 Task: Look for space in Hollywood, United States from 10th July, 2023 to 15th July, 2023 for 7 adults in price range Rs.10000 to Rs.15000. Place can be entire place or shared room with 4 bedrooms having 7 beds and 4 bathrooms. Property type can be house, flat, guest house. Amenities needed are: wifi, TV, free parkinig on premises, gym, breakfast. Booking option can be shelf check-in. Required host language is English.
Action: Mouse moved to (481, 108)
Screenshot: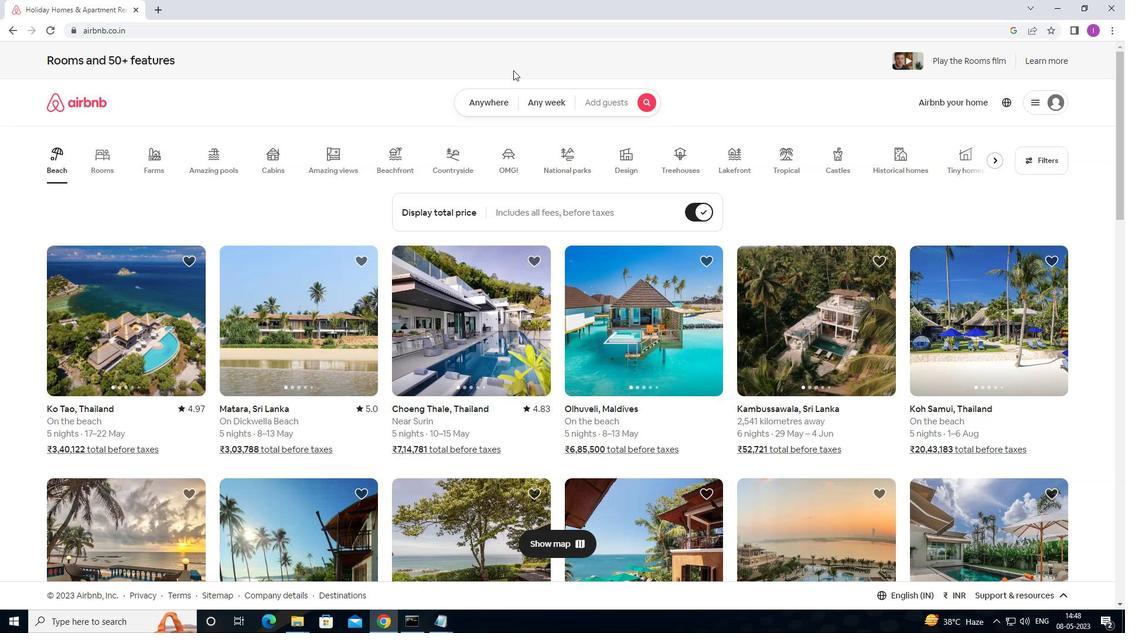 
Action: Mouse pressed left at (481, 108)
Screenshot: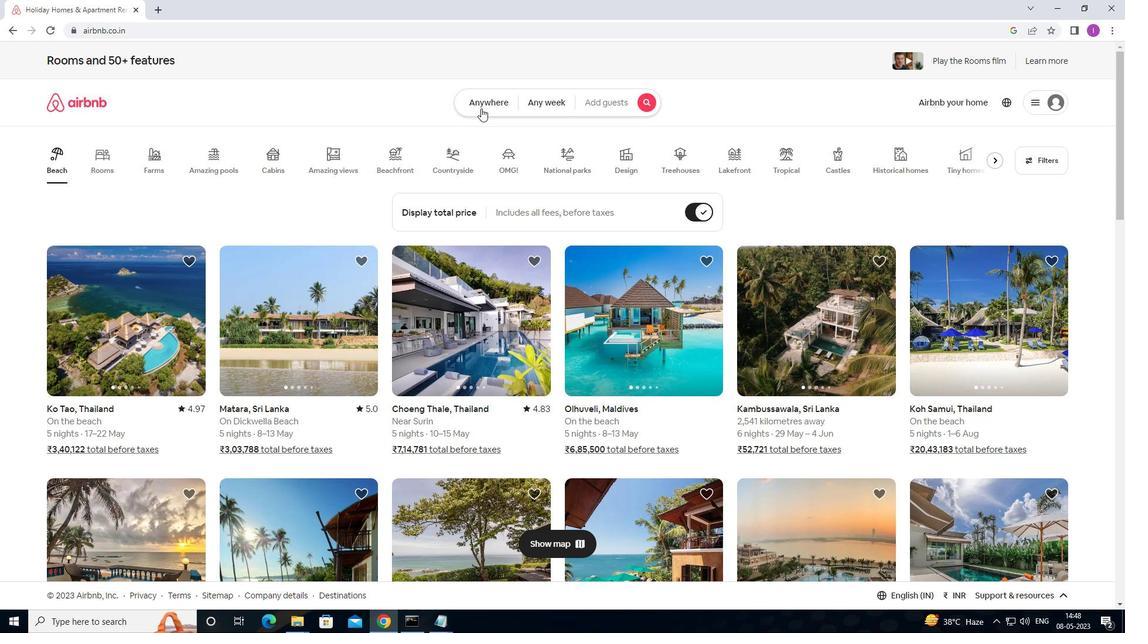 
Action: Mouse moved to (344, 155)
Screenshot: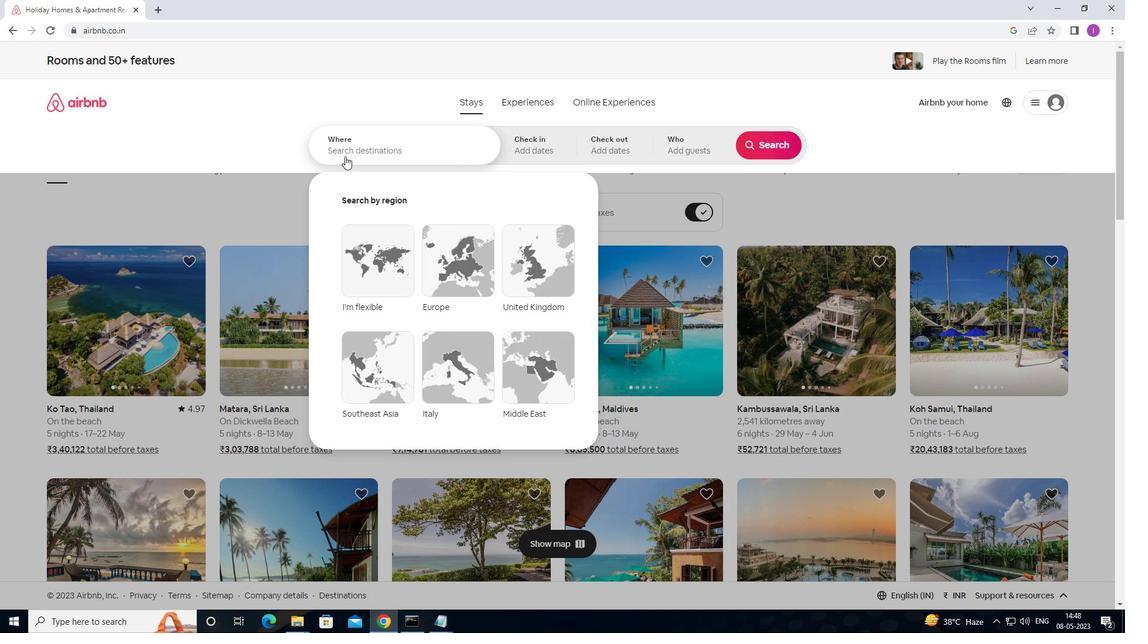 
Action: Mouse pressed left at (344, 155)
Screenshot: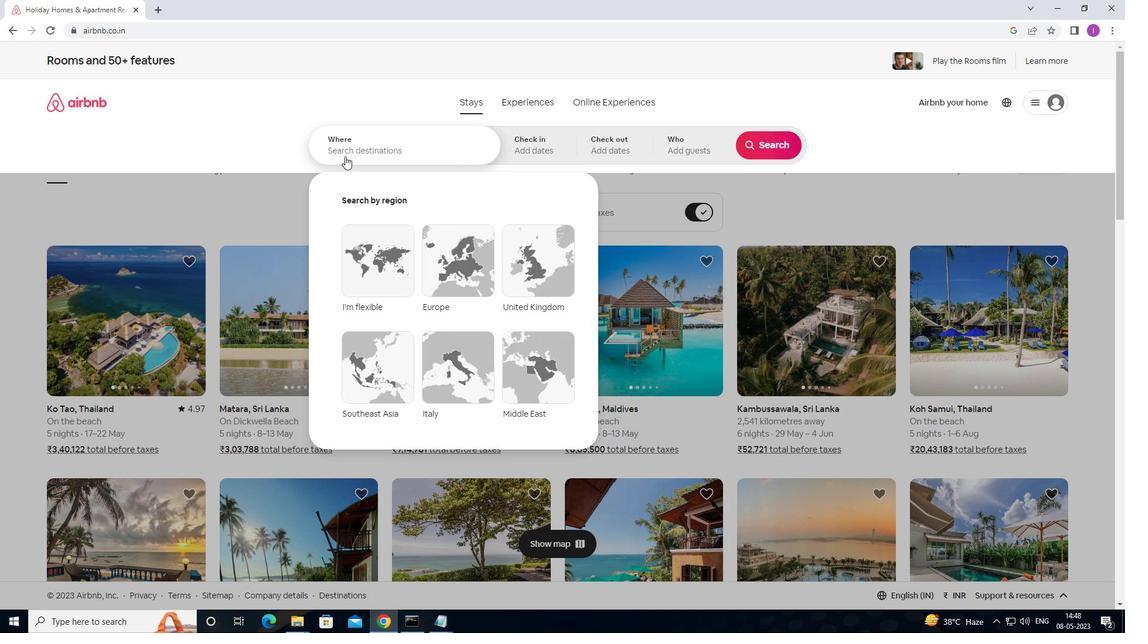 
Action: Mouse moved to (362, 143)
Screenshot: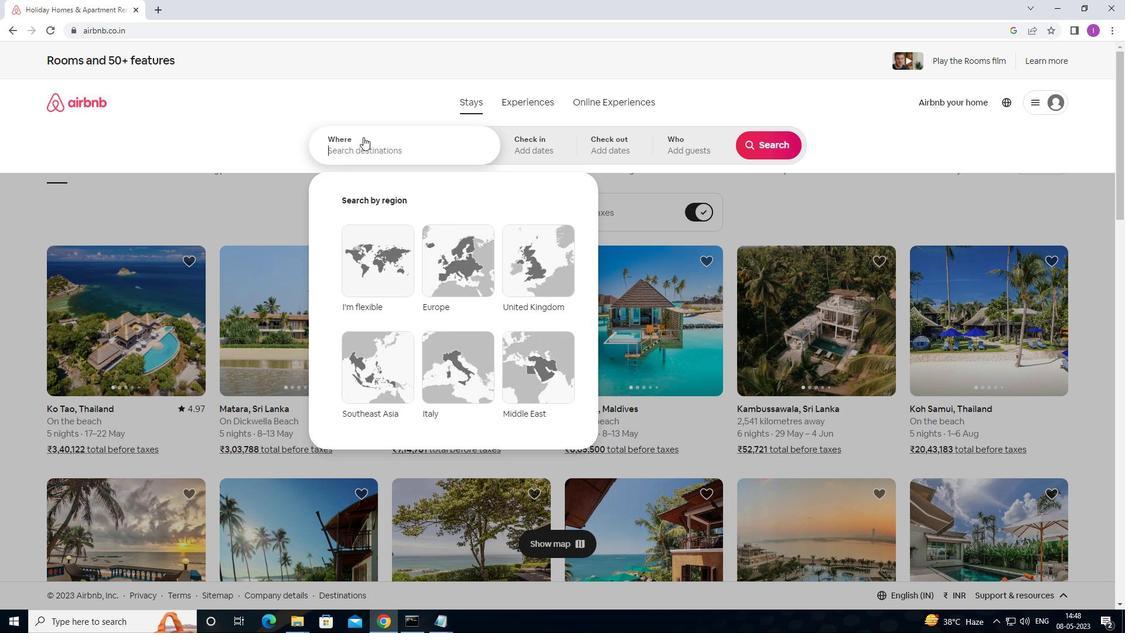 
Action: Mouse pressed left at (362, 143)
Screenshot: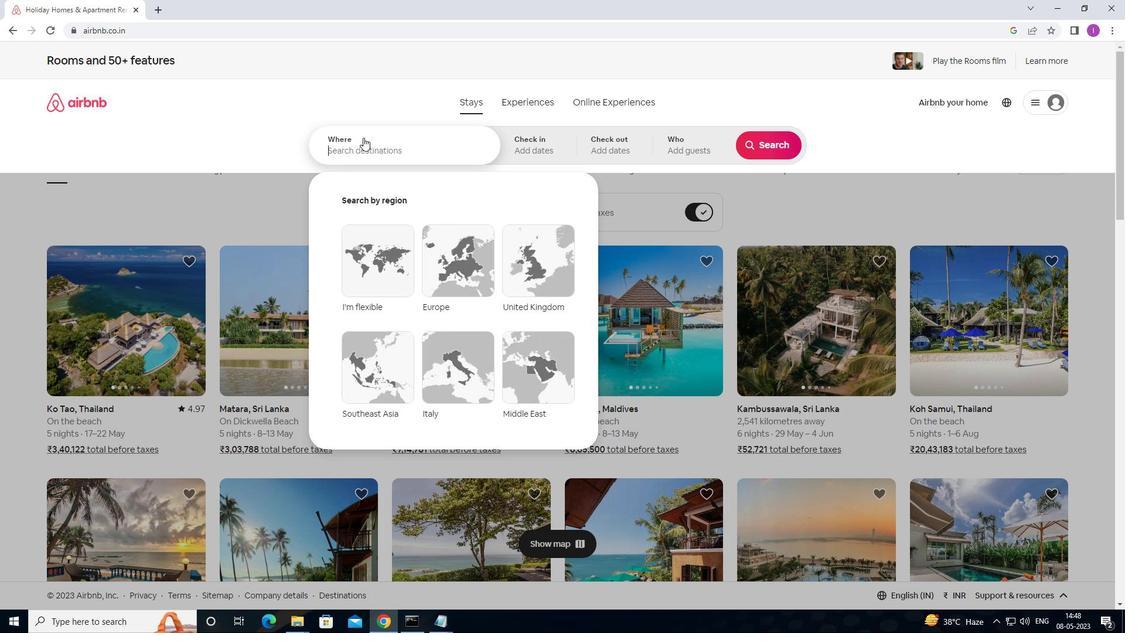 
Action: Mouse moved to (381, 128)
Screenshot: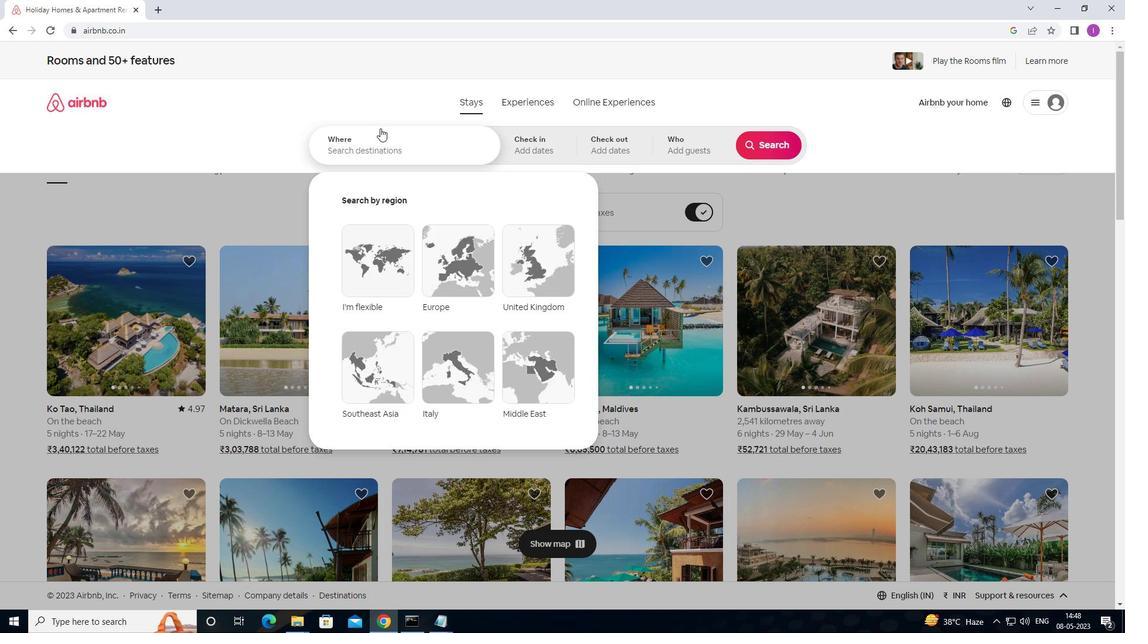 
Action: Key pressed <Key.shift><Key.shift><Key.shift><Key.shift><Key.shift><Key.shift><Key.shift><Key.shift>HOLLYWOOD,<Key.shift>UNITED<Key.space>STATES
Screenshot: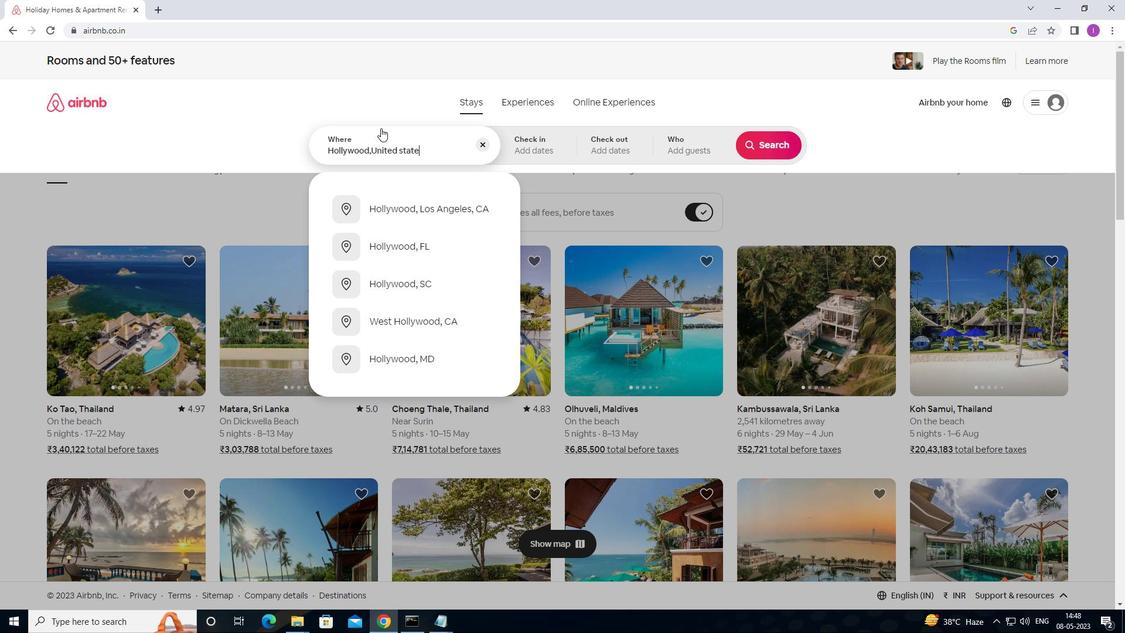 
Action: Mouse moved to (529, 150)
Screenshot: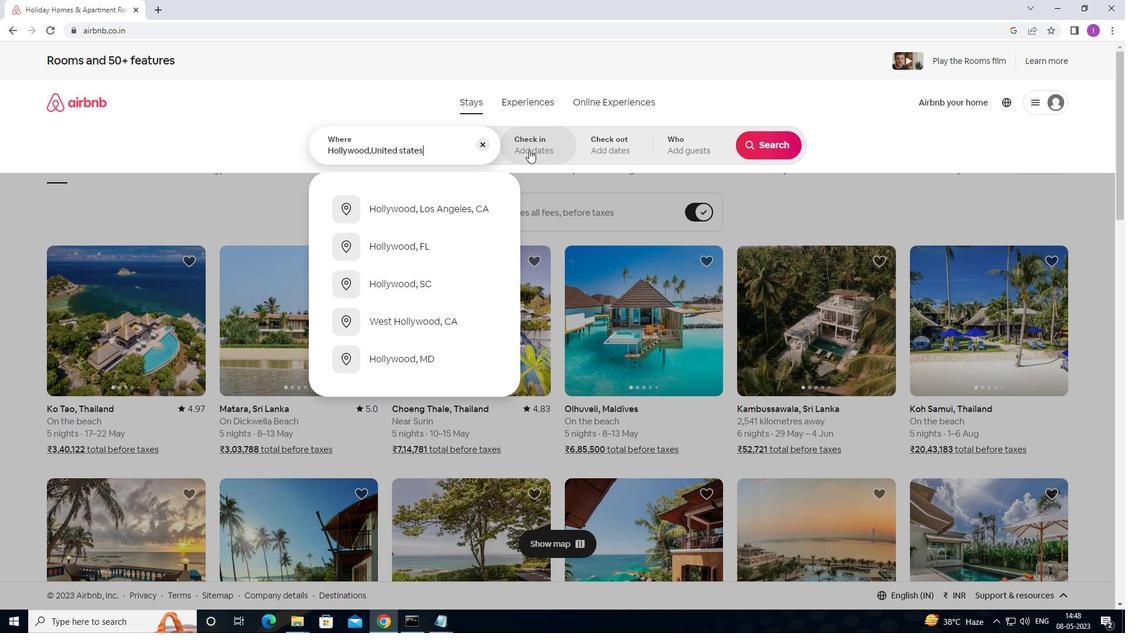 
Action: Mouse pressed left at (529, 150)
Screenshot: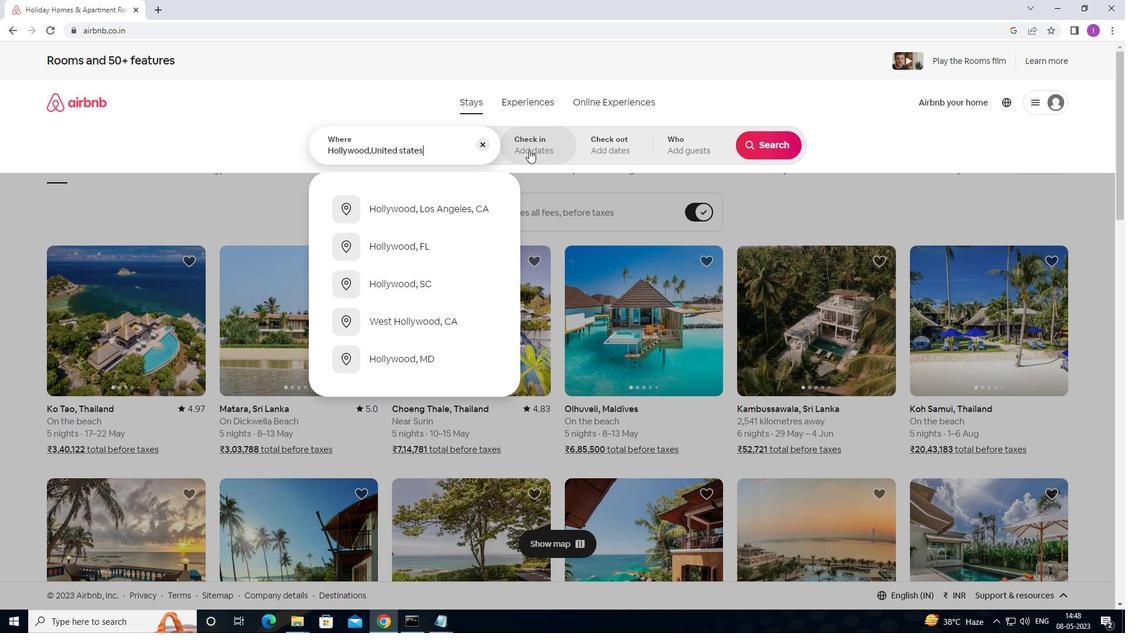 
Action: Mouse moved to (765, 236)
Screenshot: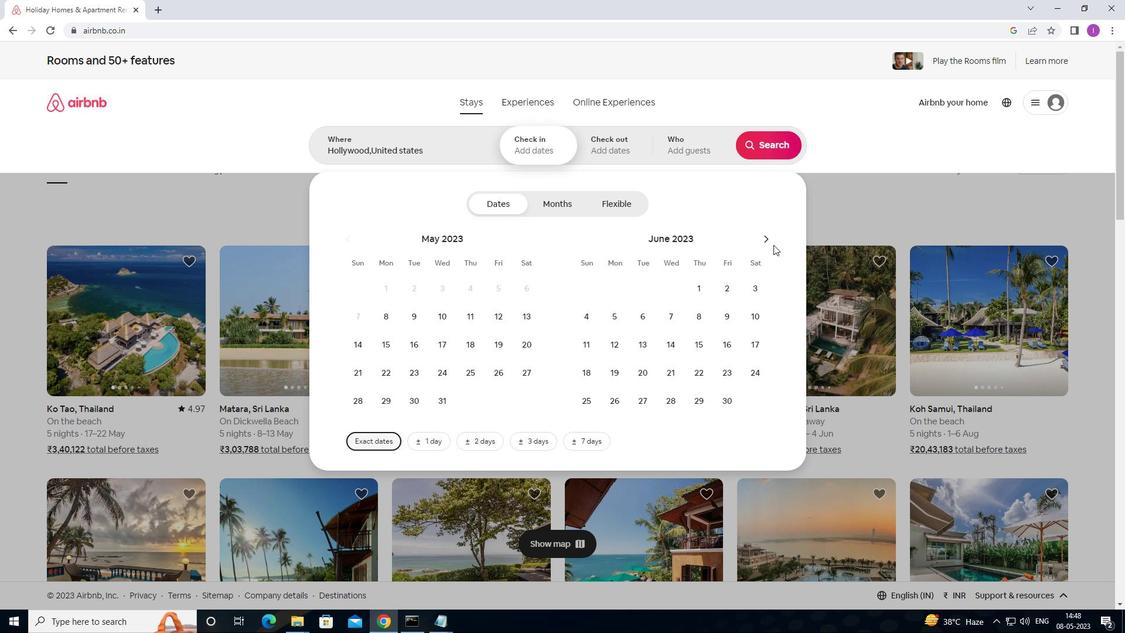 
Action: Mouse pressed left at (765, 236)
Screenshot: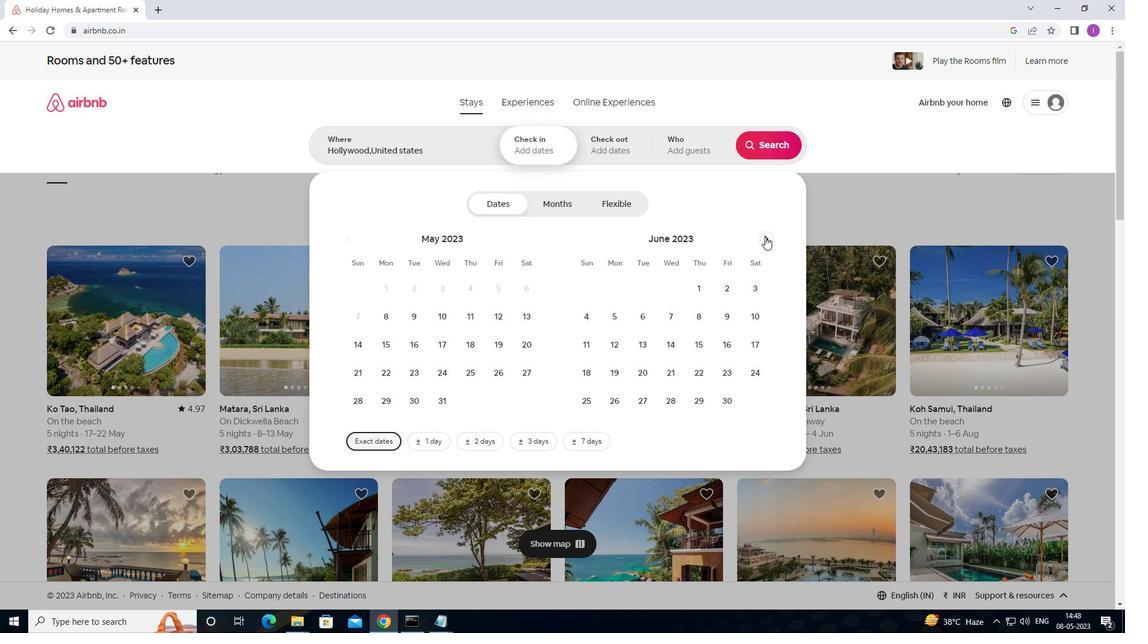 
Action: Mouse moved to (620, 341)
Screenshot: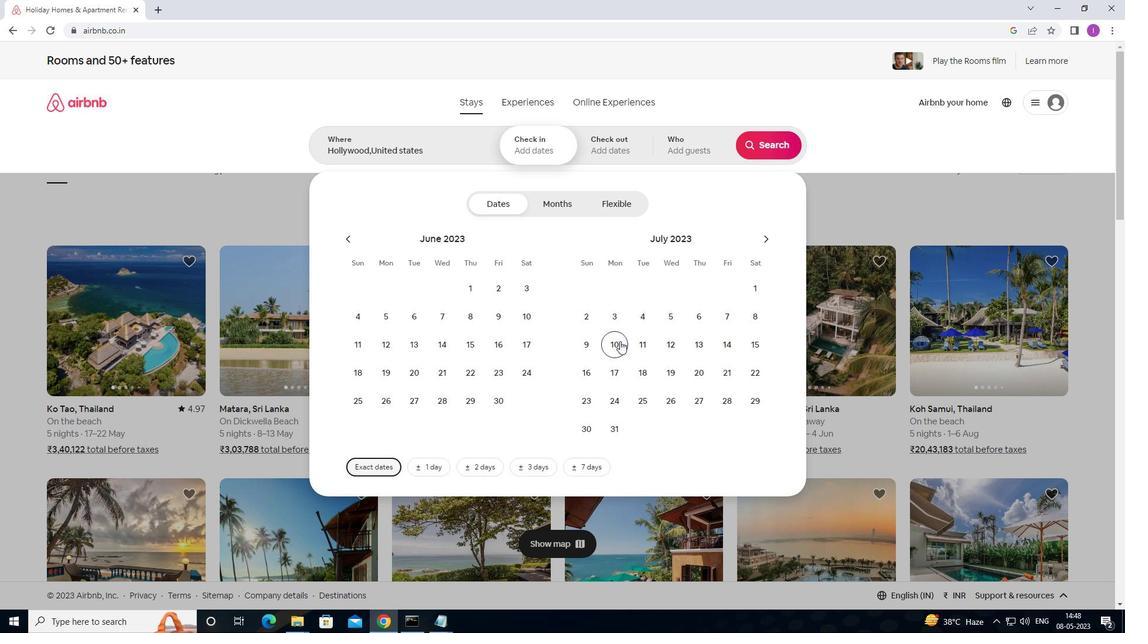 
Action: Mouse pressed left at (620, 341)
Screenshot: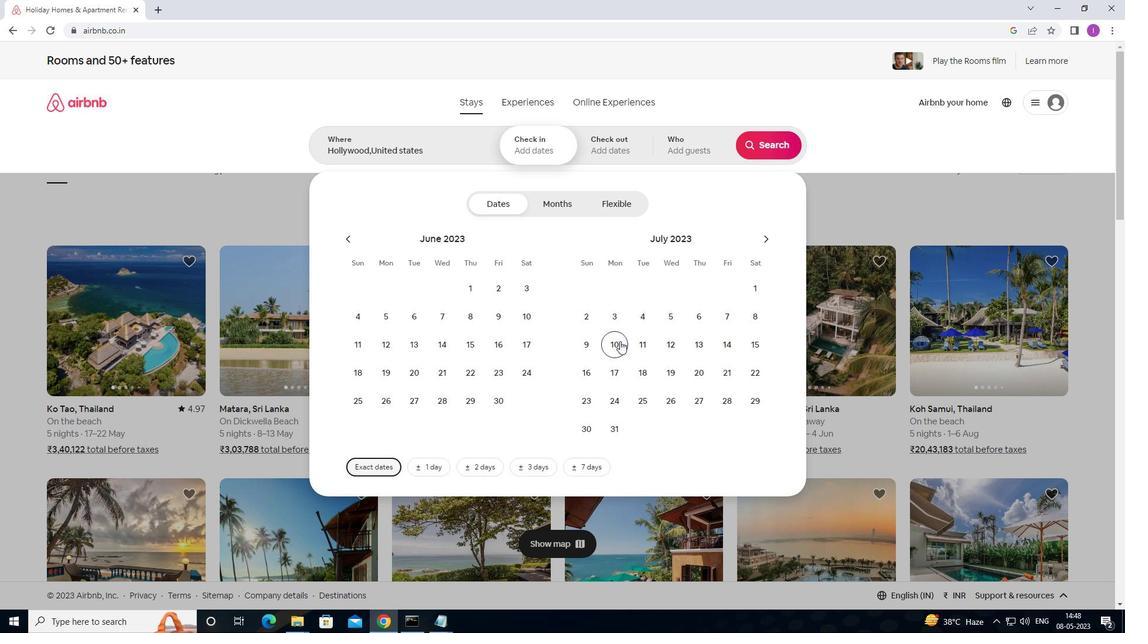 
Action: Mouse moved to (754, 348)
Screenshot: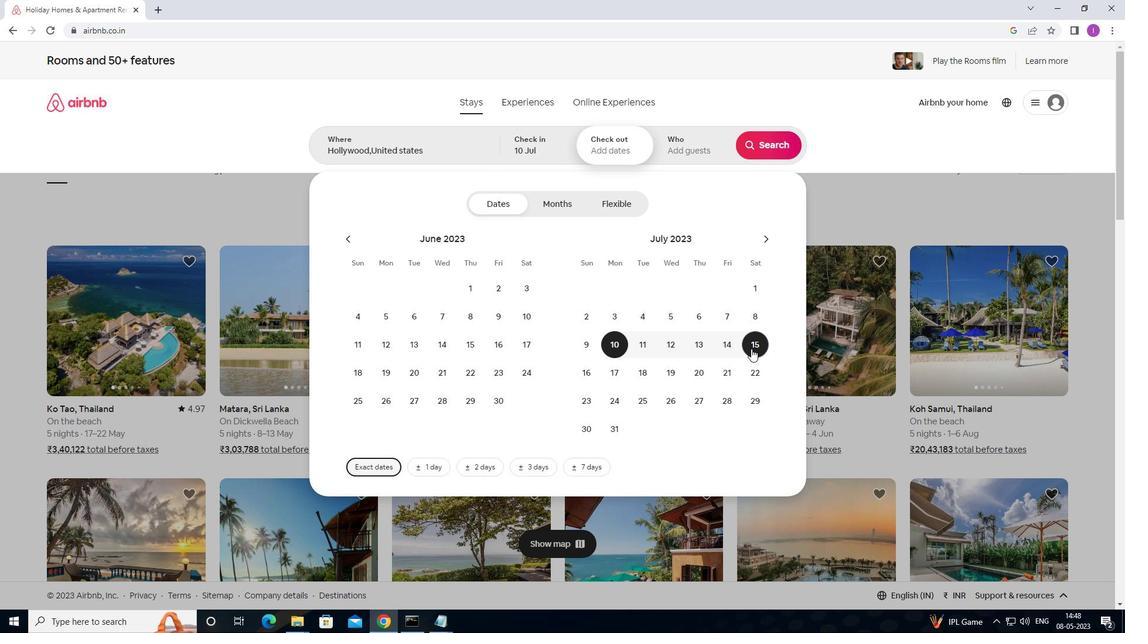 
Action: Mouse pressed left at (754, 348)
Screenshot: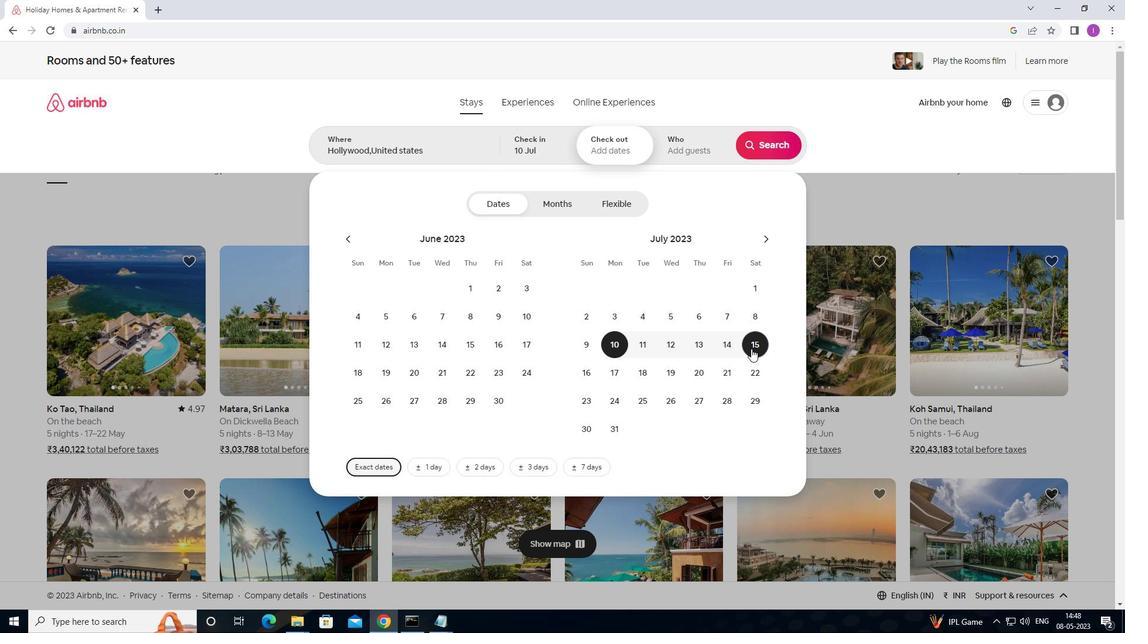 
Action: Mouse moved to (709, 153)
Screenshot: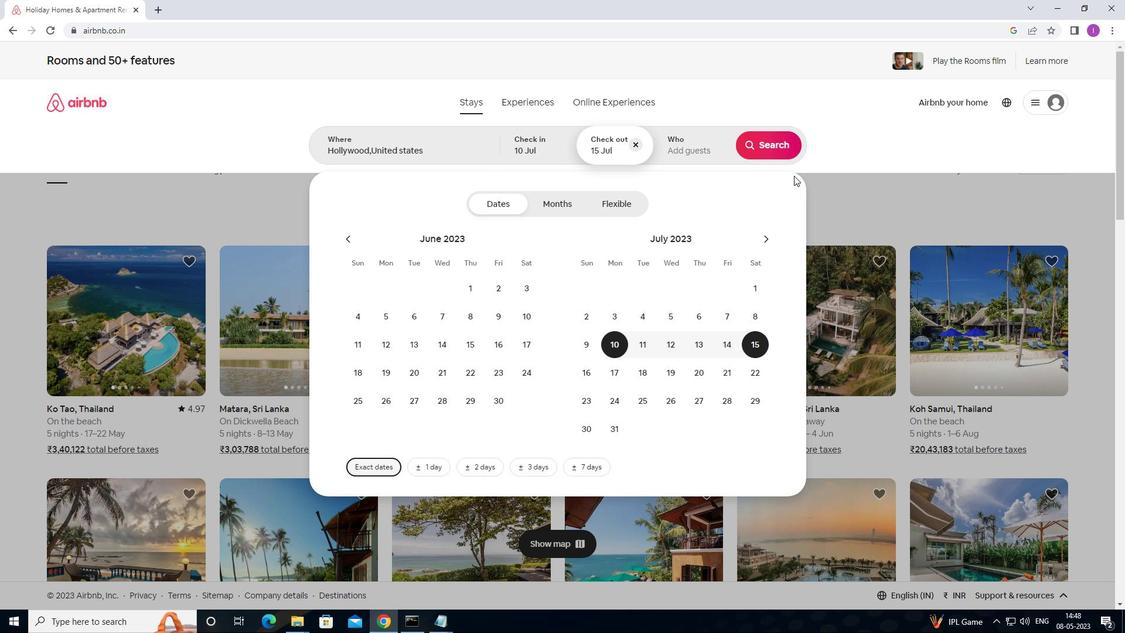 
Action: Mouse pressed left at (709, 153)
Screenshot: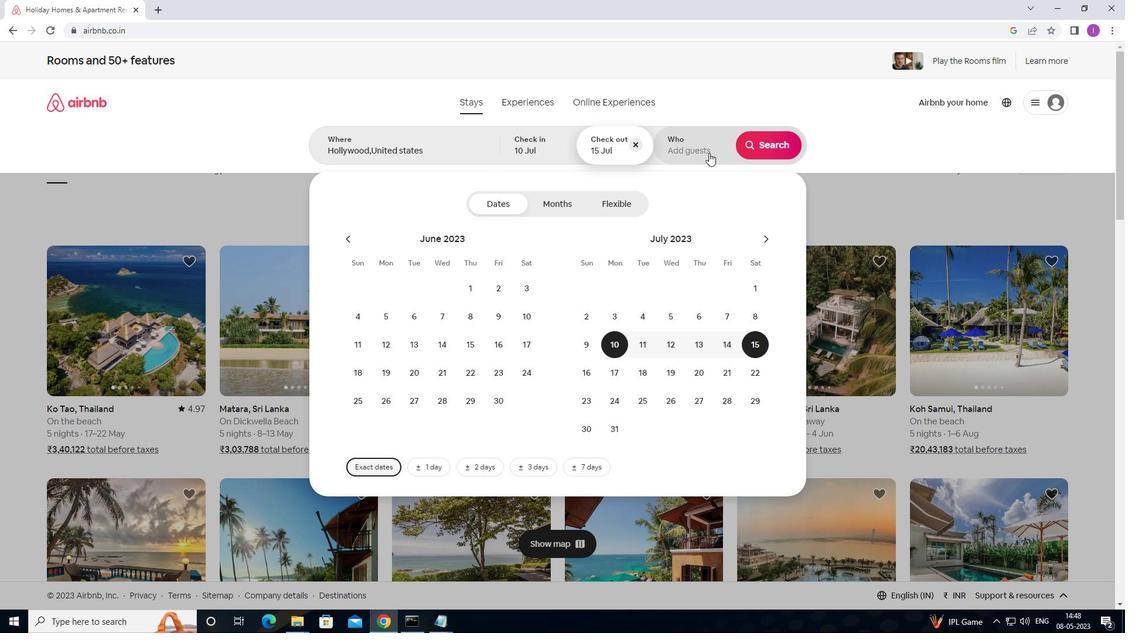 
Action: Mouse moved to (768, 205)
Screenshot: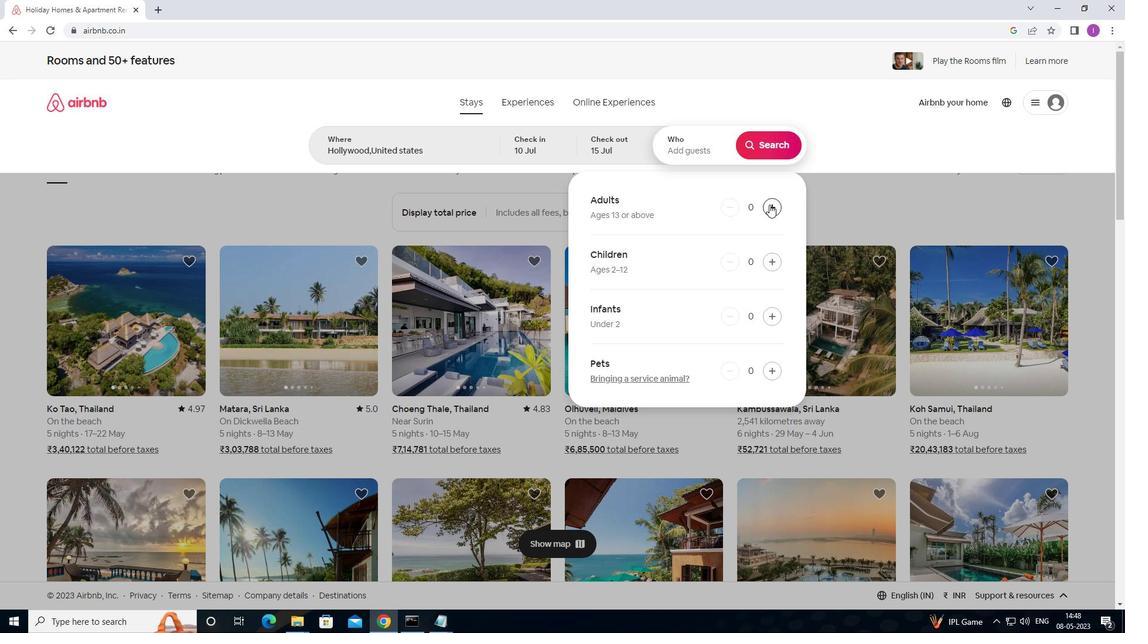 
Action: Mouse pressed left at (768, 205)
Screenshot: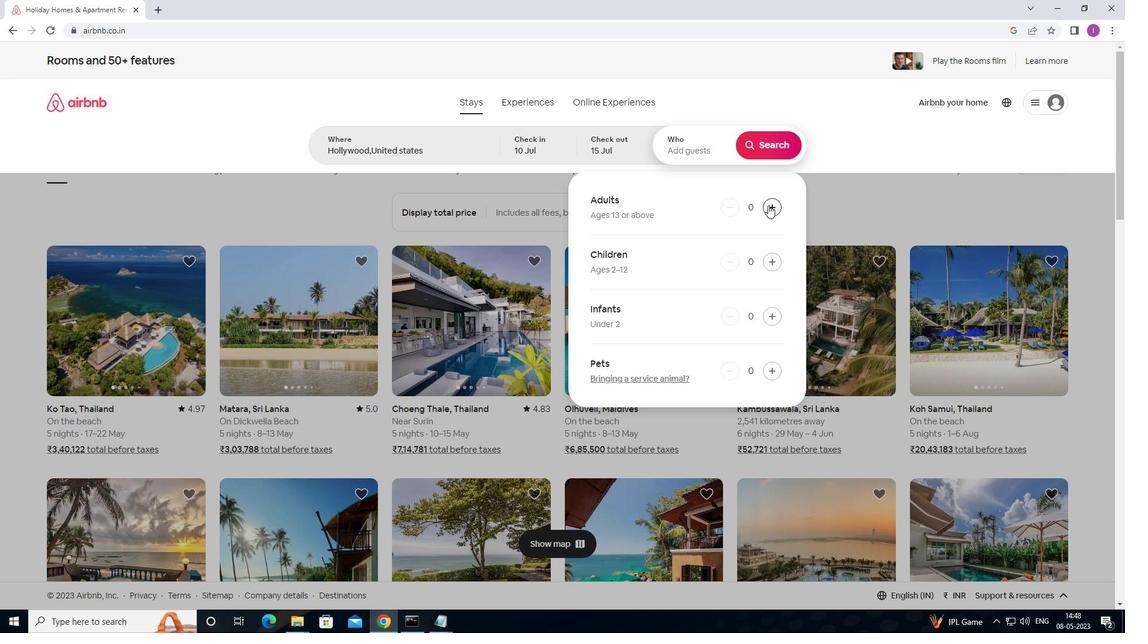 
Action: Mouse pressed left at (768, 205)
Screenshot: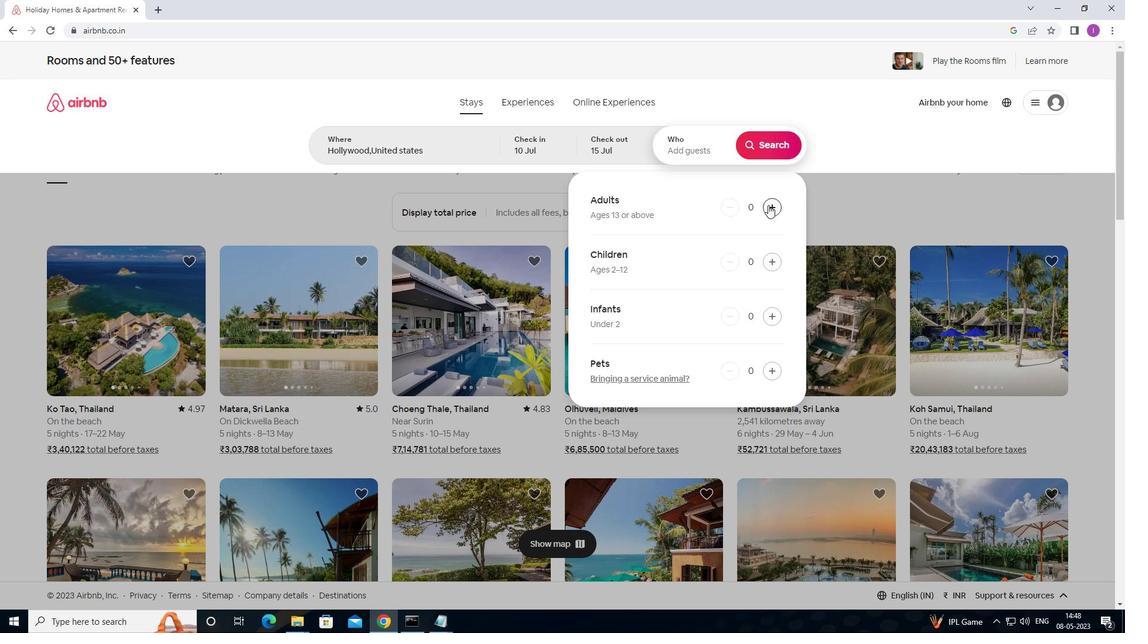 
Action: Mouse pressed left at (768, 205)
Screenshot: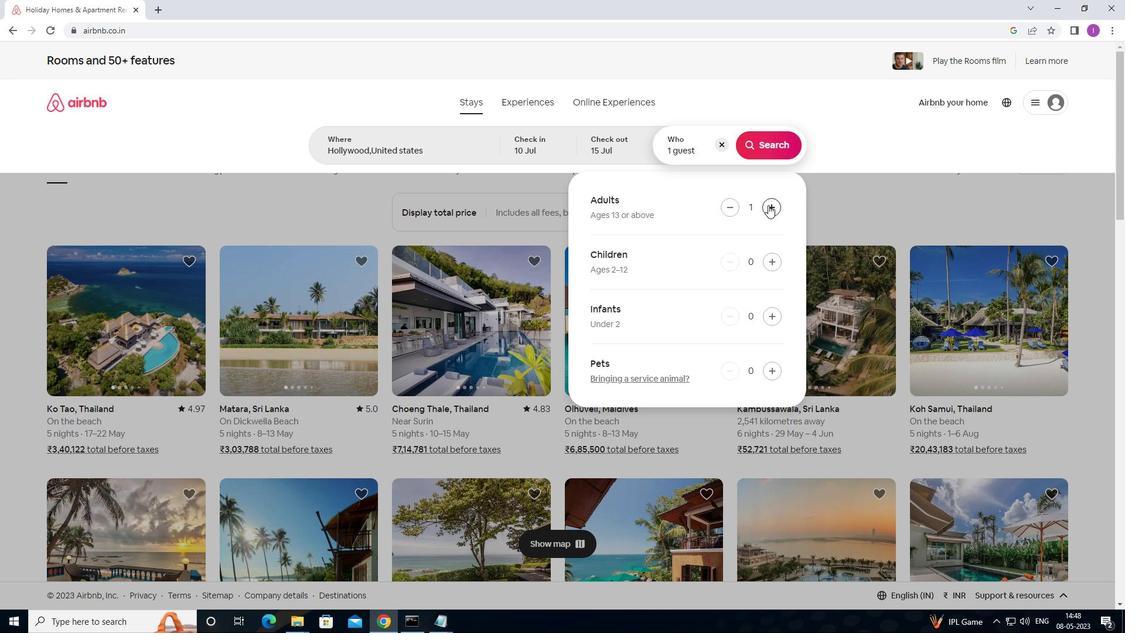 
Action: Mouse pressed left at (768, 205)
Screenshot: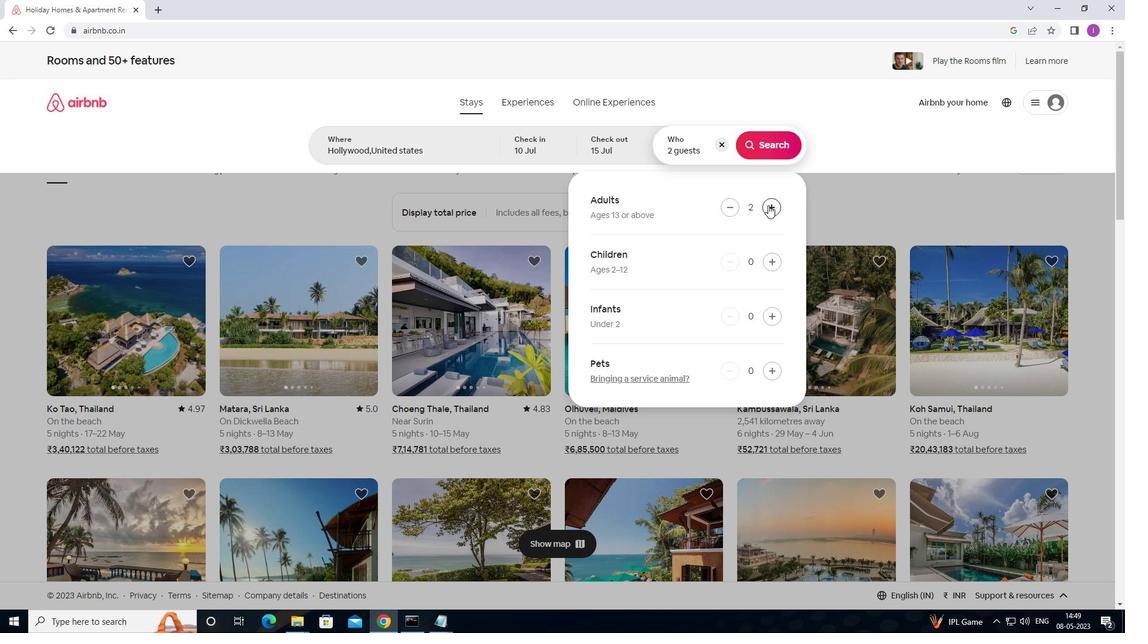 
Action: Mouse pressed left at (768, 205)
Screenshot: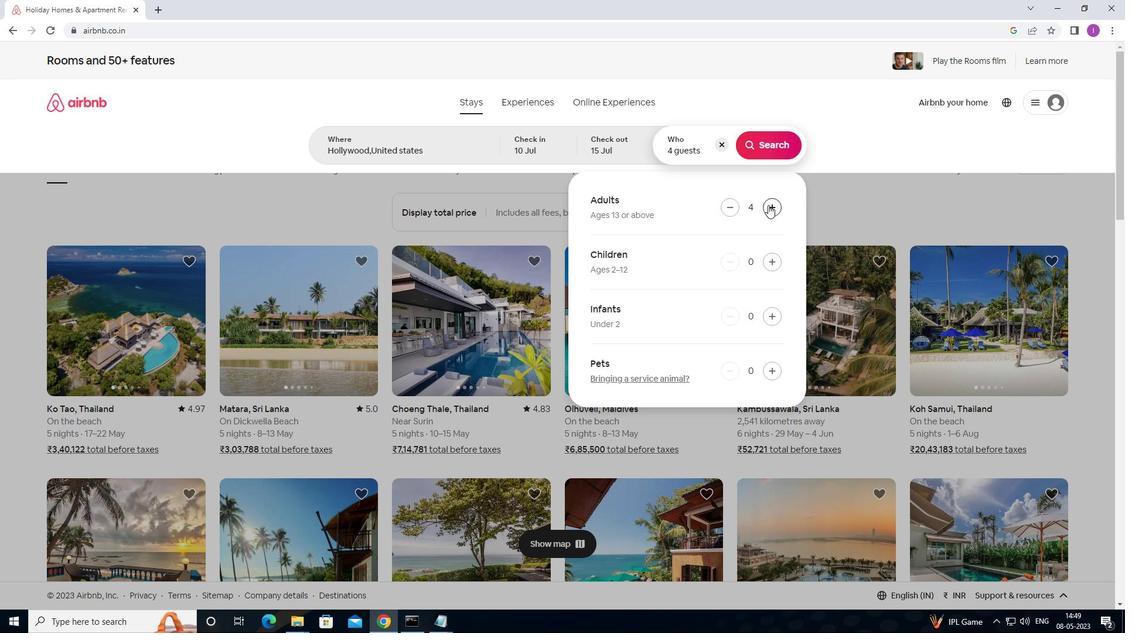 
Action: Mouse pressed left at (768, 205)
Screenshot: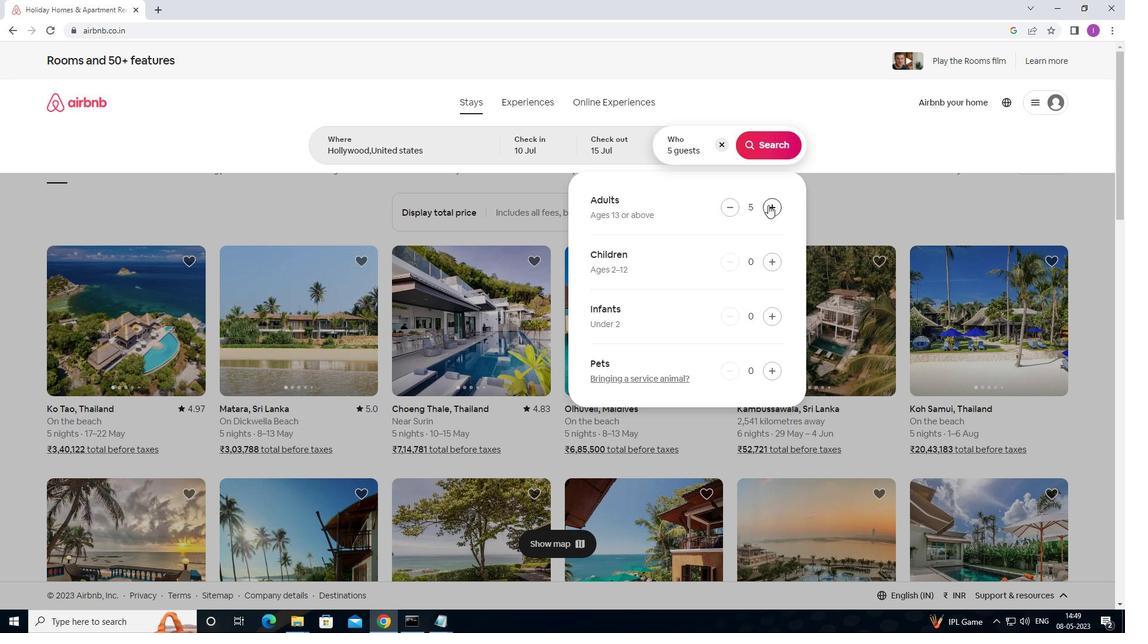 
Action: Mouse moved to (765, 206)
Screenshot: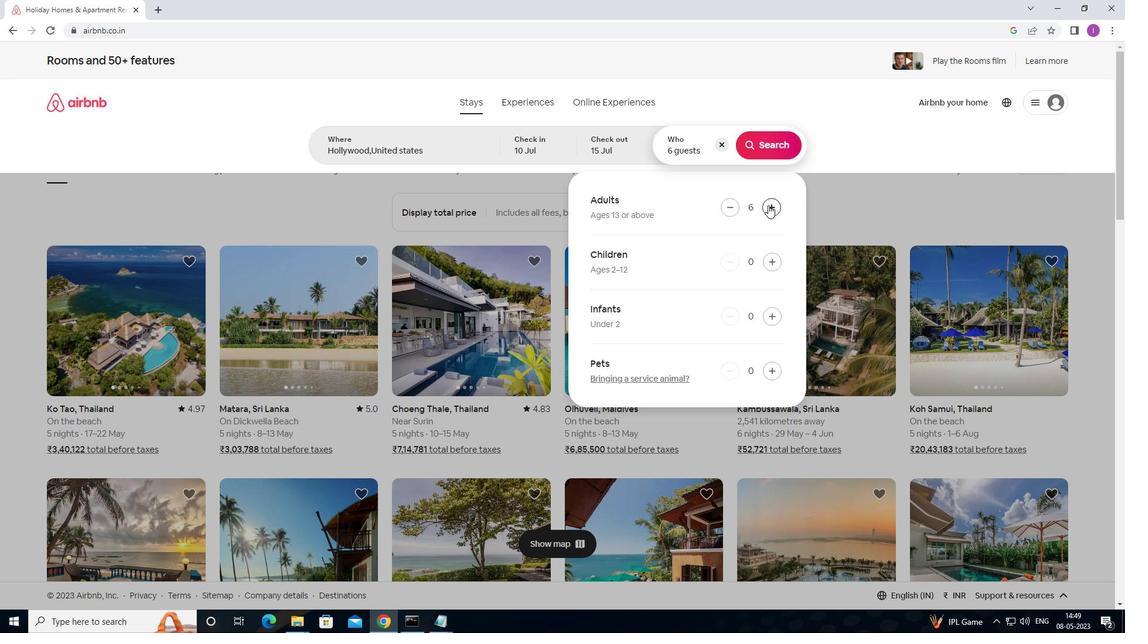 
Action: Mouse pressed left at (765, 206)
Screenshot: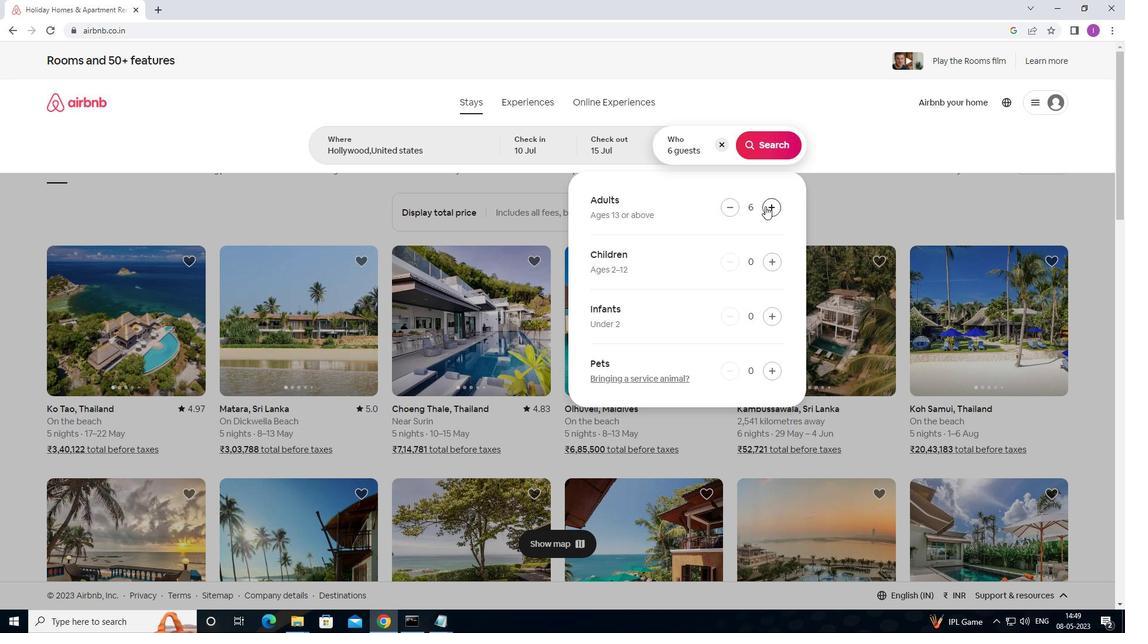 
Action: Mouse moved to (771, 150)
Screenshot: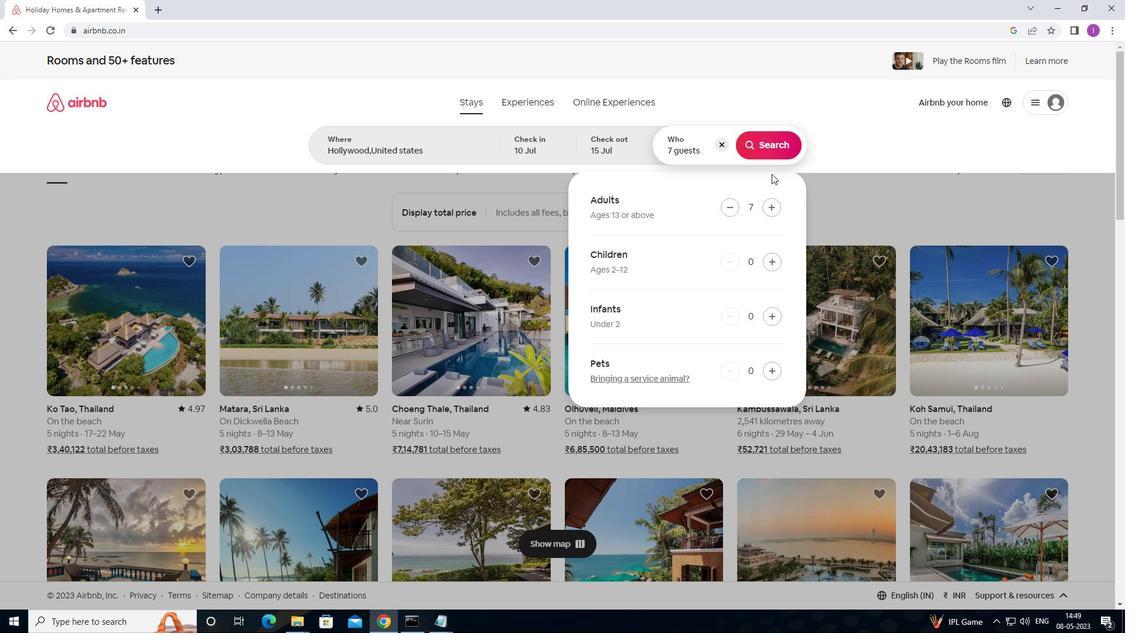 
Action: Mouse pressed left at (771, 150)
Screenshot: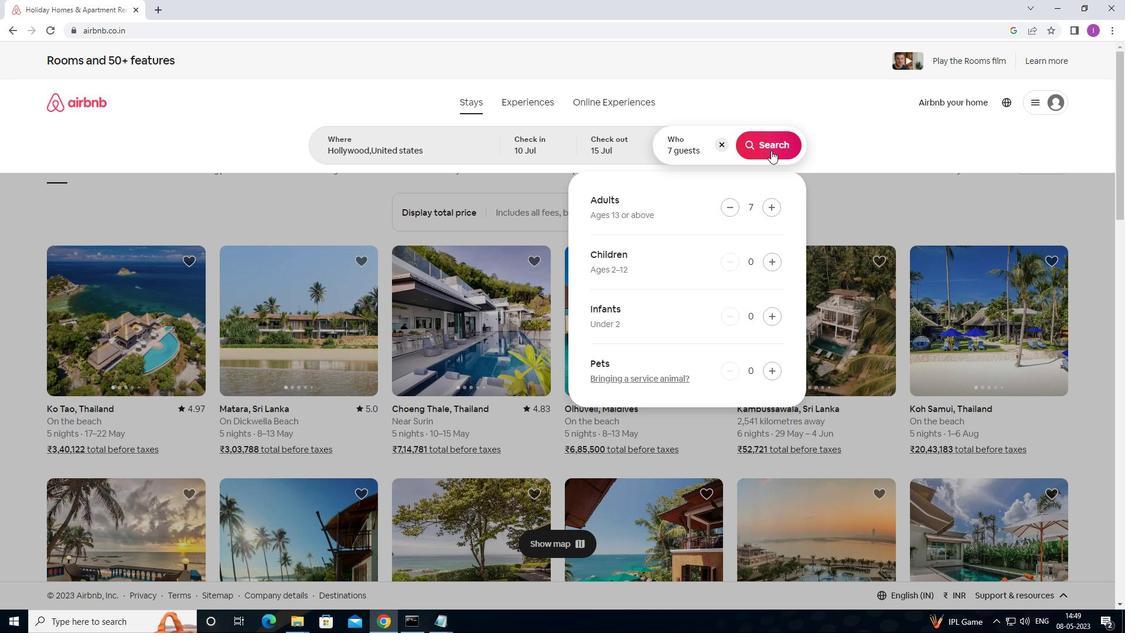
Action: Mouse moved to (1098, 115)
Screenshot: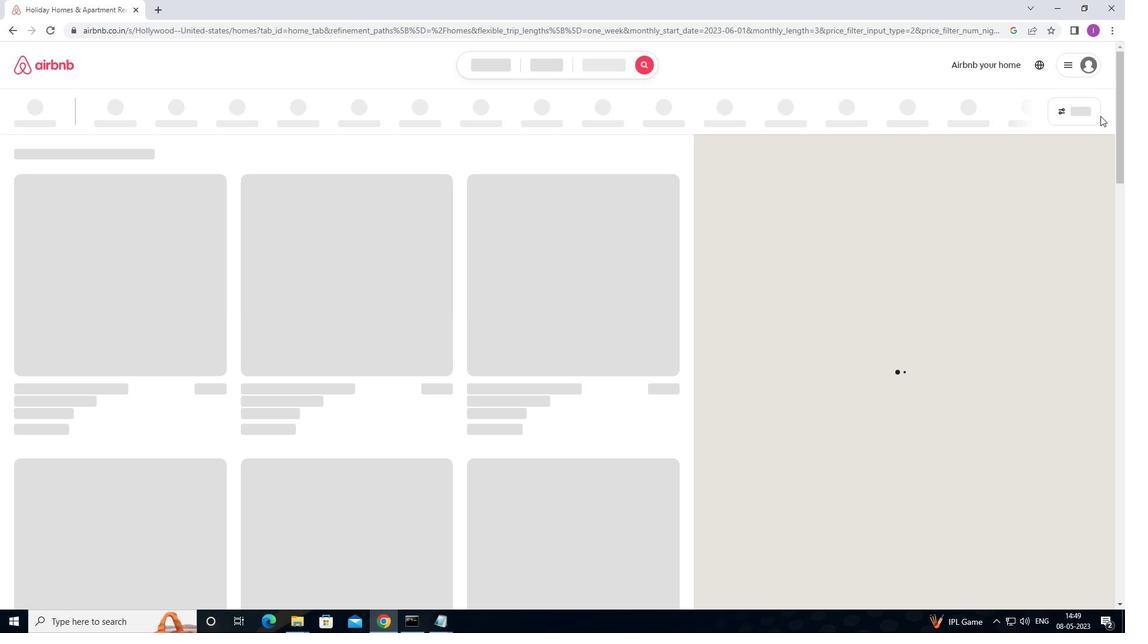 
Action: Mouse pressed left at (1098, 115)
Screenshot: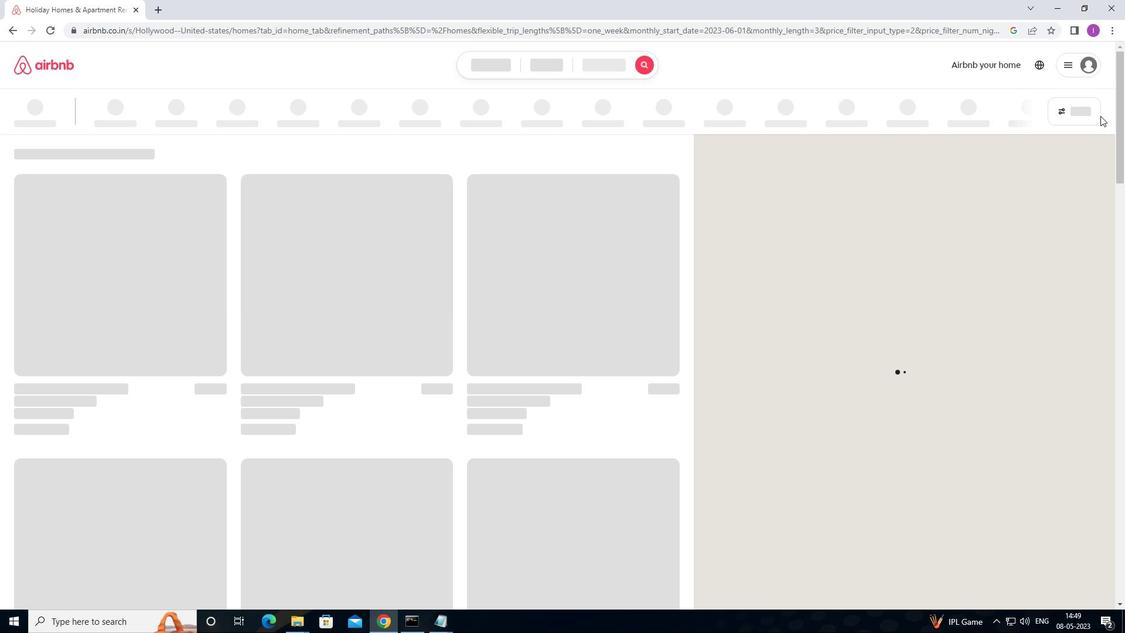 
Action: Mouse moved to (419, 397)
Screenshot: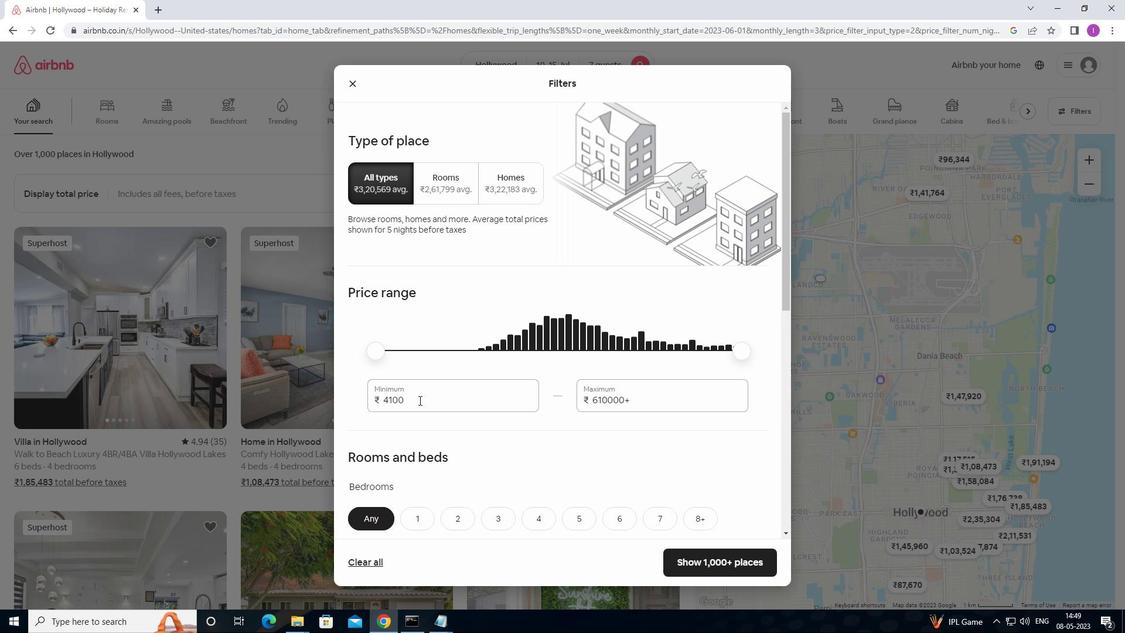 
Action: Mouse pressed left at (419, 397)
Screenshot: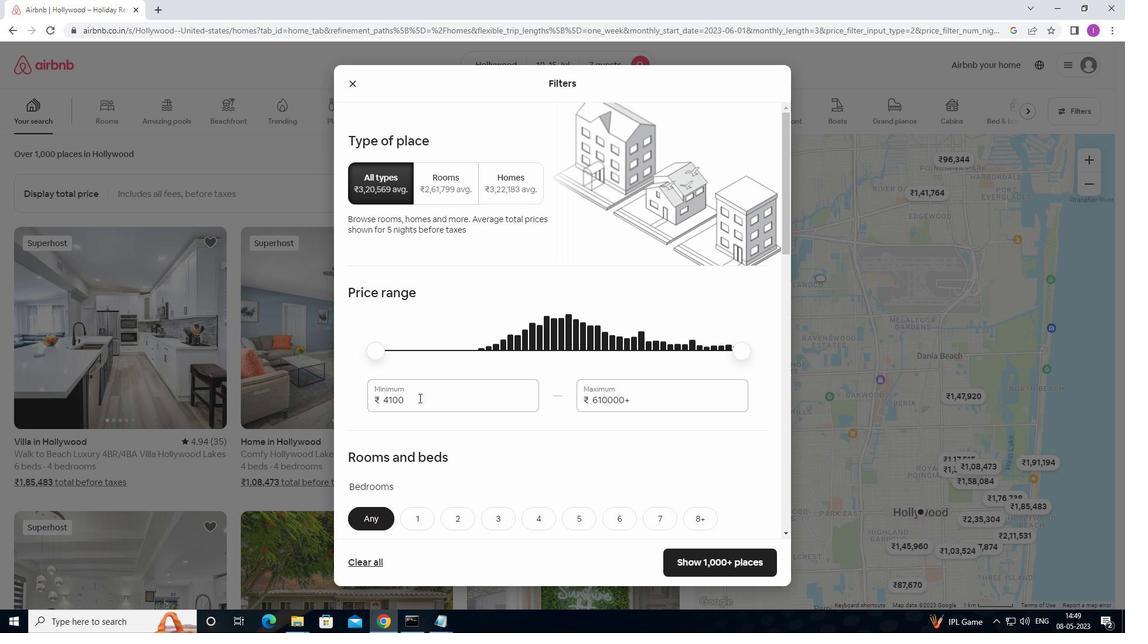 
Action: Mouse moved to (391, 372)
Screenshot: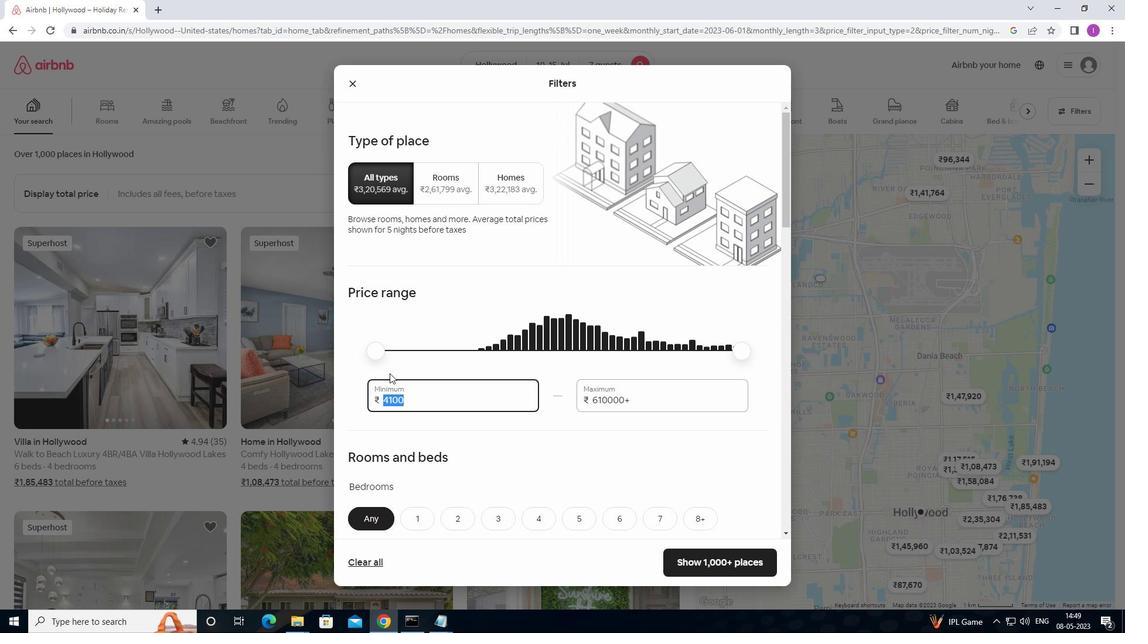 
Action: Key pressed 1
Screenshot: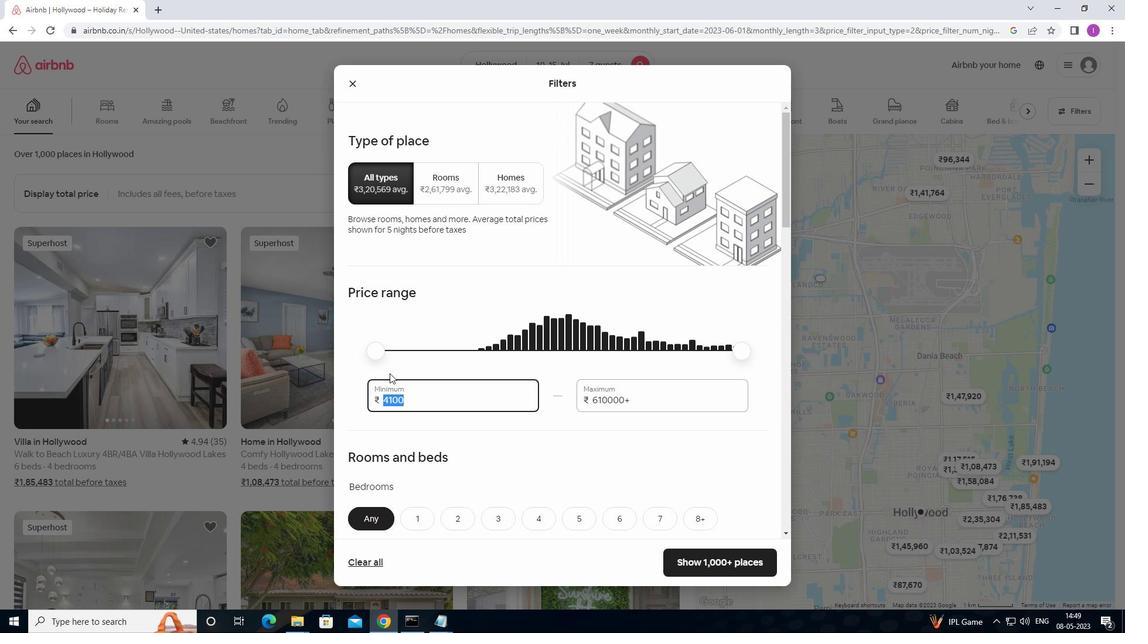 
Action: Mouse moved to (392, 371)
Screenshot: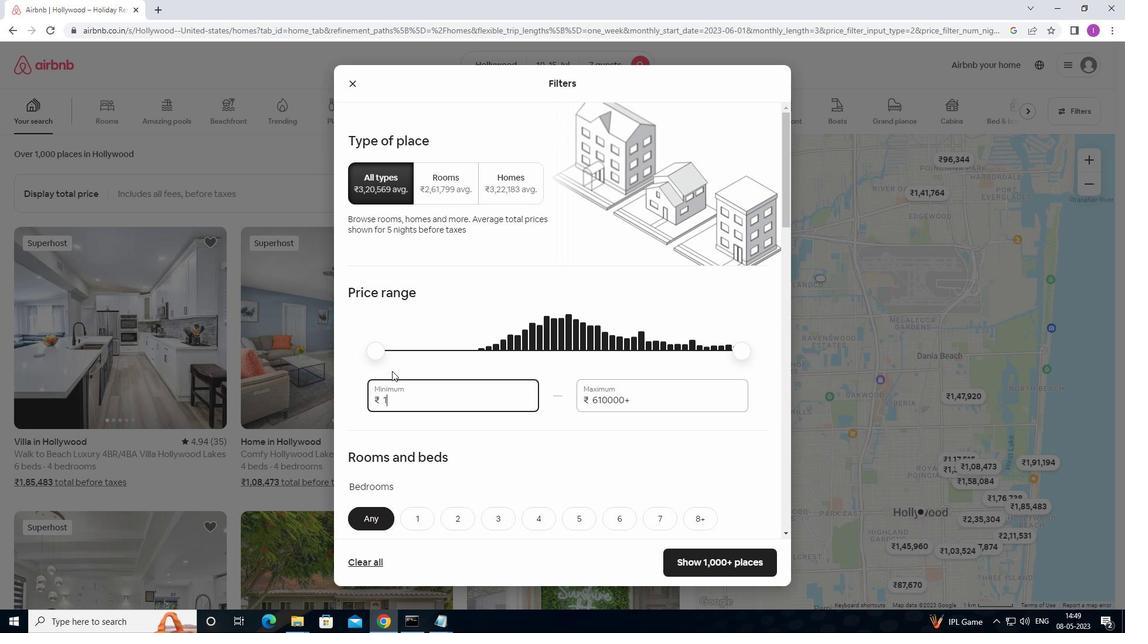 
Action: Key pressed 0
Screenshot: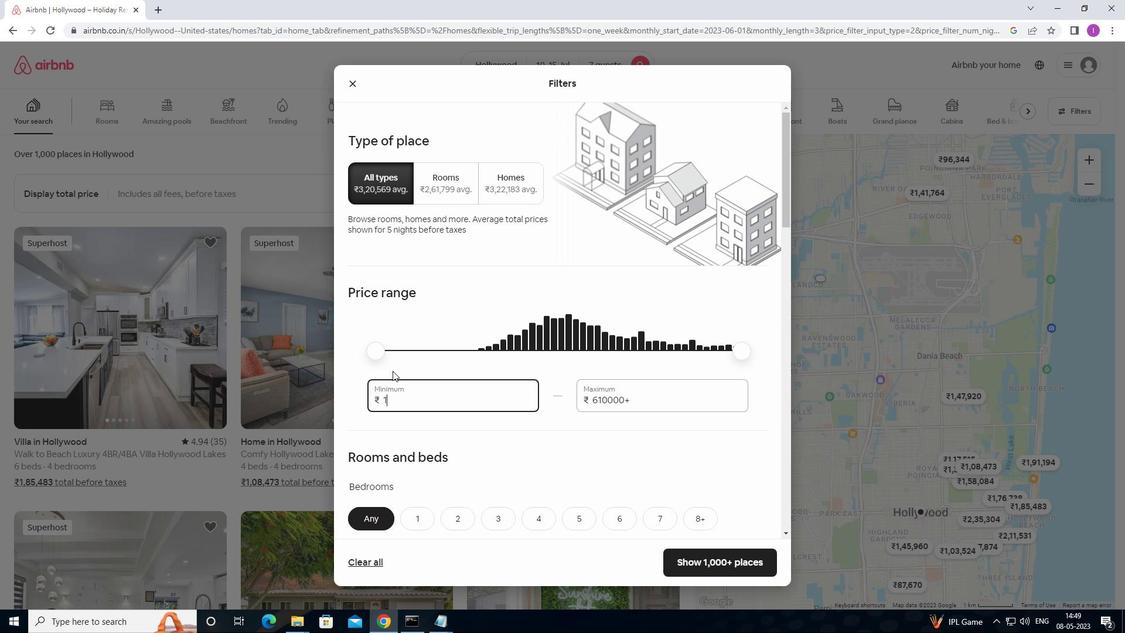 
Action: Mouse moved to (394, 369)
Screenshot: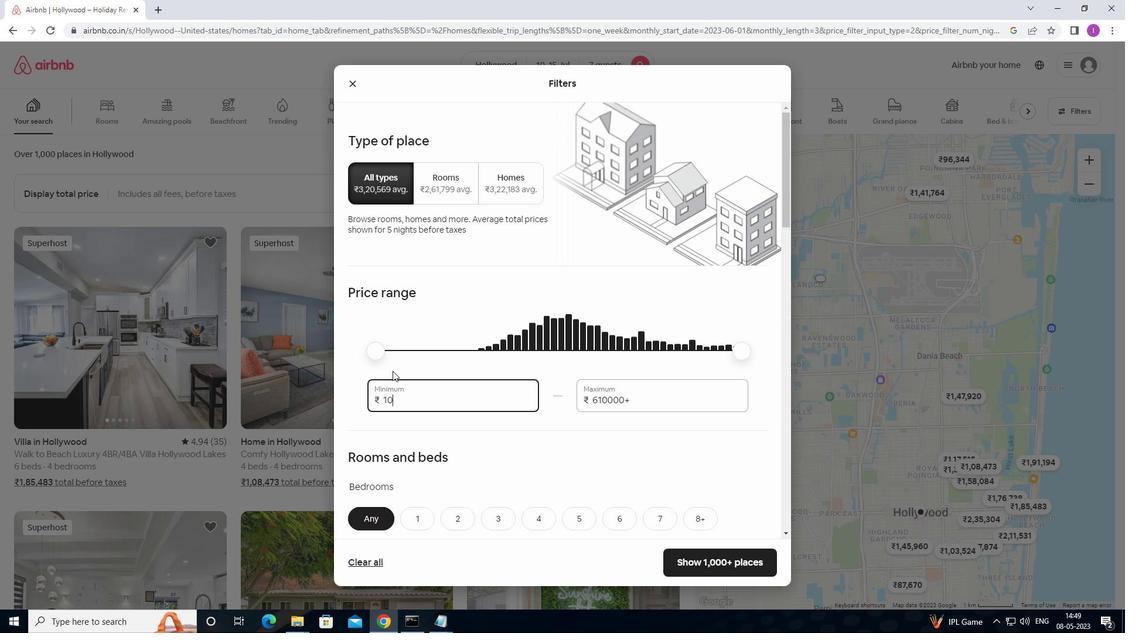 
Action: Key pressed 0
Screenshot: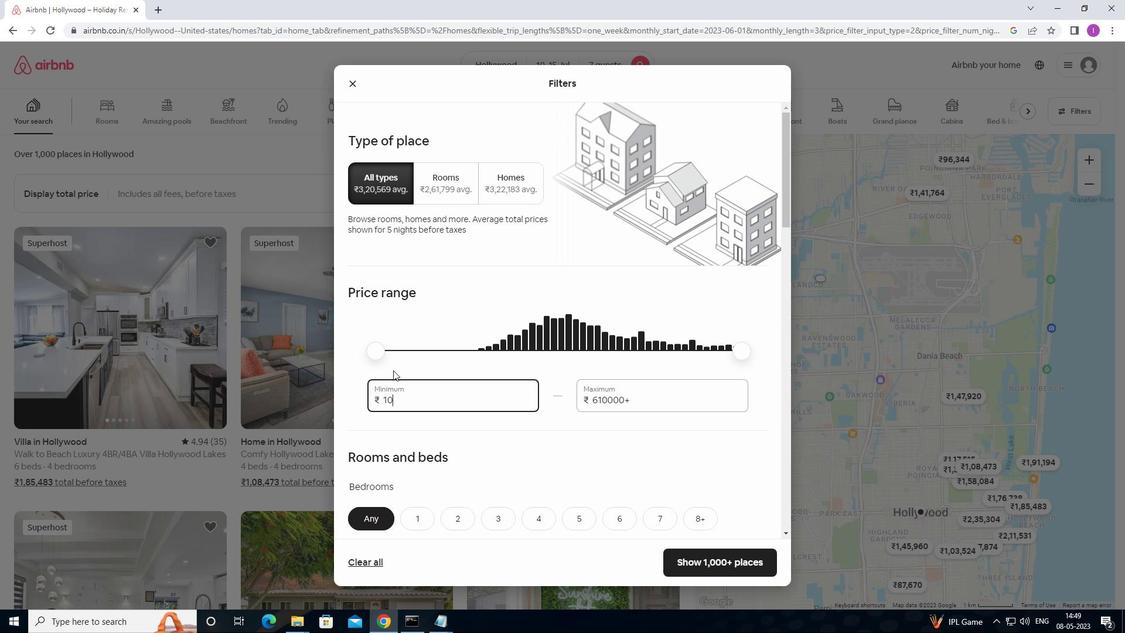 
Action: Mouse moved to (395, 368)
Screenshot: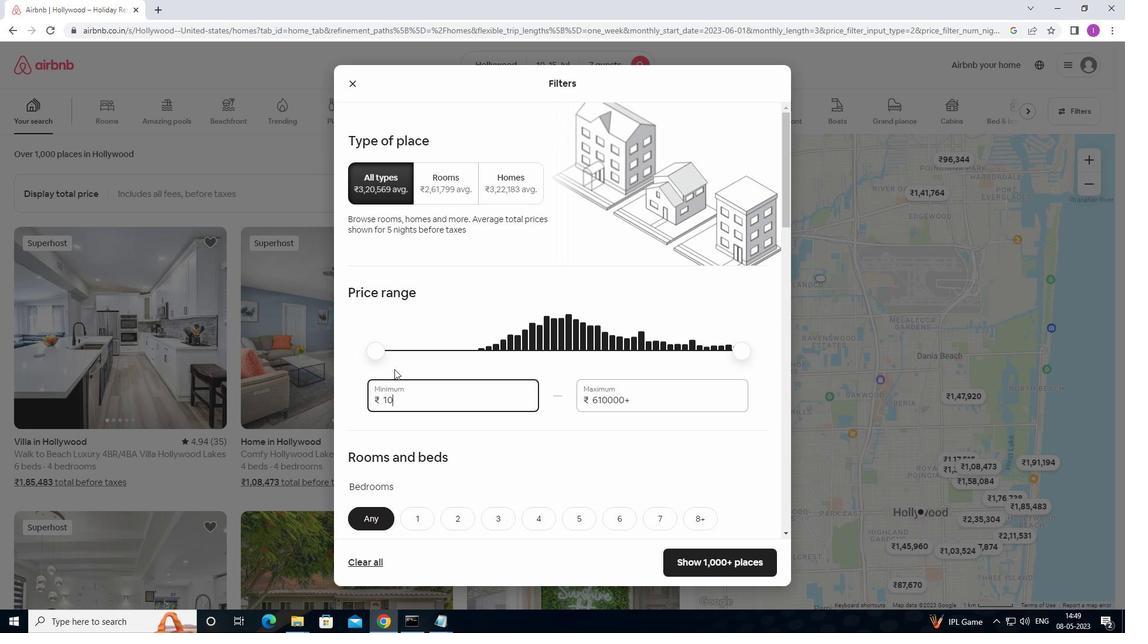 
Action: Key pressed 00
Screenshot: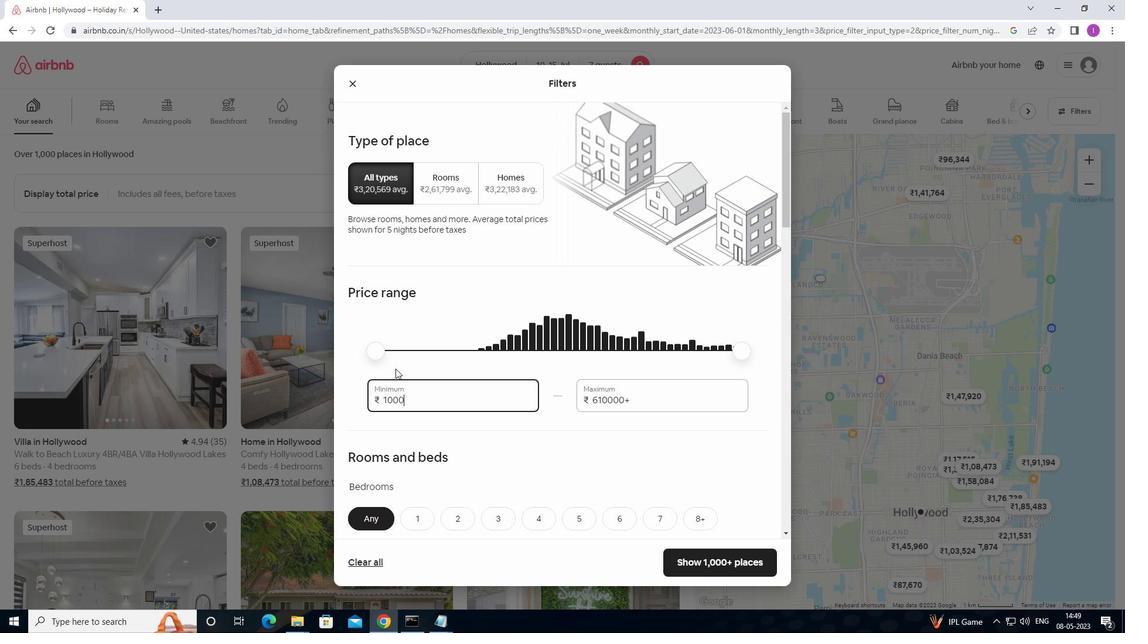 
Action: Mouse moved to (635, 398)
Screenshot: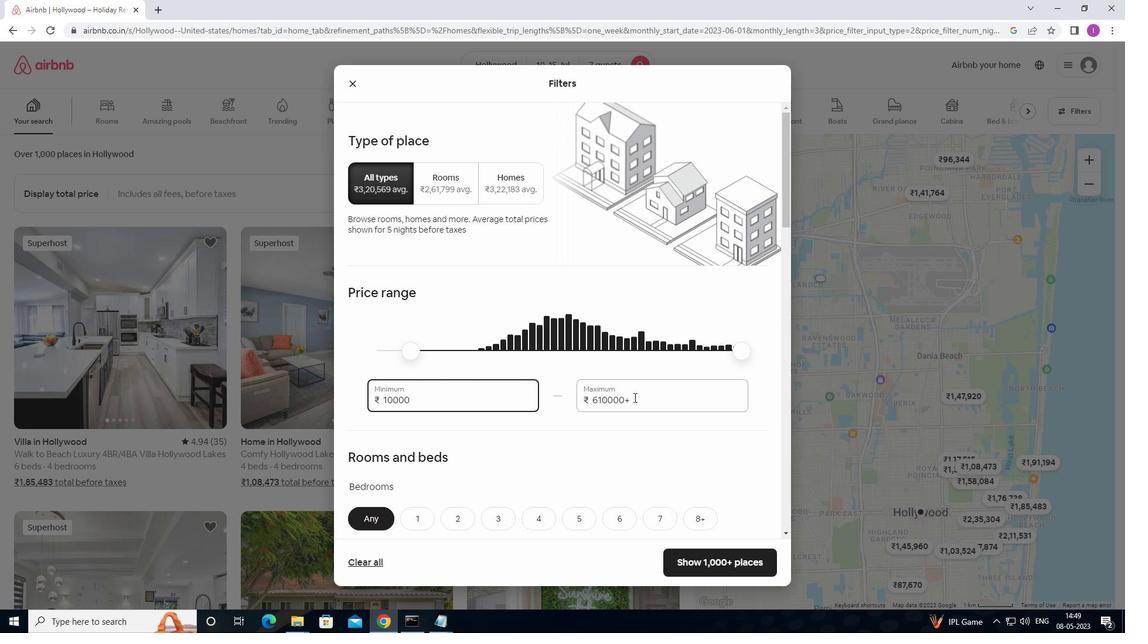 
Action: Mouse pressed left at (635, 398)
Screenshot: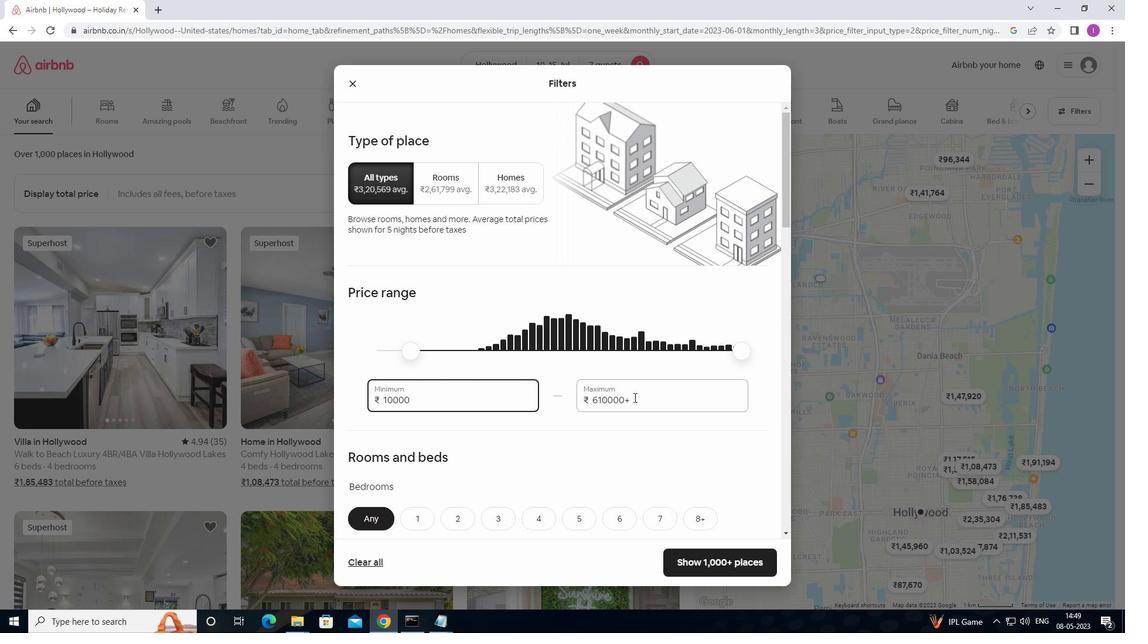 
Action: Mouse moved to (552, 393)
Screenshot: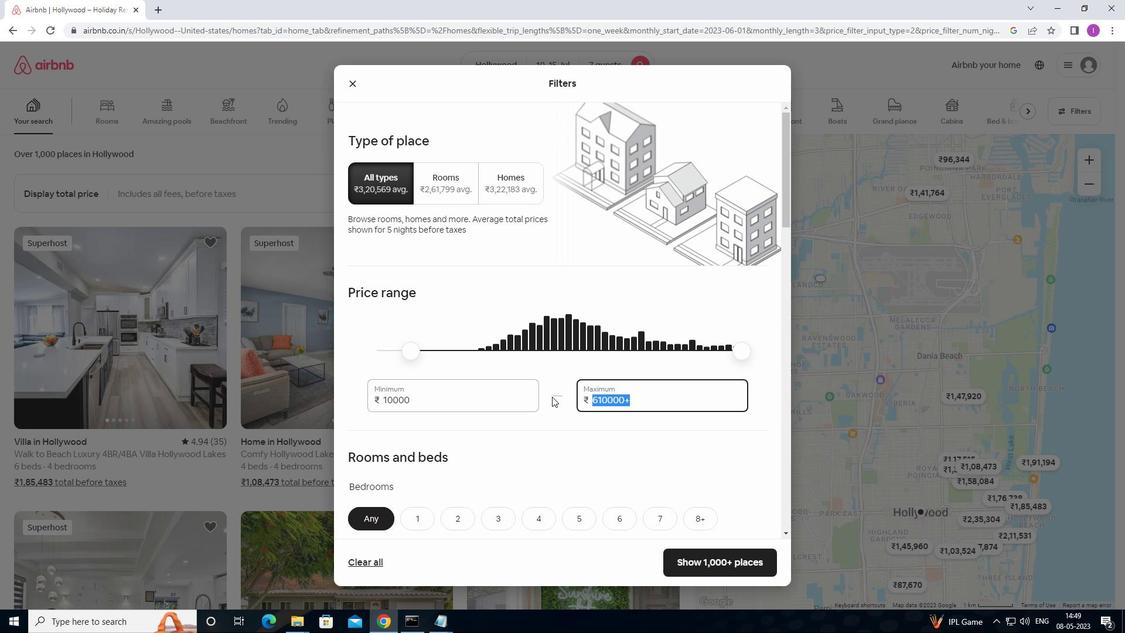 
Action: Key pressed 15000
Screenshot: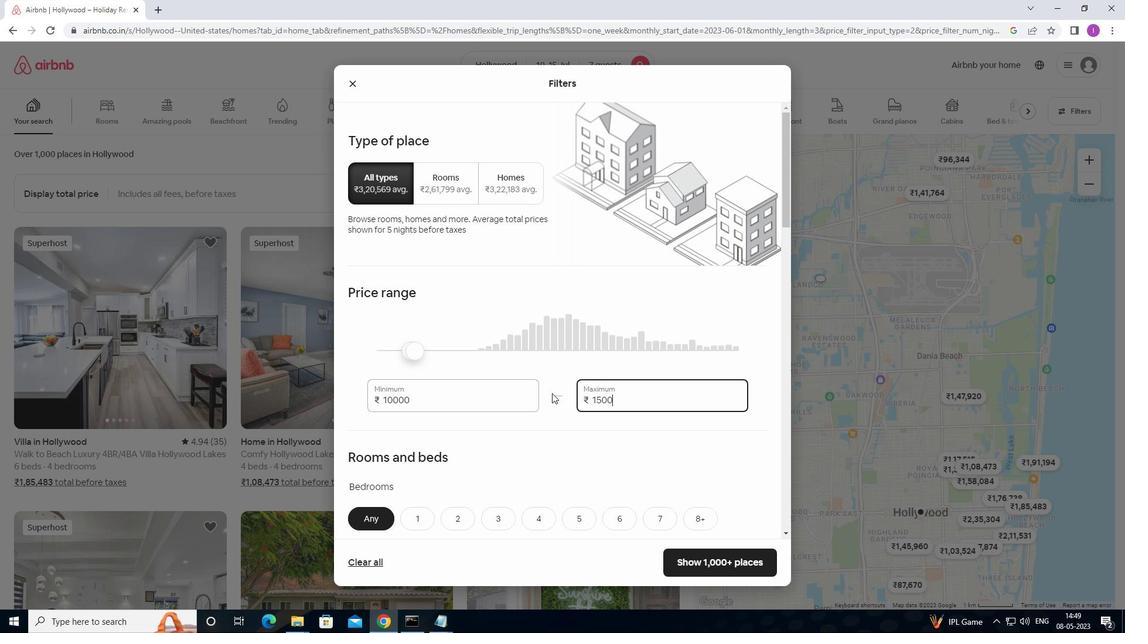 
Action: Mouse moved to (544, 406)
Screenshot: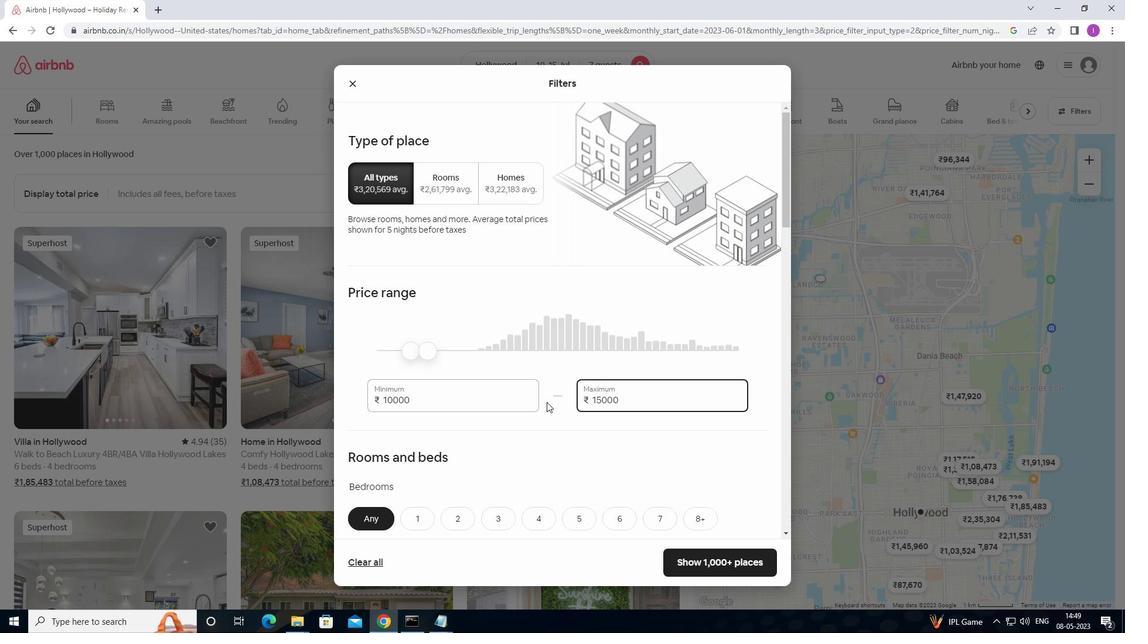
Action: Mouse scrolled (544, 406) with delta (0, 0)
Screenshot: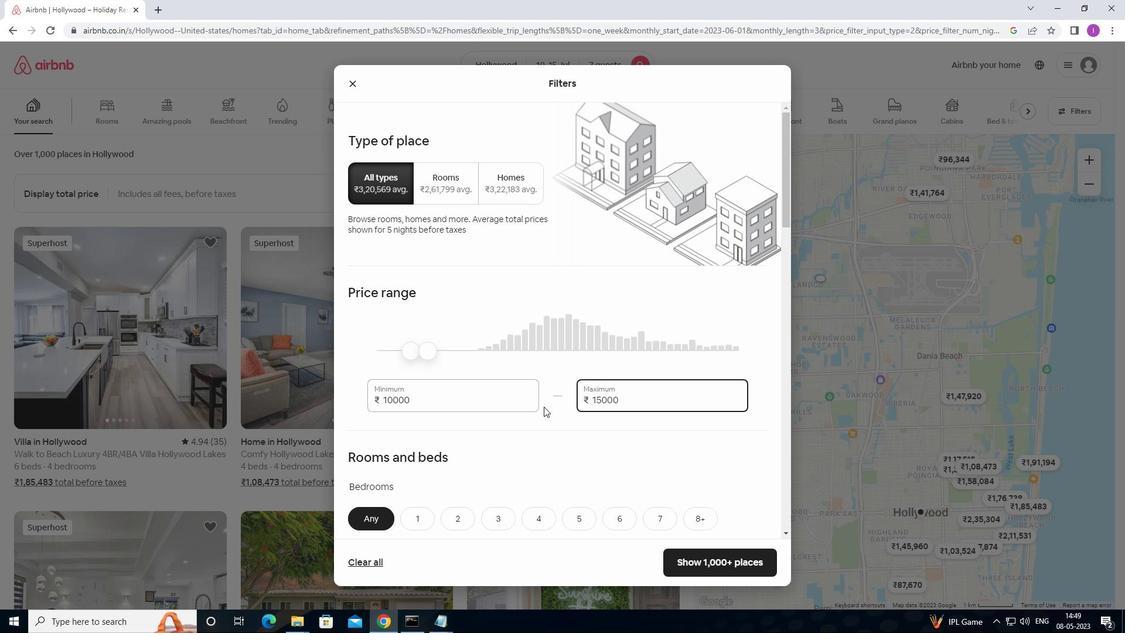 
Action: Mouse scrolled (544, 406) with delta (0, 0)
Screenshot: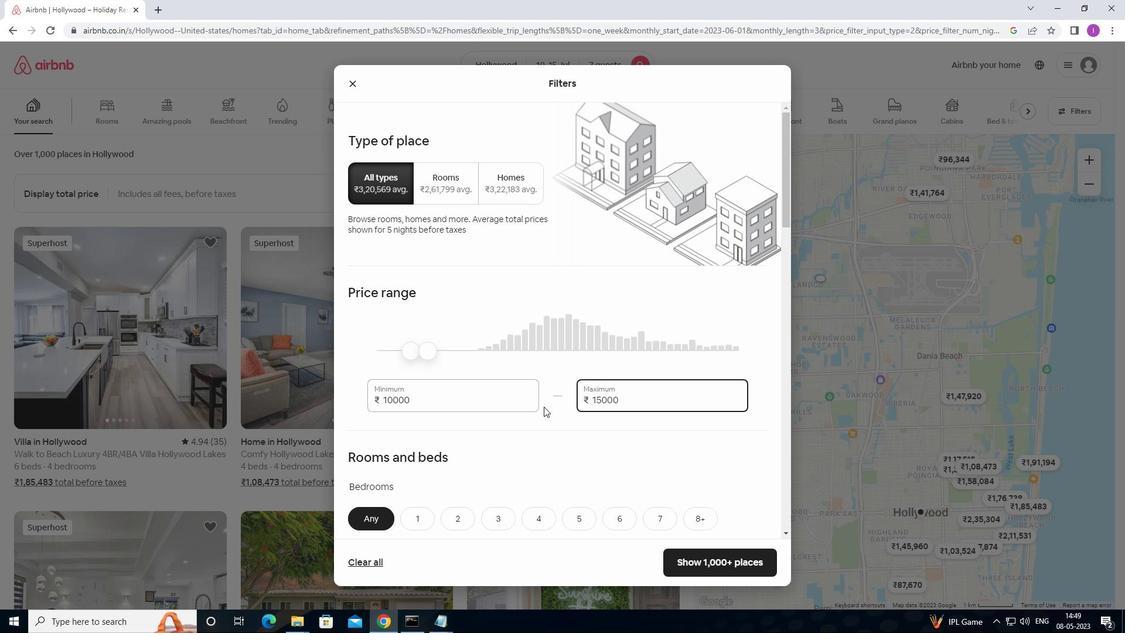 
Action: Mouse moved to (544, 404)
Screenshot: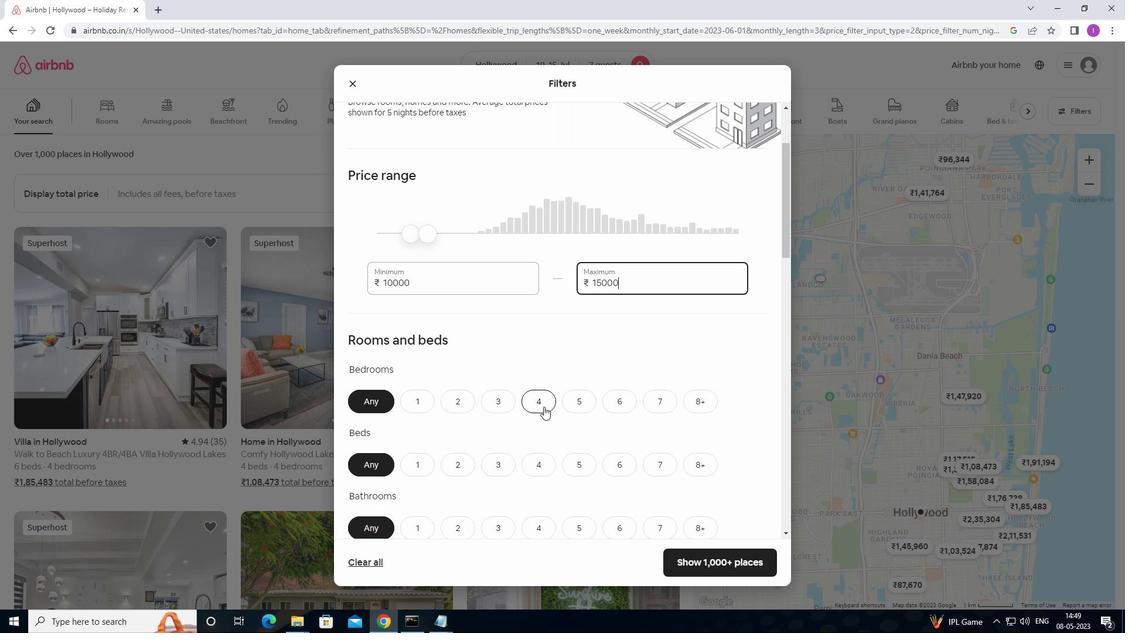 
Action: Mouse pressed left at (544, 404)
Screenshot: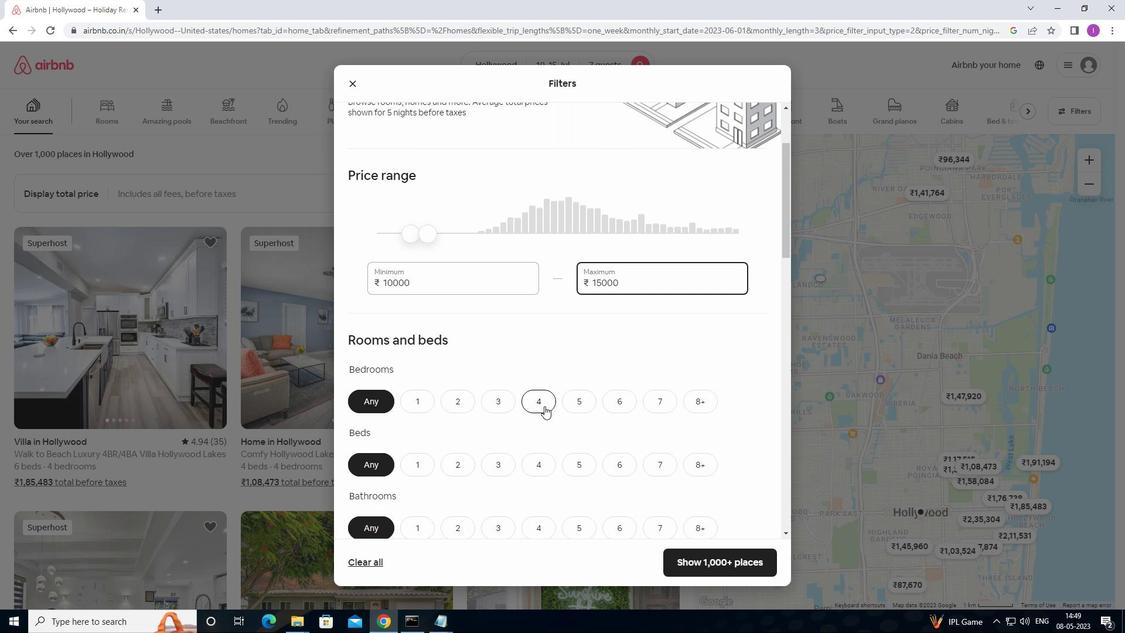 
Action: Mouse moved to (654, 462)
Screenshot: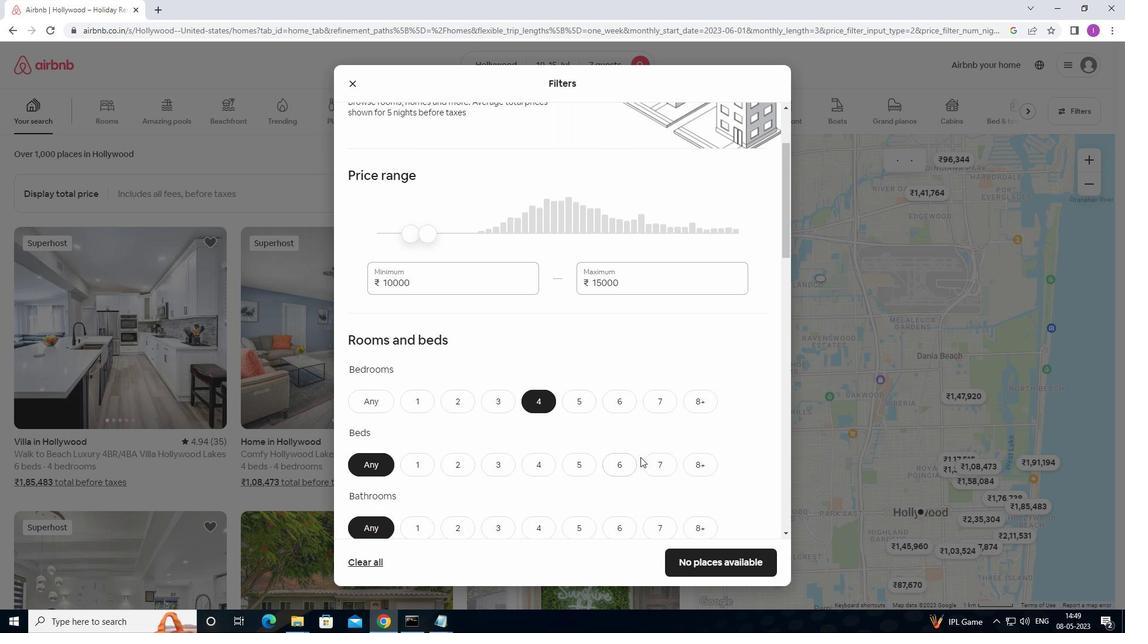 
Action: Mouse pressed left at (654, 462)
Screenshot: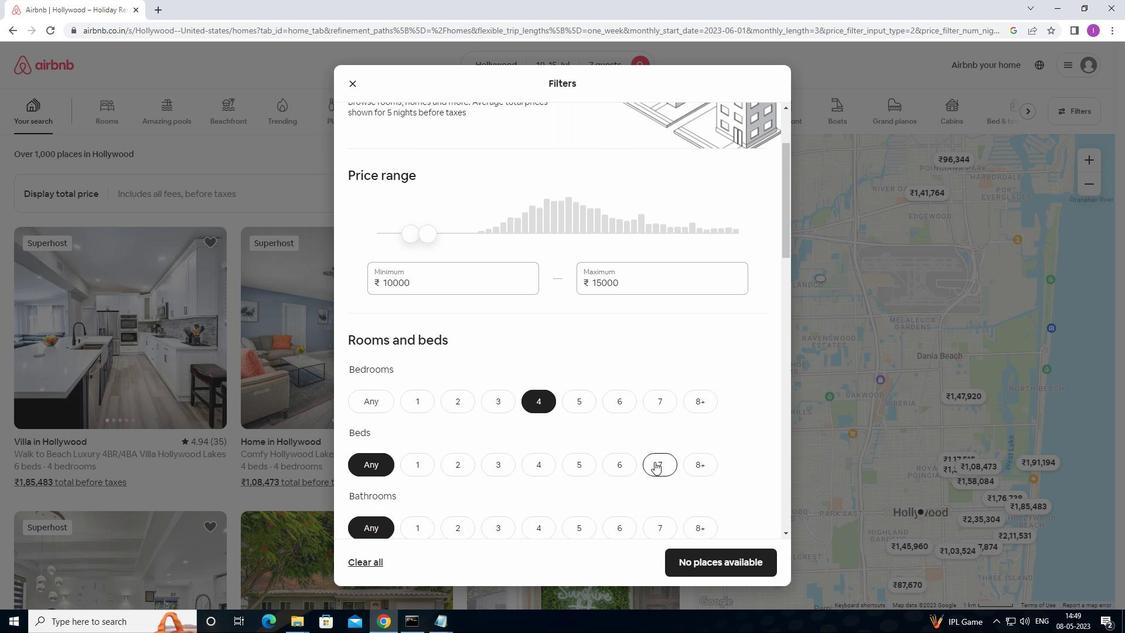 
Action: Mouse moved to (548, 521)
Screenshot: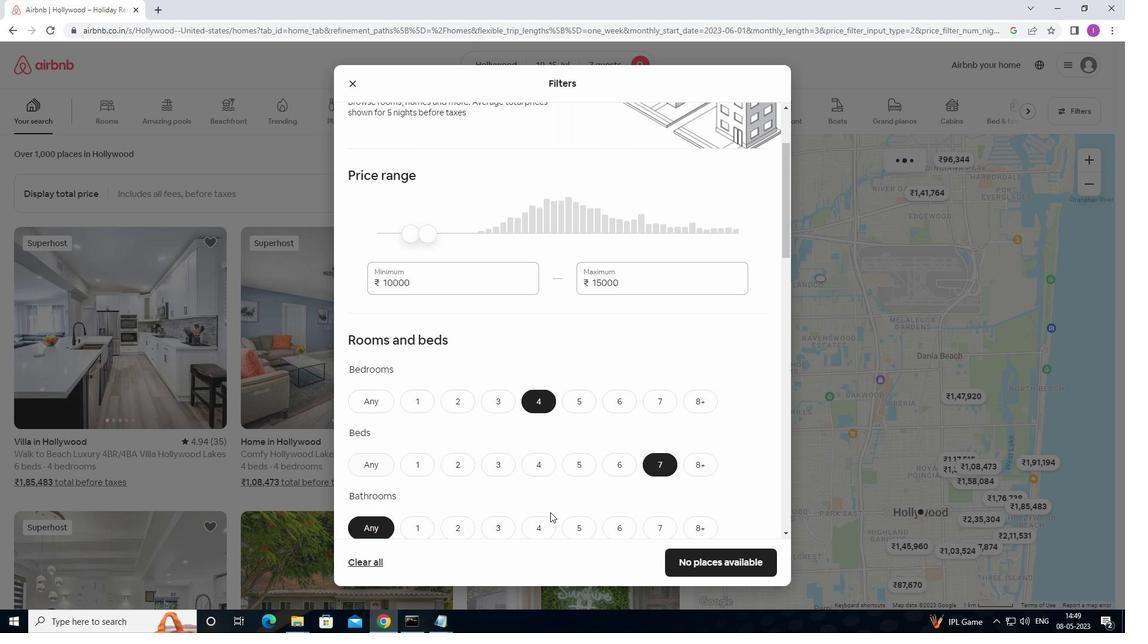 
Action: Mouse pressed left at (548, 521)
Screenshot: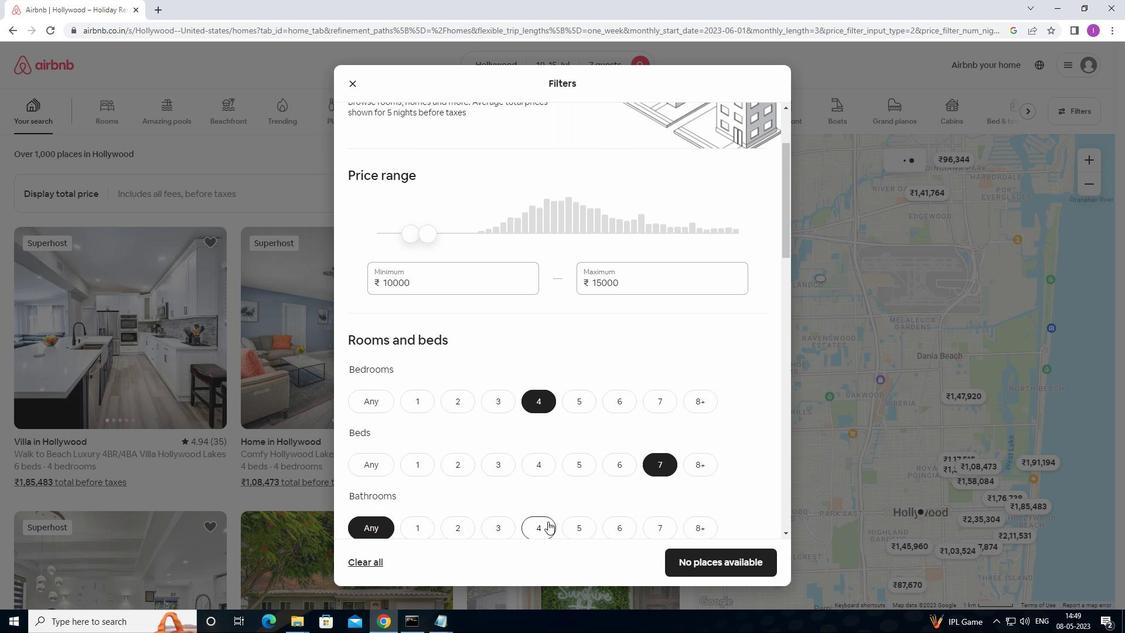 
Action: Mouse moved to (559, 423)
Screenshot: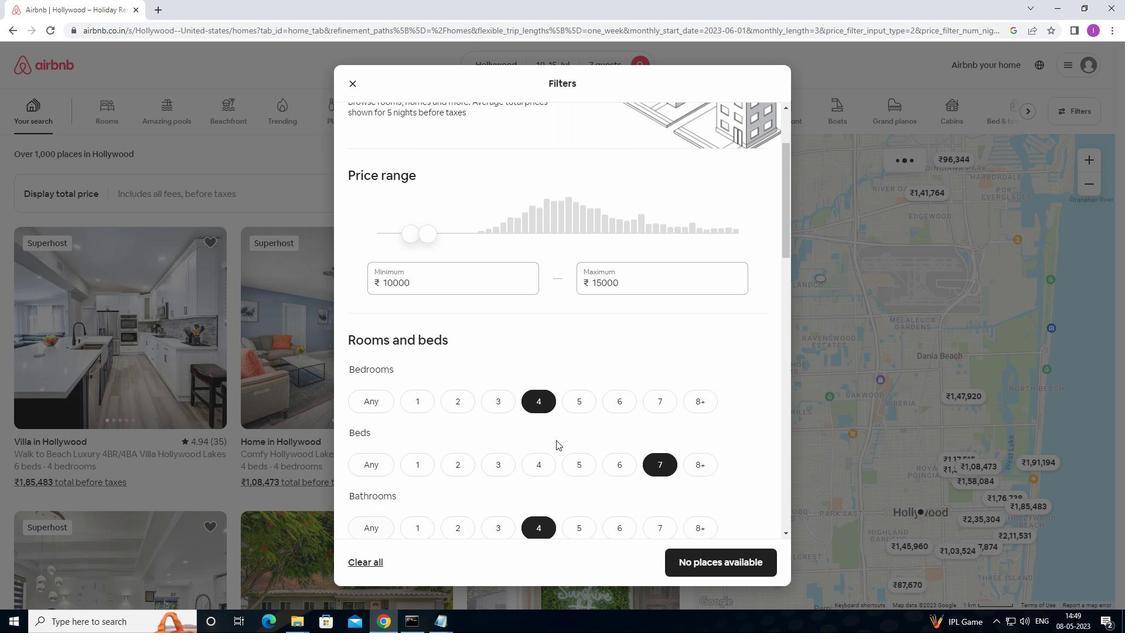 
Action: Mouse scrolled (559, 422) with delta (0, 0)
Screenshot: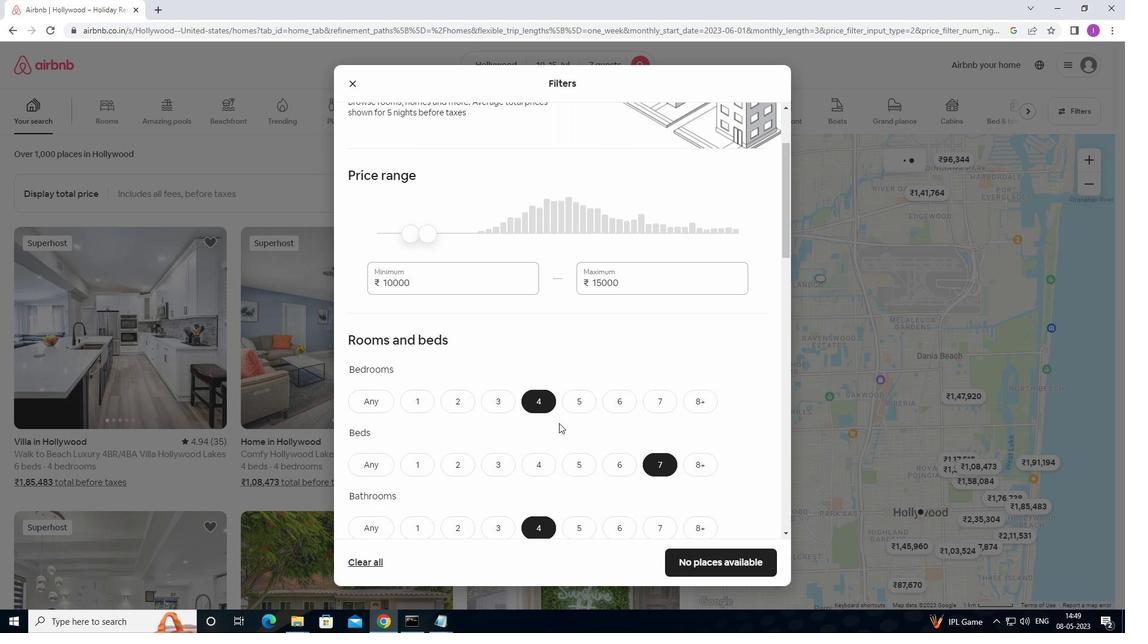 
Action: Mouse moved to (565, 420)
Screenshot: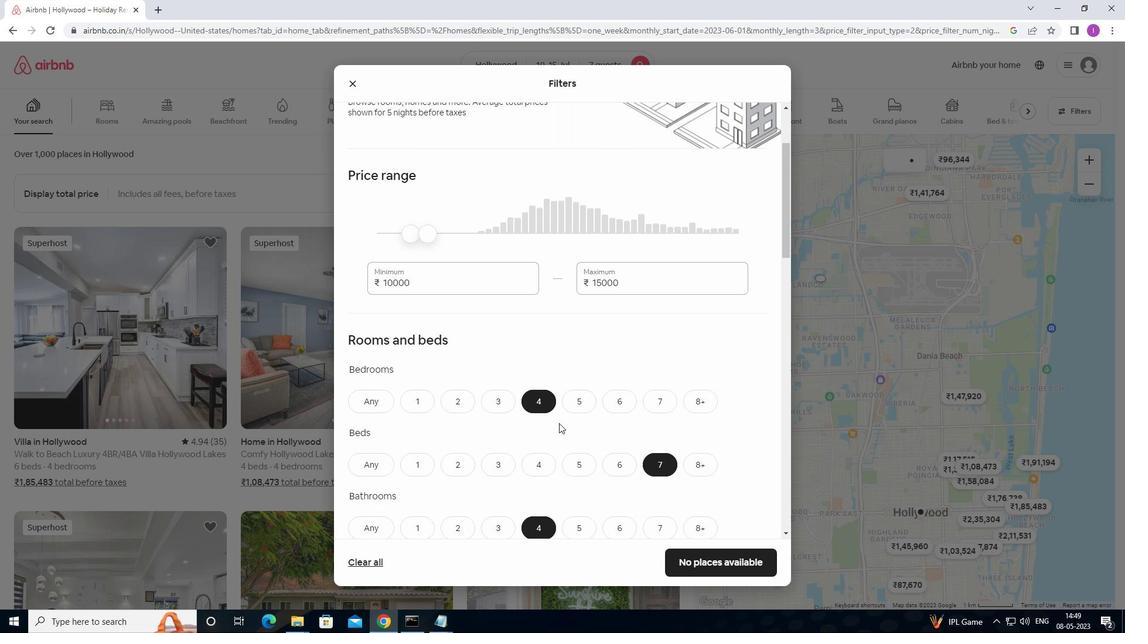 
Action: Mouse scrolled (565, 419) with delta (0, 0)
Screenshot: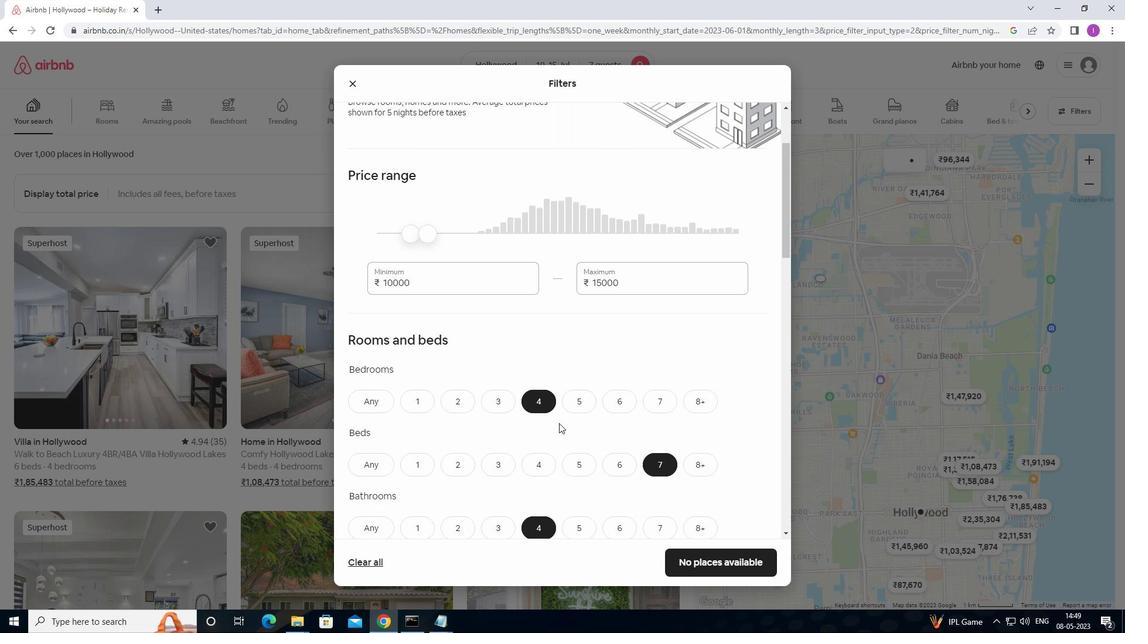
Action: Mouse moved to (577, 416)
Screenshot: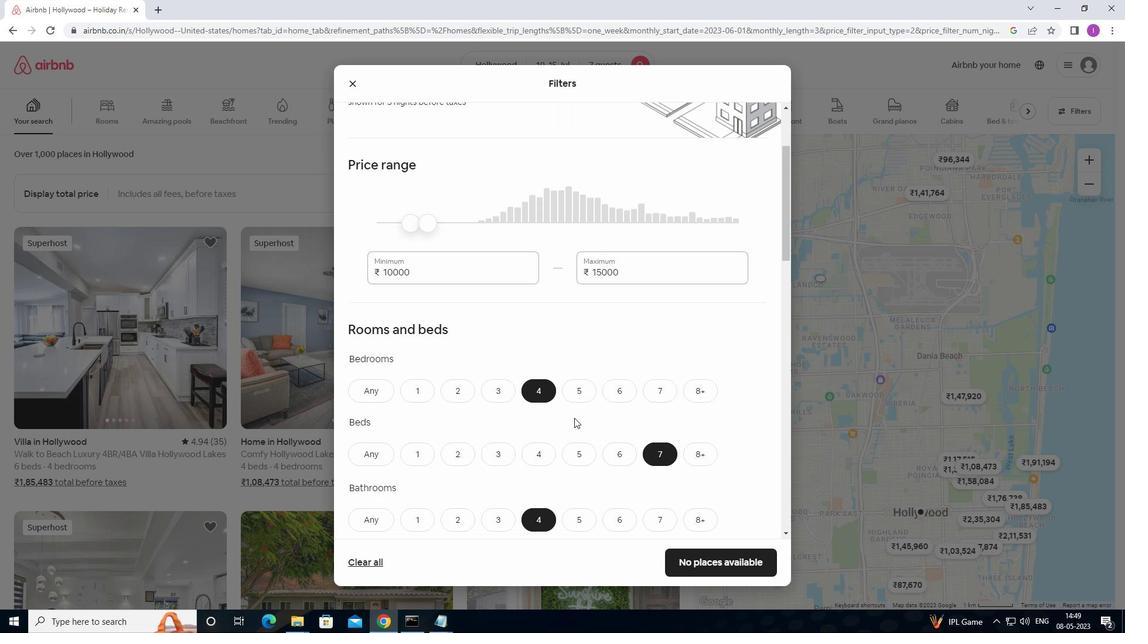 
Action: Mouse scrolled (577, 416) with delta (0, 0)
Screenshot: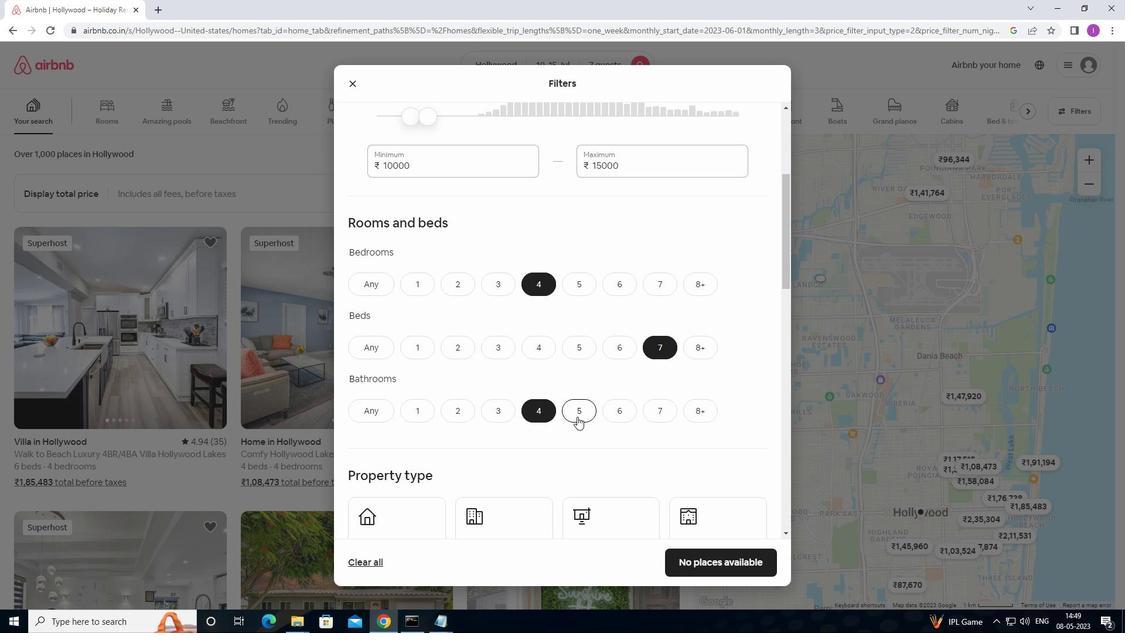 
Action: Mouse moved to (578, 416)
Screenshot: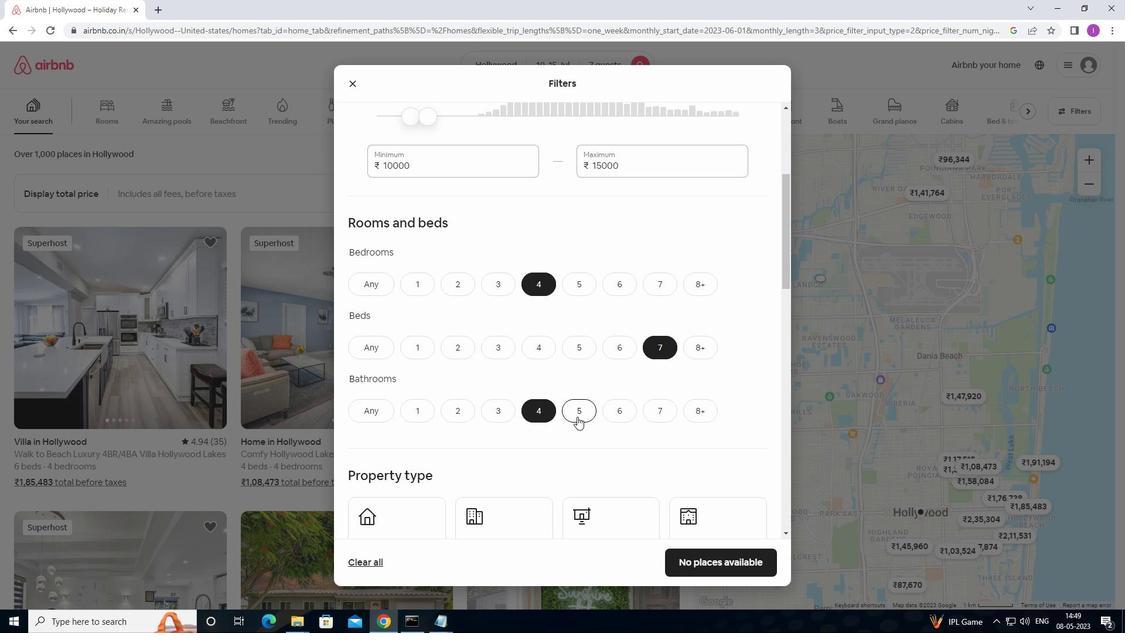 
Action: Mouse scrolled (578, 416) with delta (0, 0)
Screenshot: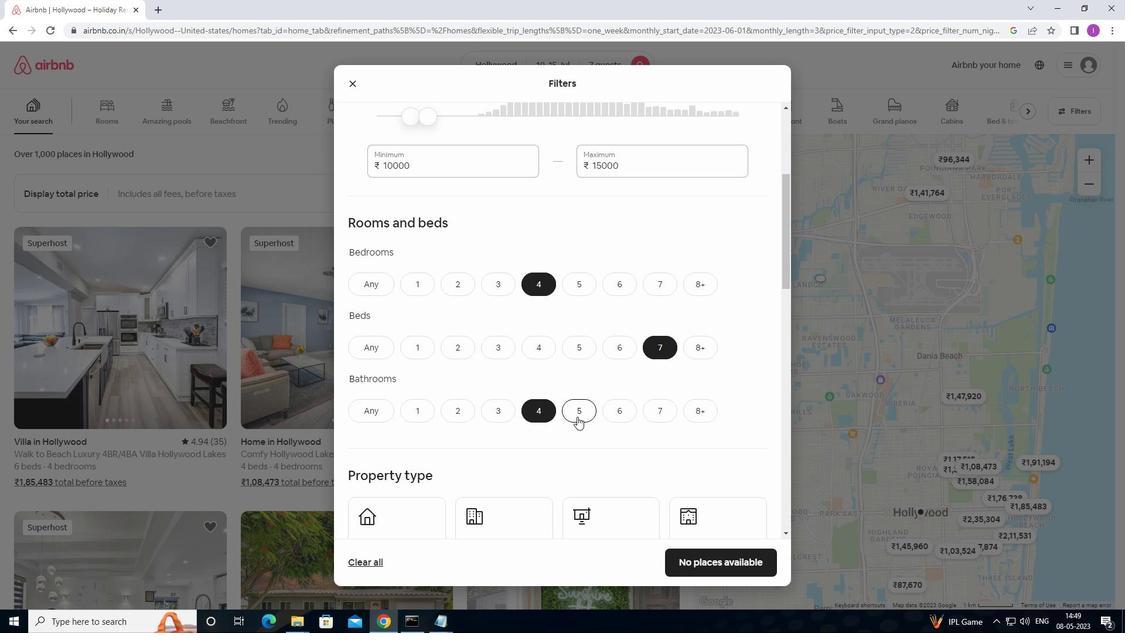 
Action: Mouse scrolled (578, 416) with delta (0, 0)
Screenshot: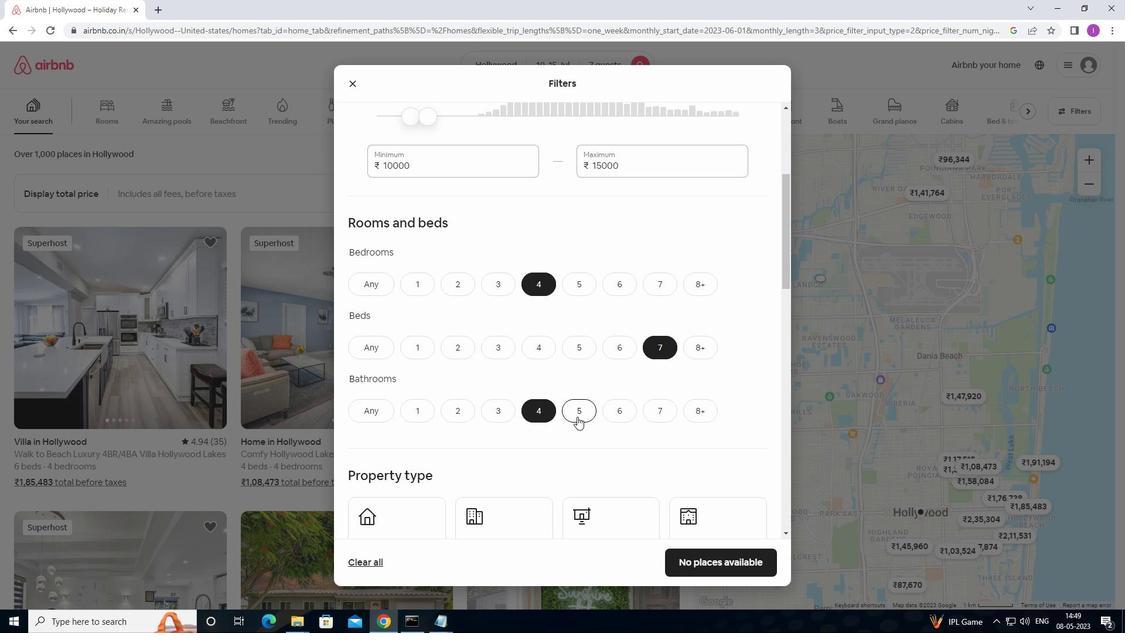 
Action: Mouse moved to (412, 379)
Screenshot: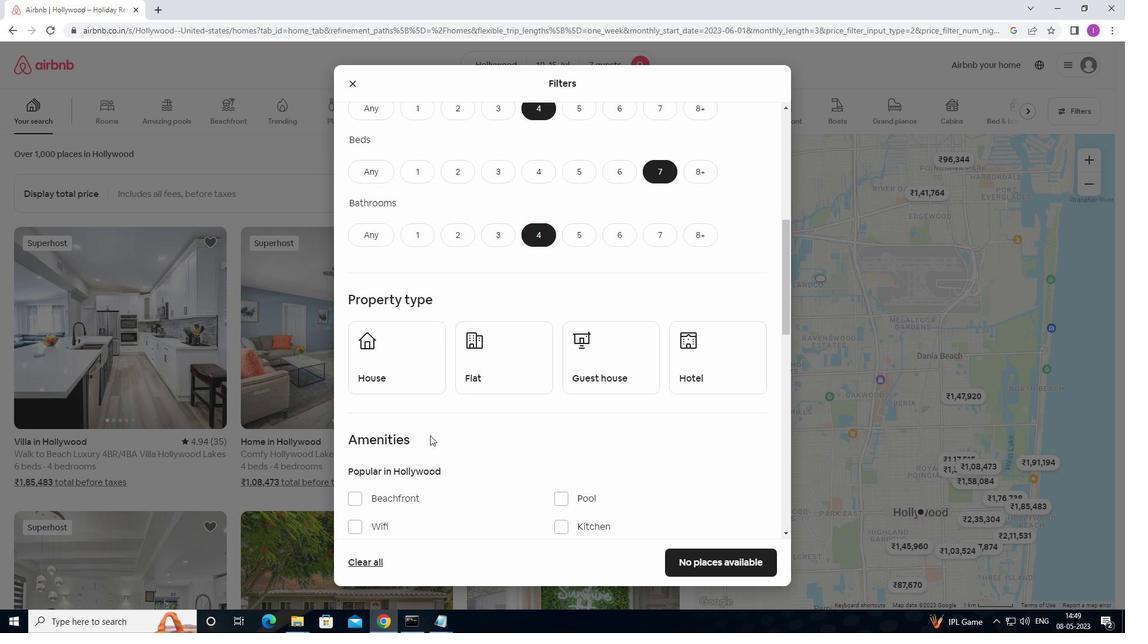 
Action: Mouse pressed left at (412, 379)
Screenshot: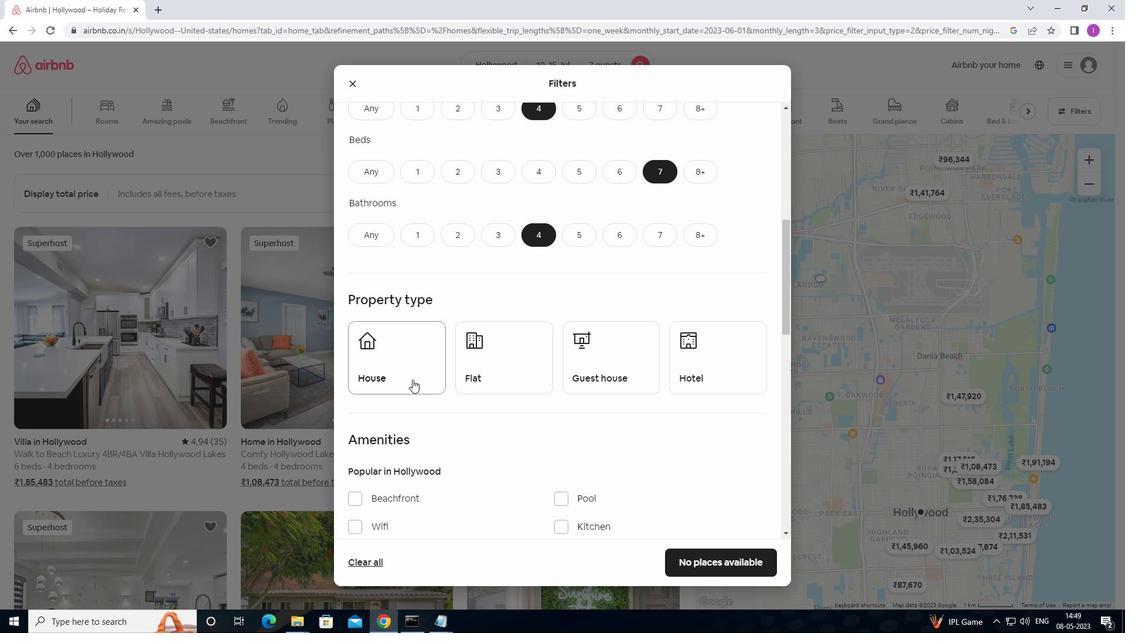 
Action: Mouse moved to (492, 373)
Screenshot: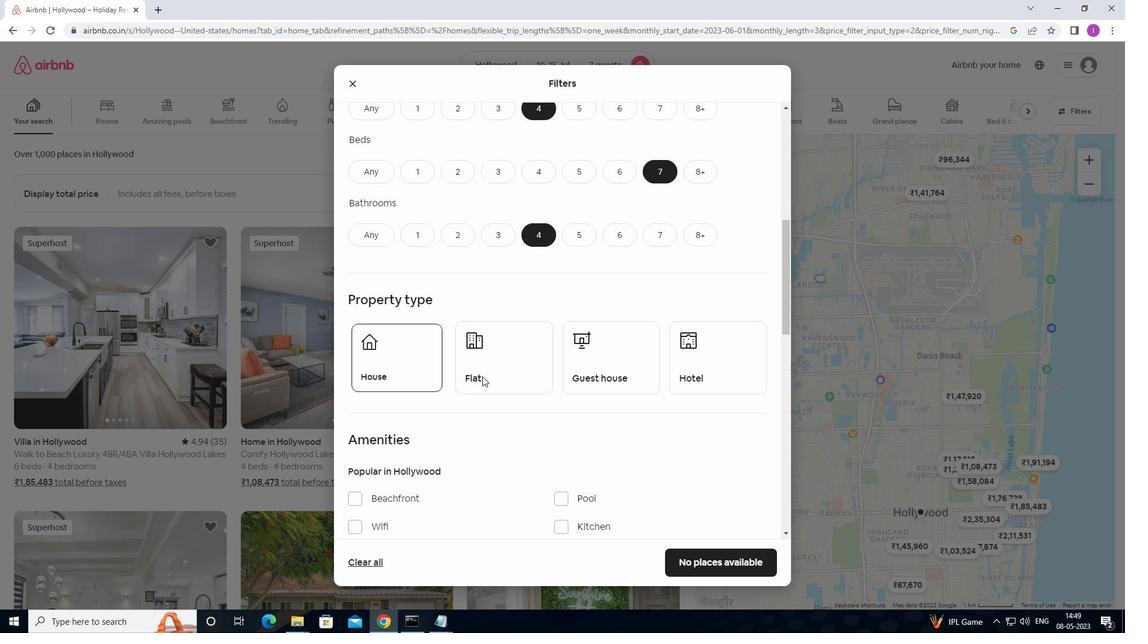 
Action: Mouse pressed left at (492, 373)
Screenshot: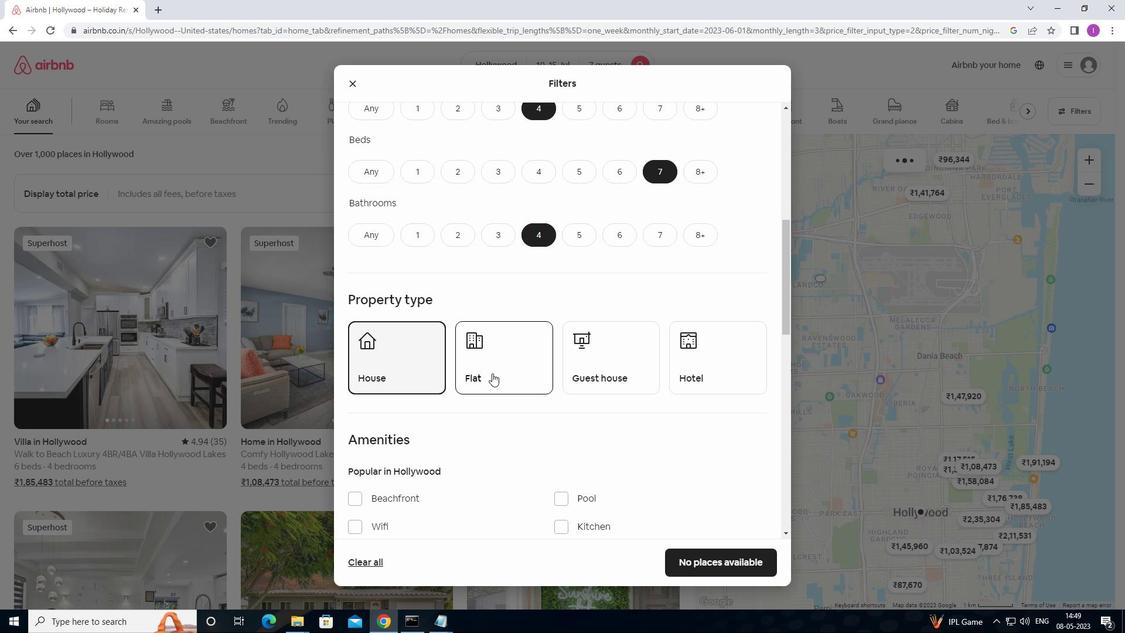 
Action: Mouse moved to (598, 358)
Screenshot: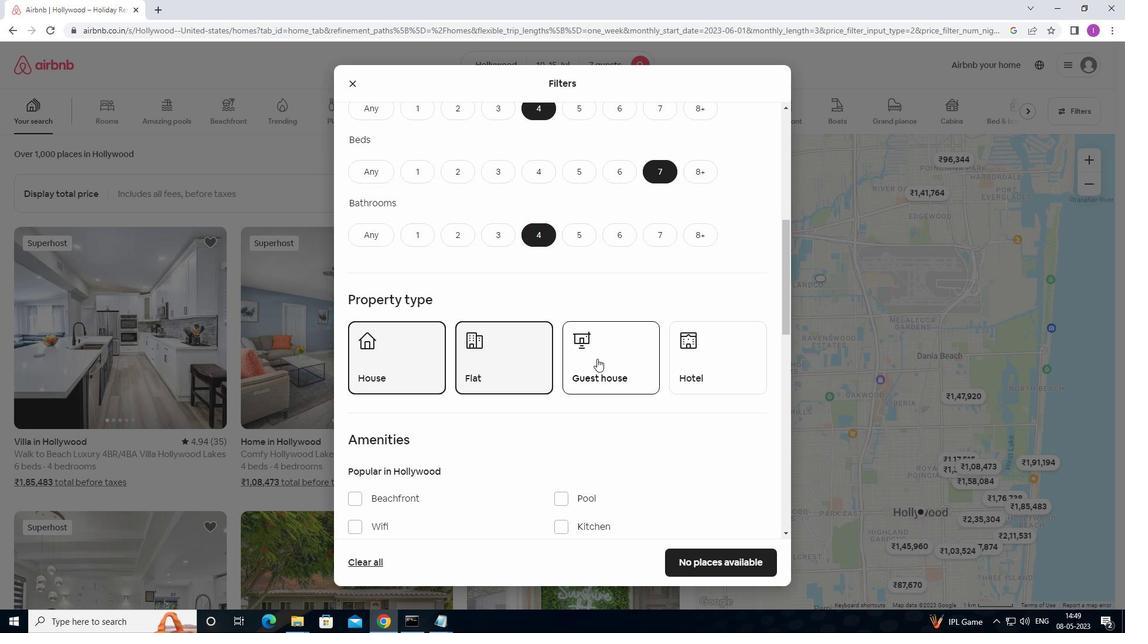 
Action: Mouse pressed left at (598, 358)
Screenshot: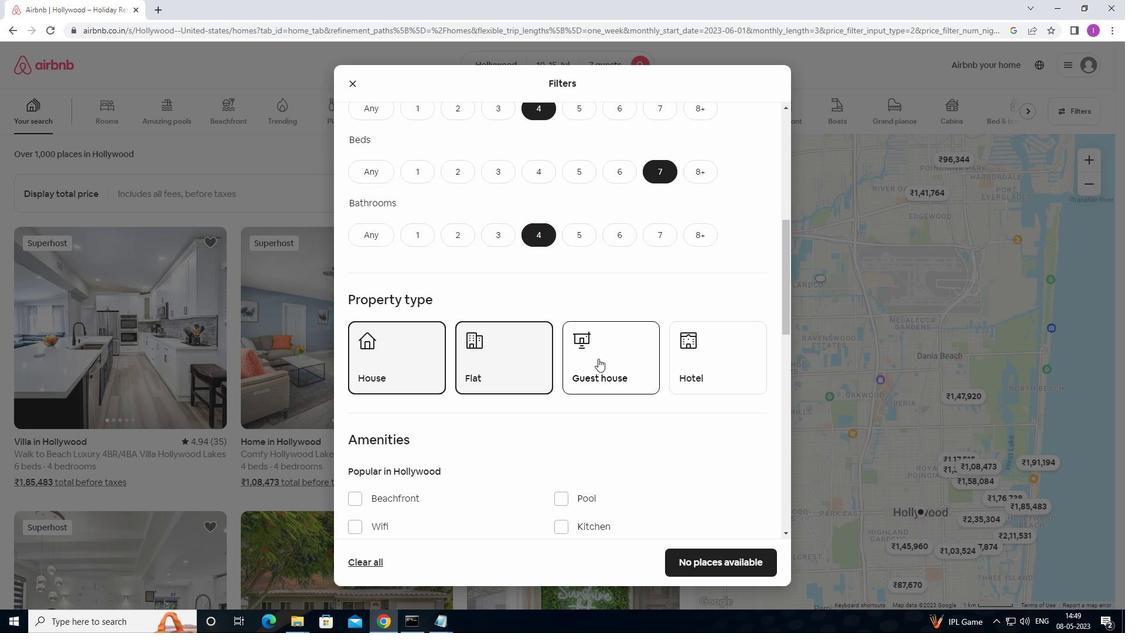
Action: Mouse moved to (551, 397)
Screenshot: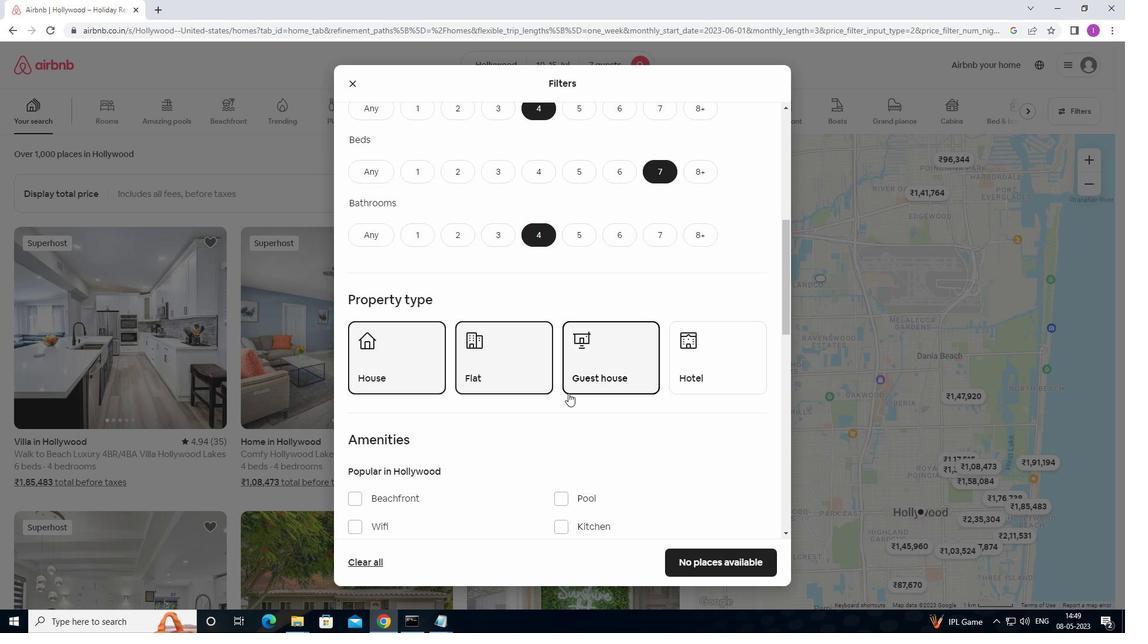 
Action: Mouse scrolled (551, 396) with delta (0, 0)
Screenshot: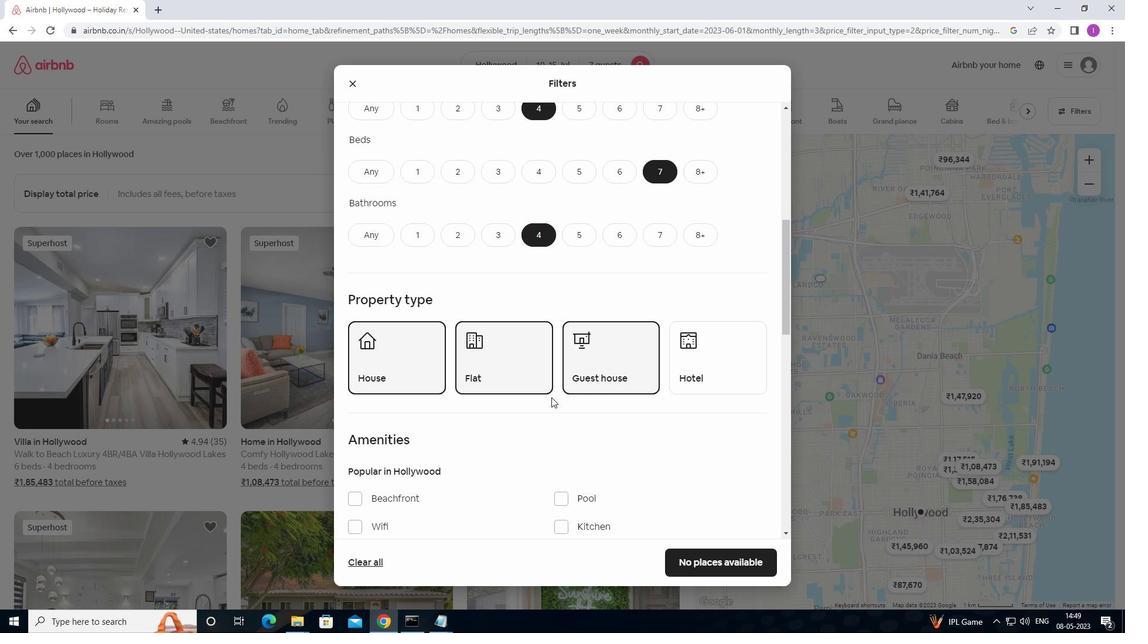 
Action: Mouse scrolled (551, 396) with delta (0, 0)
Screenshot: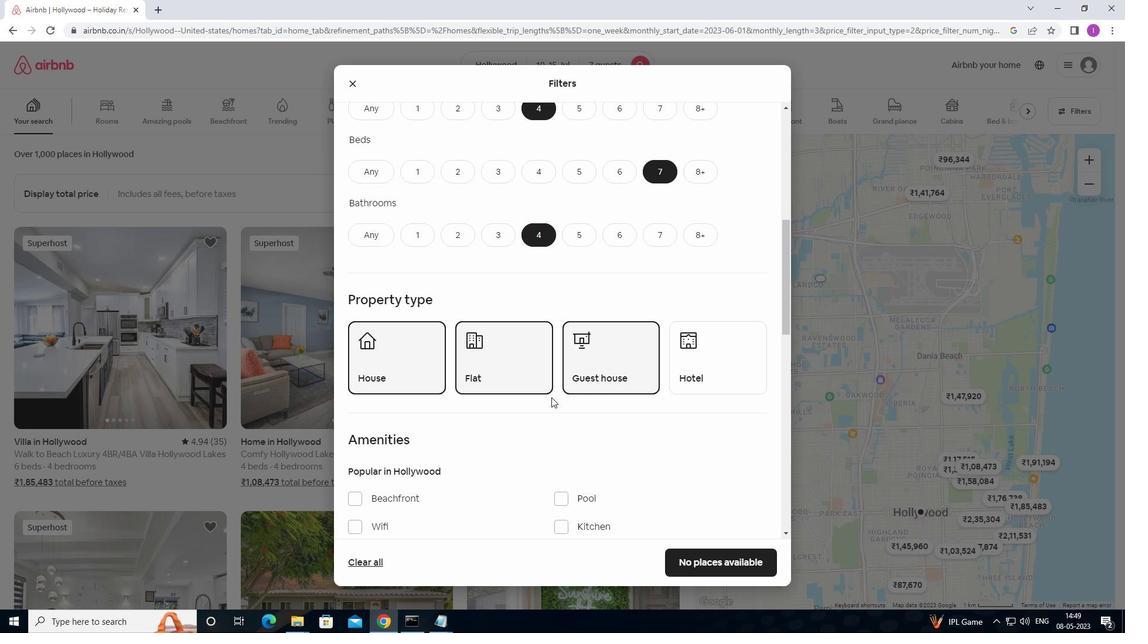 
Action: Mouse moved to (358, 410)
Screenshot: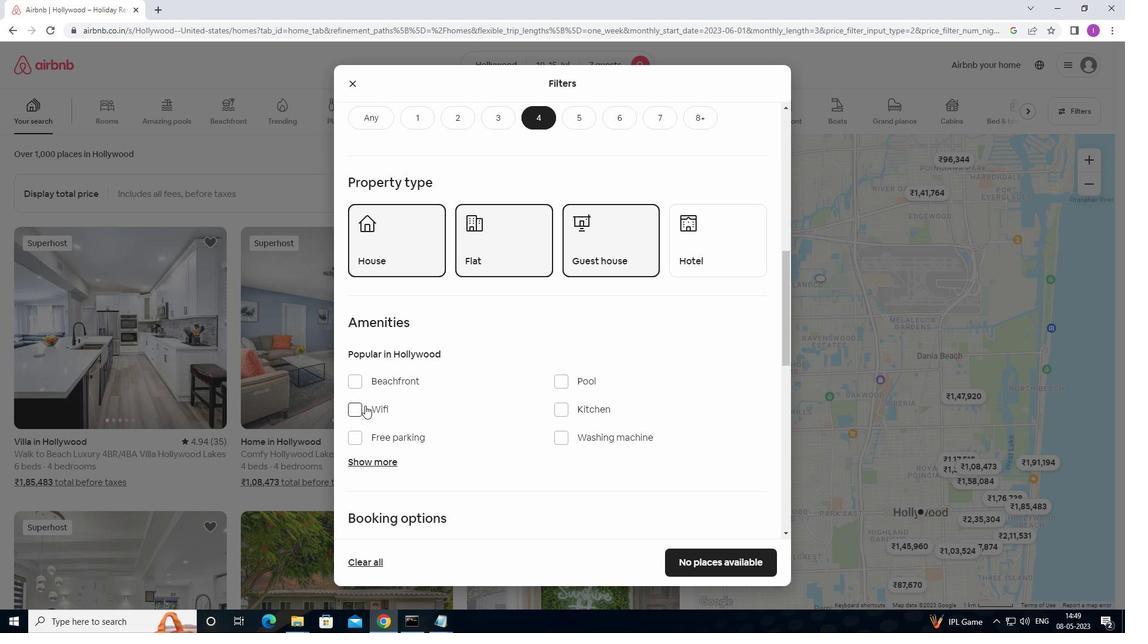 
Action: Mouse pressed left at (358, 410)
Screenshot: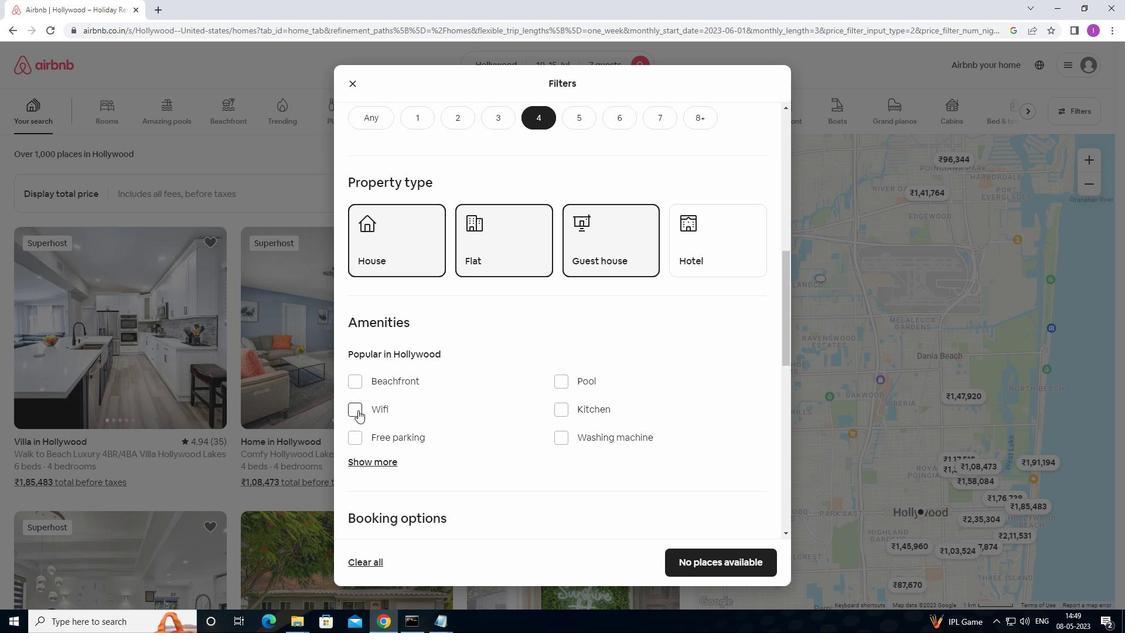 
Action: Mouse moved to (352, 438)
Screenshot: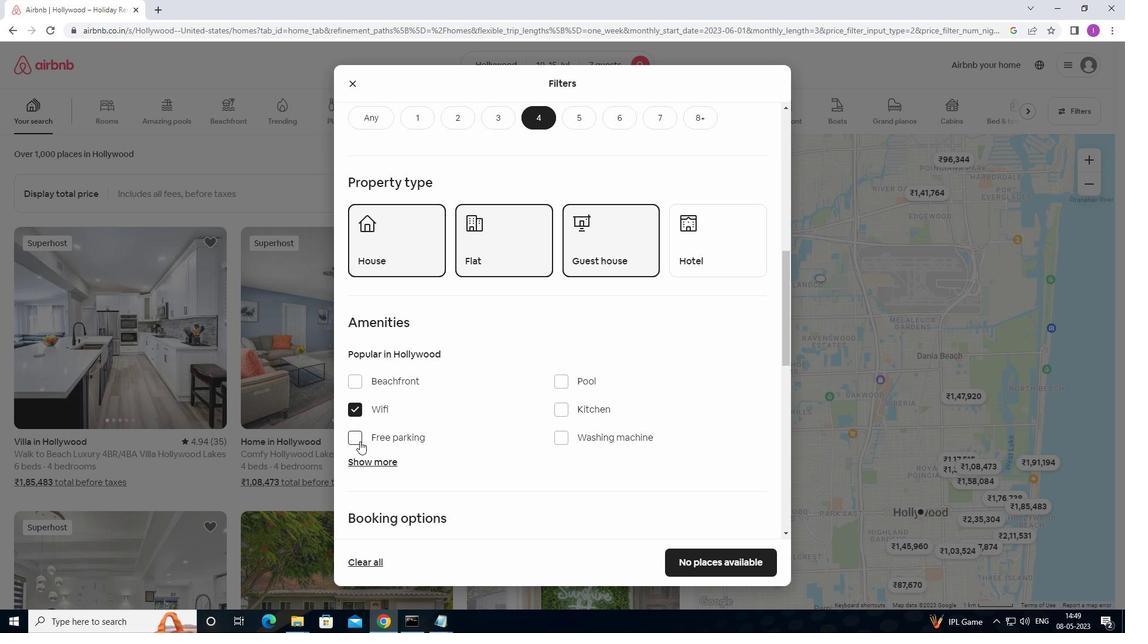 
Action: Mouse pressed left at (352, 438)
Screenshot: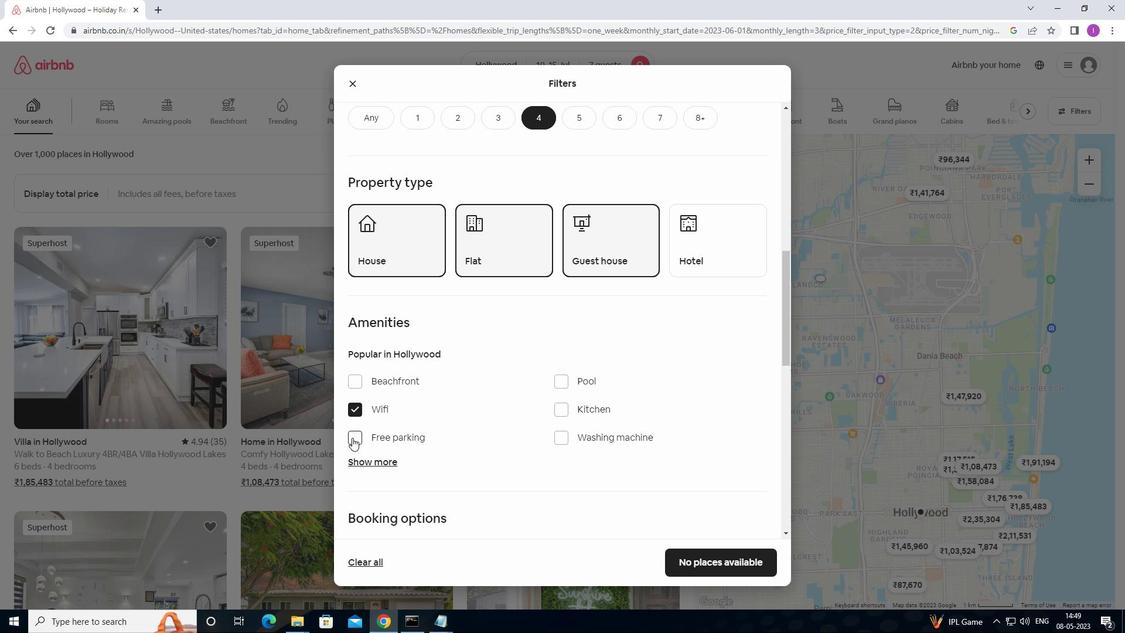
Action: Mouse moved to (385, 463)
Screenshot: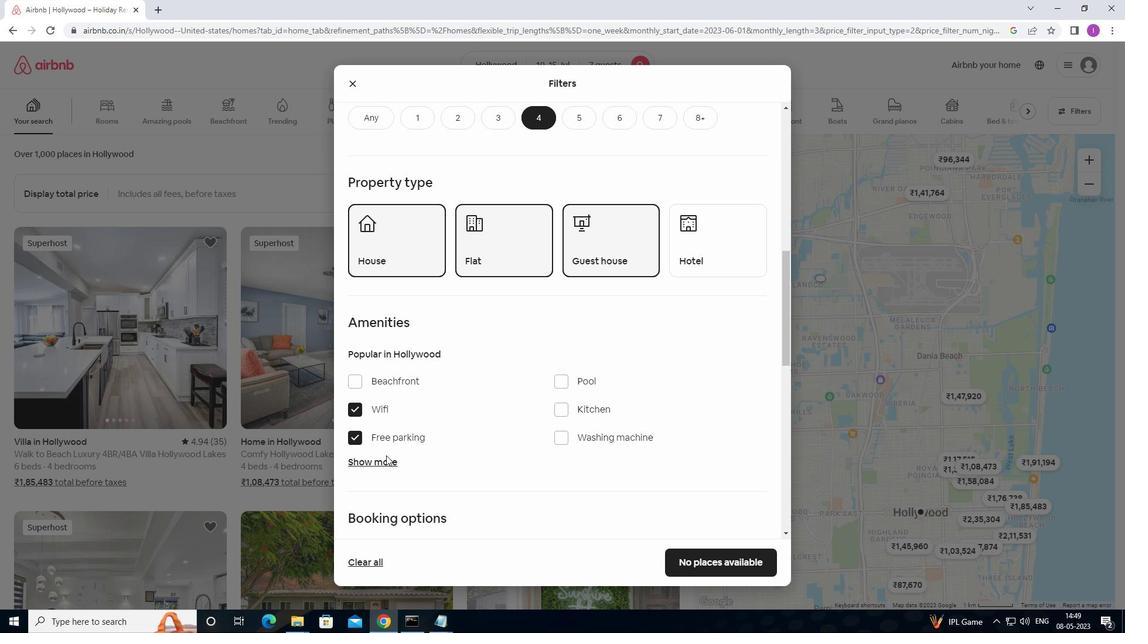 
Action: Mouse pressed left at (385, 463)
Screenshot: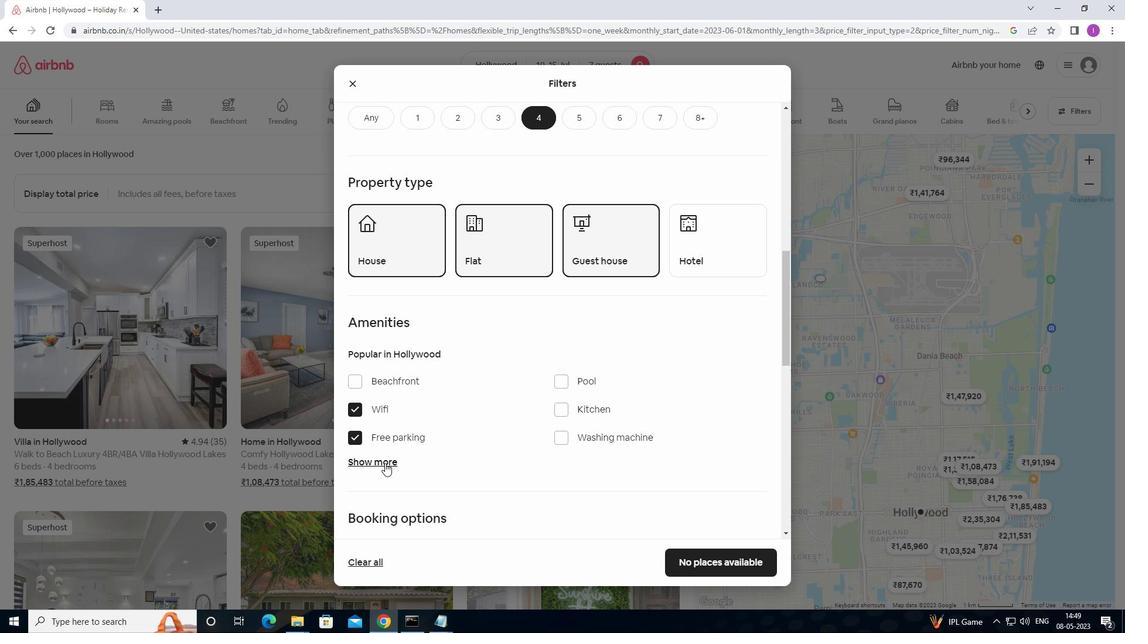 
Action: Mouse moved to (466, 441)
Screenshot: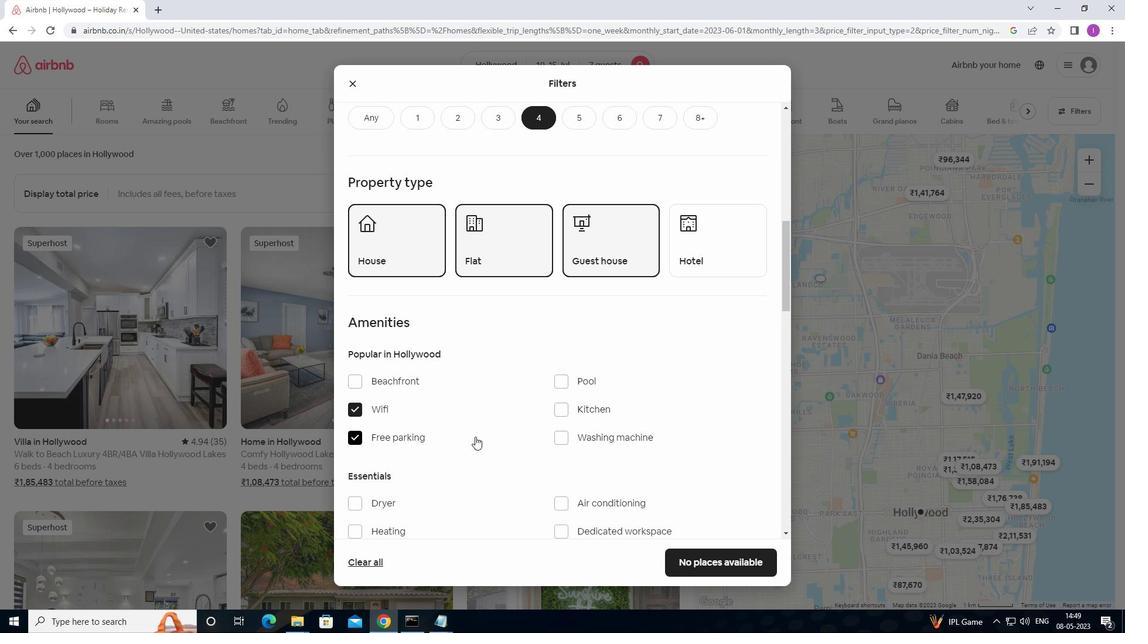 
Action: Mouse scrolled (466, 440) with delta (0, 0)
Screenshot: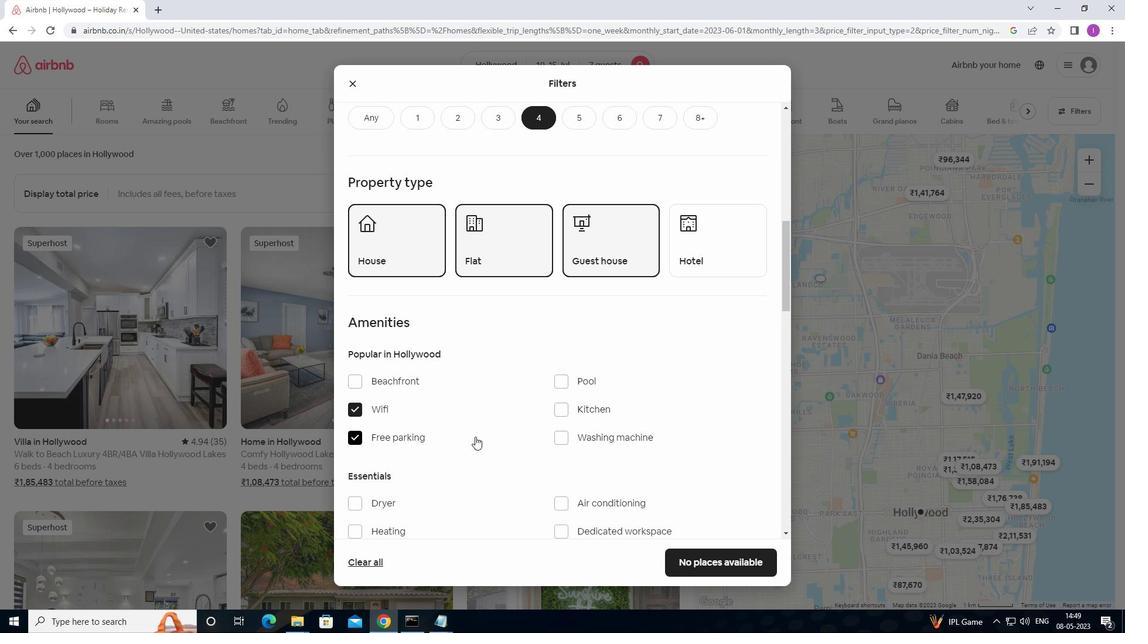 
Action: Mouse moved to (465, 441)
Screenshot: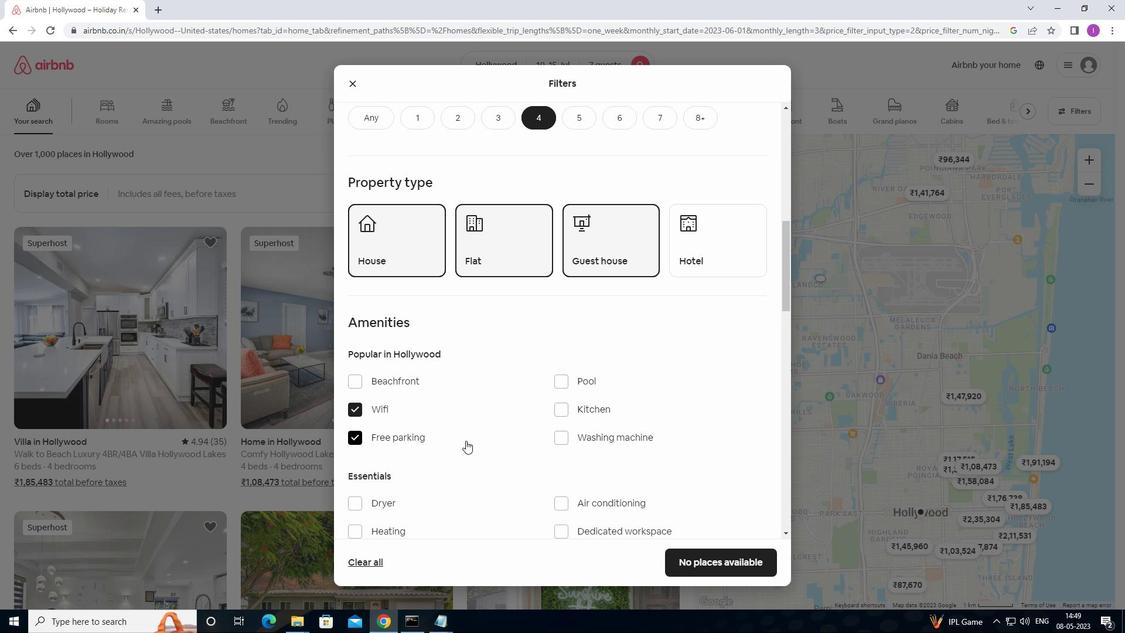 
Action: Mouse scrolled (465, 440) with delta (0, 0)
Screenshot: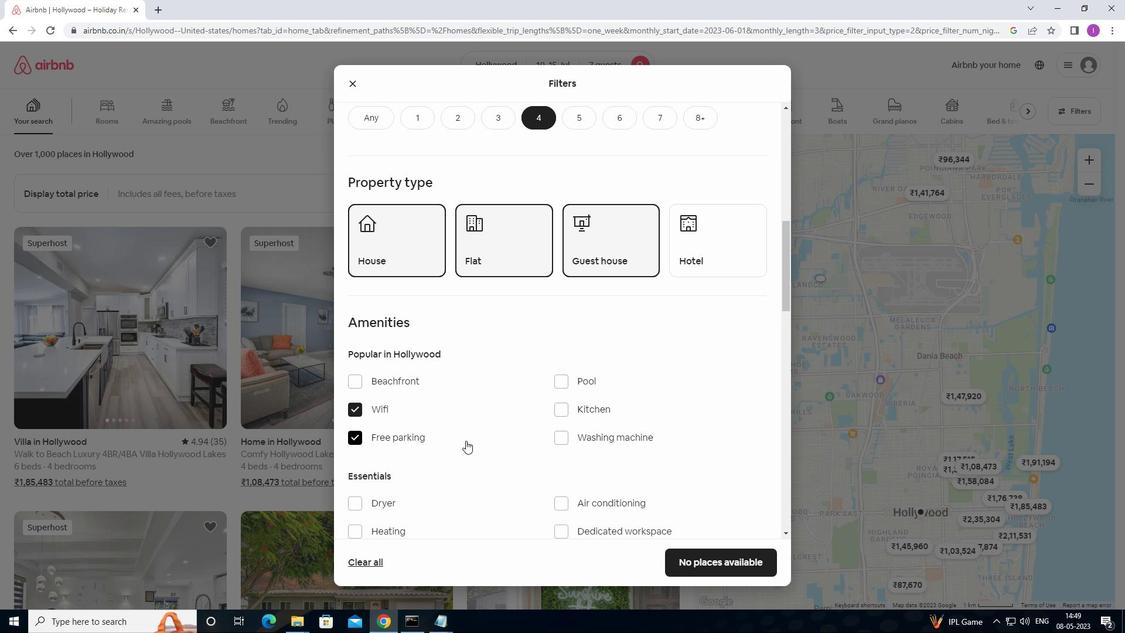 
Action: Mouse scrolled (465, 440) with delta (0, 0)
Screenshot: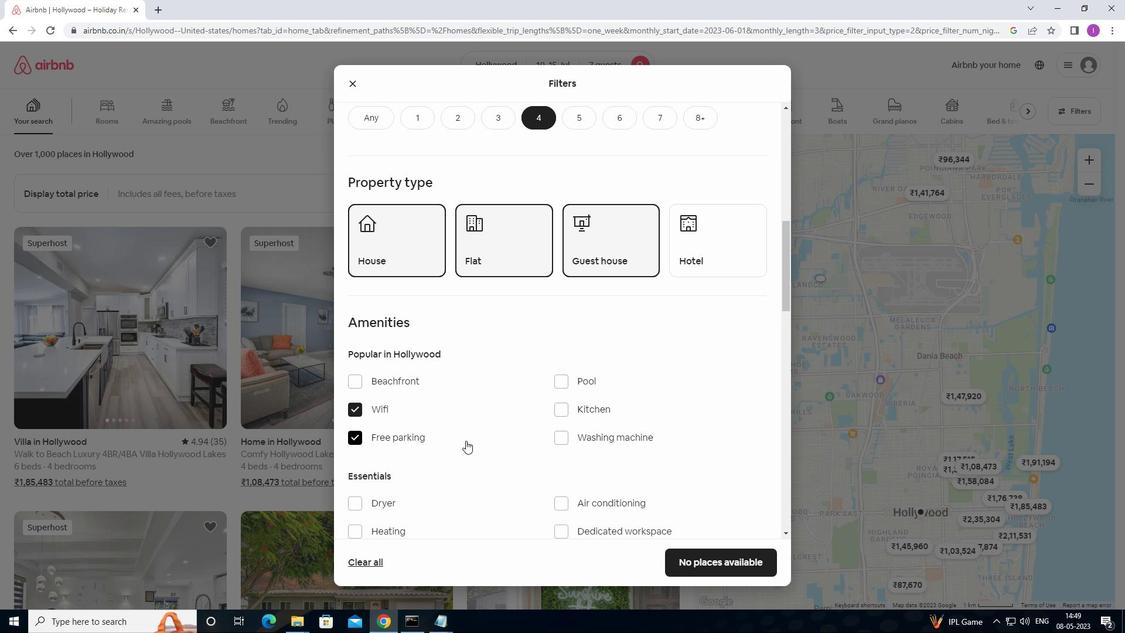 
Action: Mouse moved to (354, 382)
Screenshot: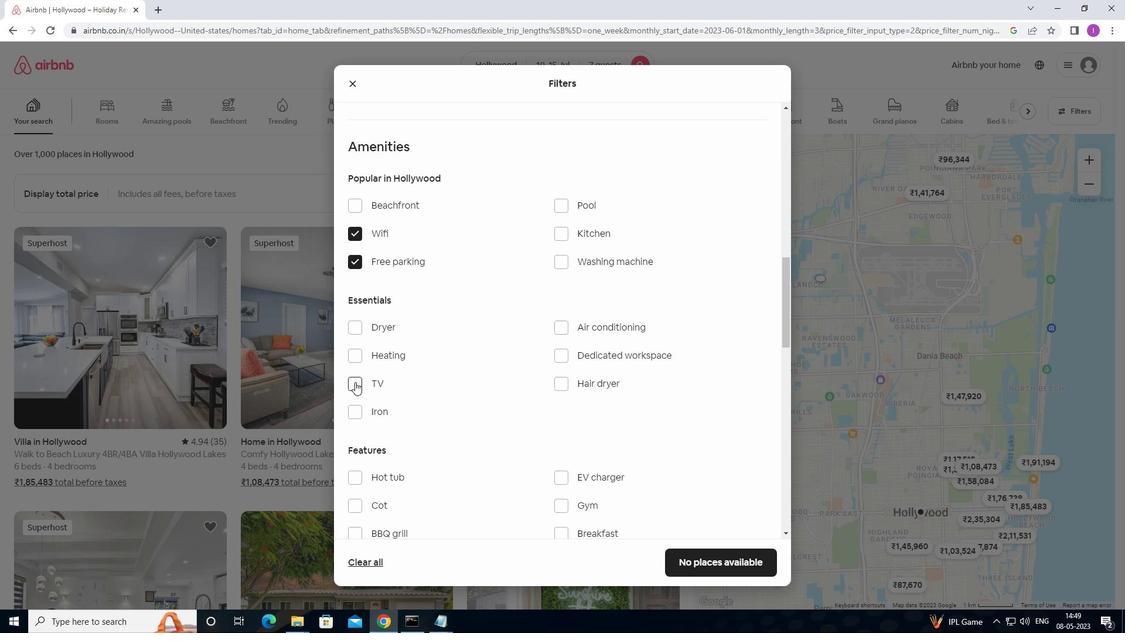 
Action: Mouse pressed left at (354, 382)
Screenshot: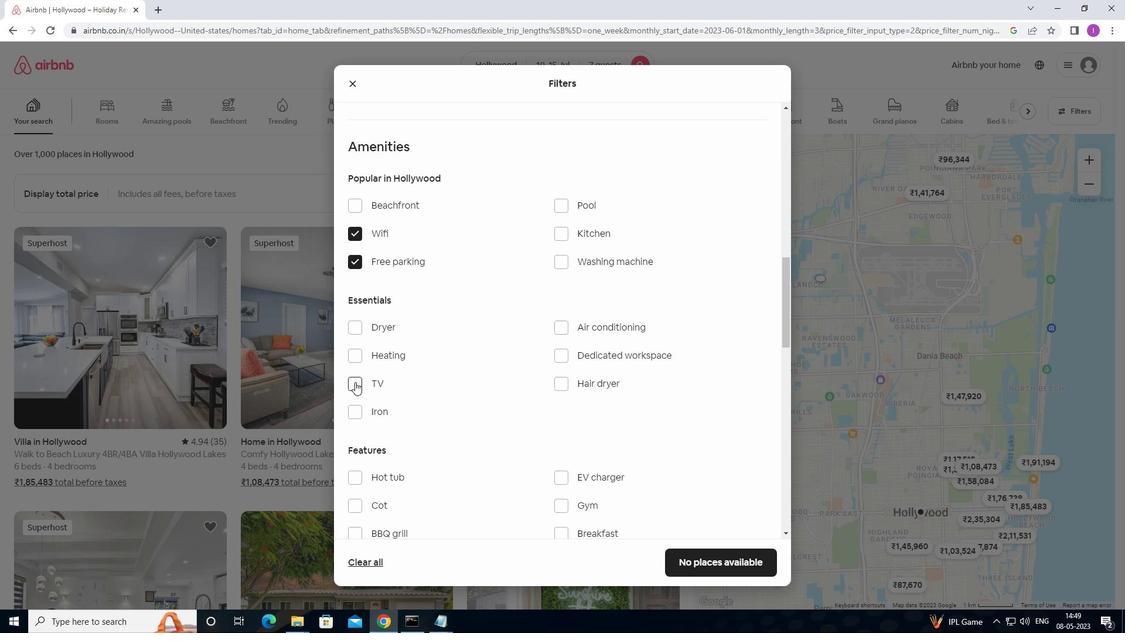 
Action: Mouse moved to (459, 401)
Screenshot: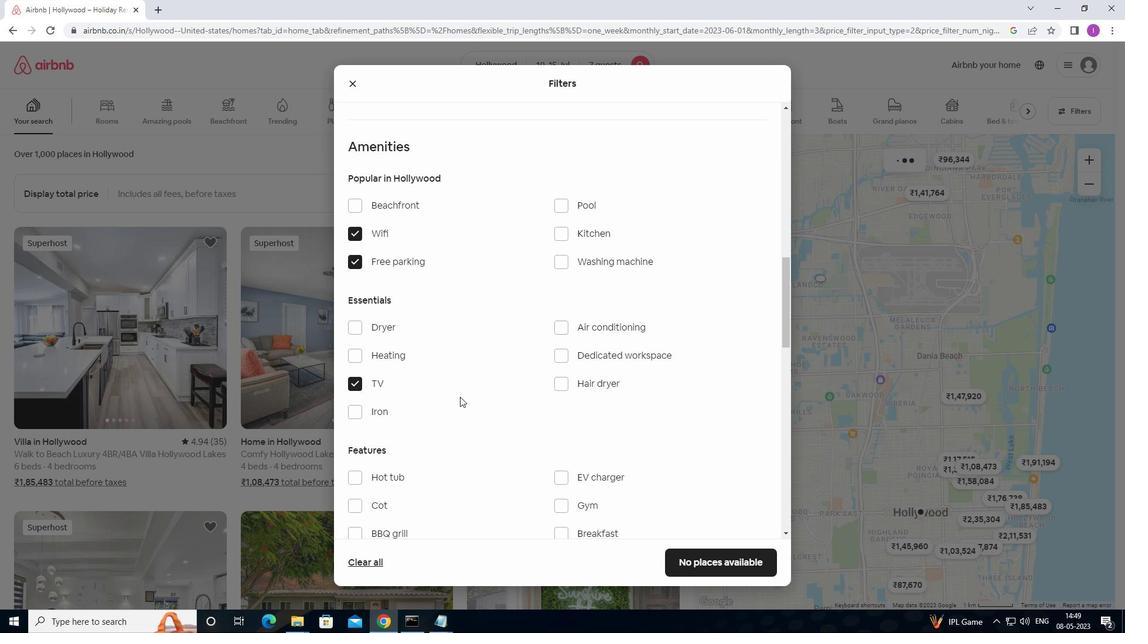 
Action: Mouse scrolled (459, 401) with delta (0, 0)
Screenshot: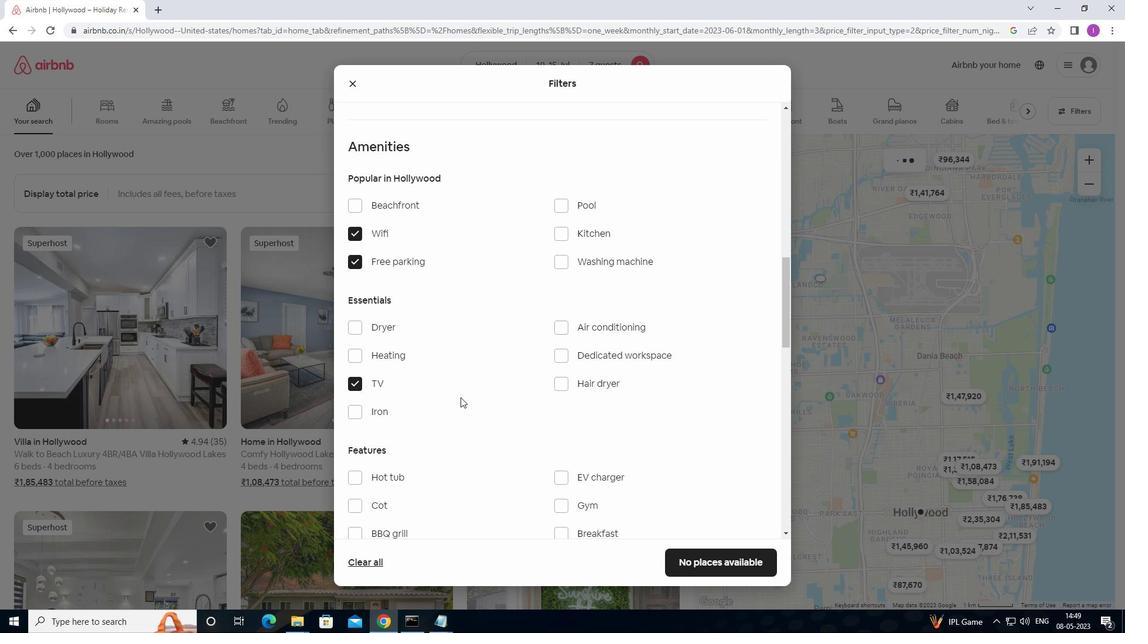 
Action: Mouse scrolled (459, 401) with delta (0, 0)
Screenshot: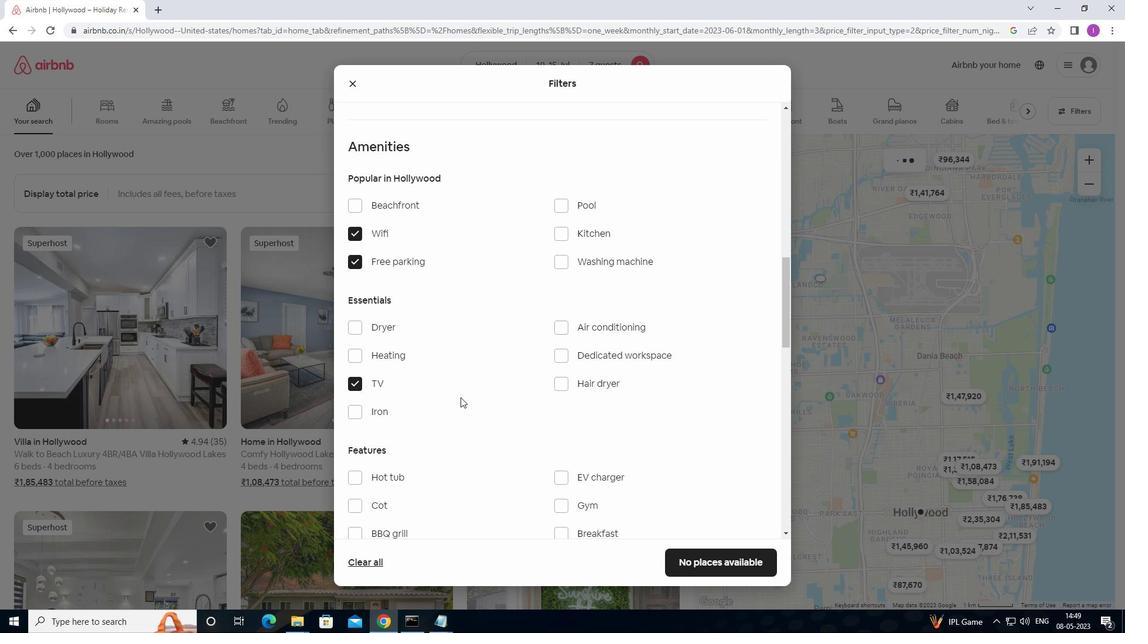 
Action: Mouse moved to (562, 388)
Screenshot: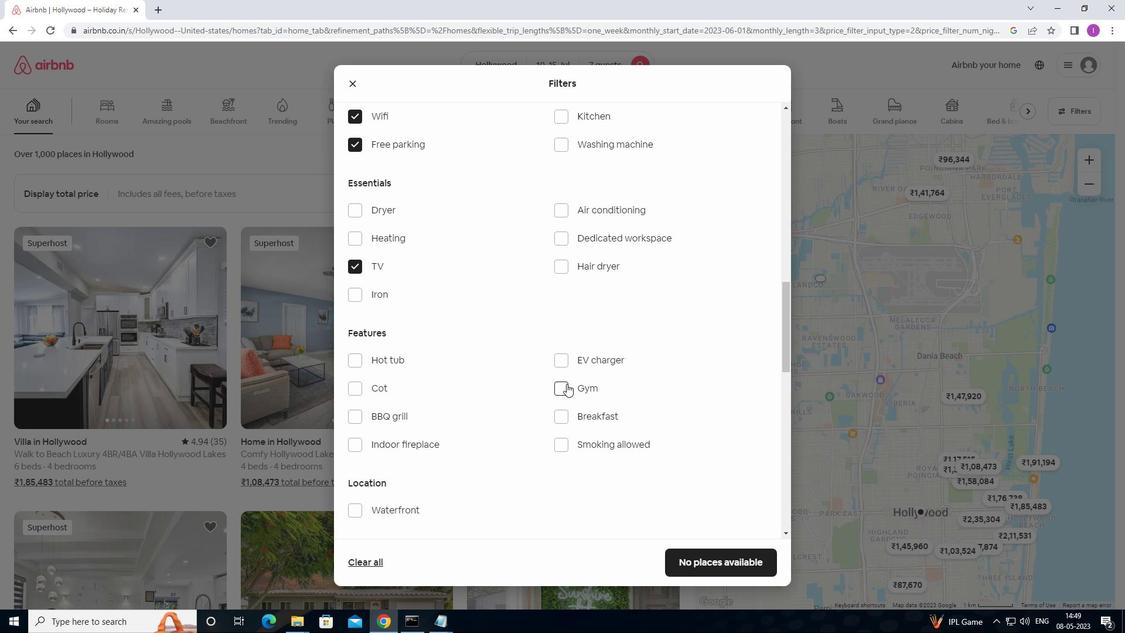 
Action: Mouse pressed left at (562, 388)
Screenshot: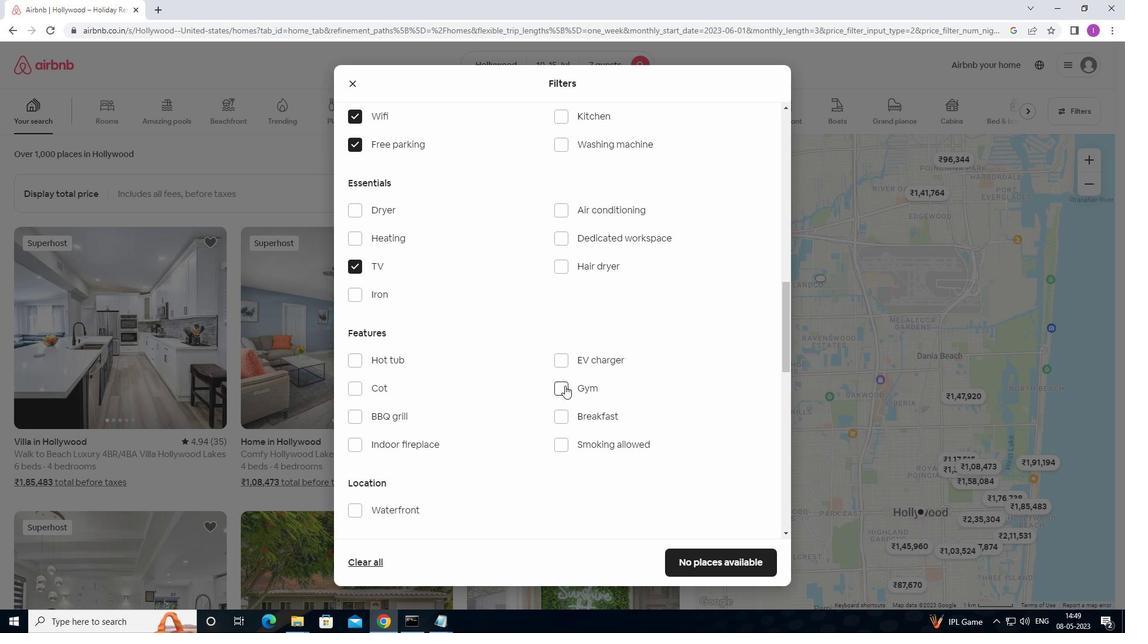 
Action: Mouse moved to (559, 415)
Screenshot: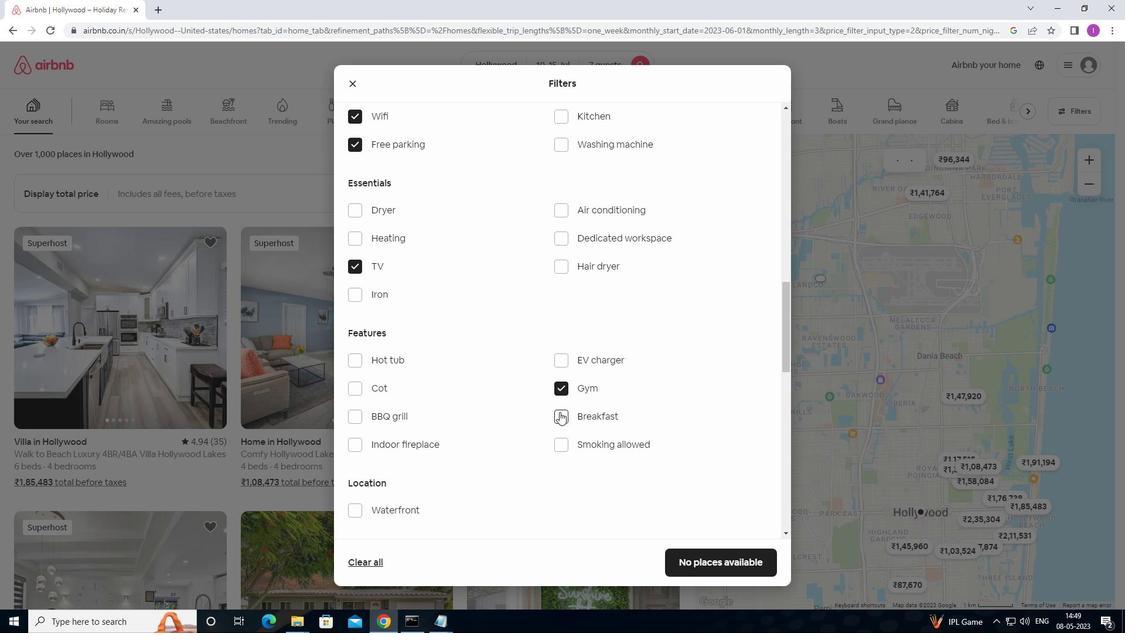 
Action: Mouse pressed left at (559, 415)
Screenshot: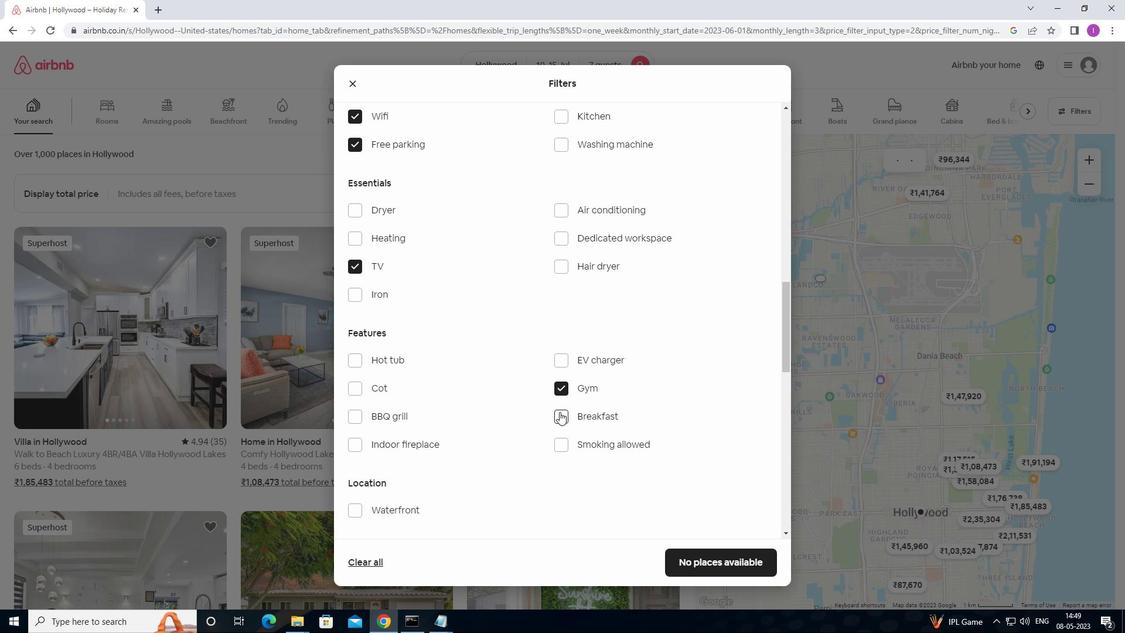 
Action: Mouse moved to (408, 430)
Screenshot: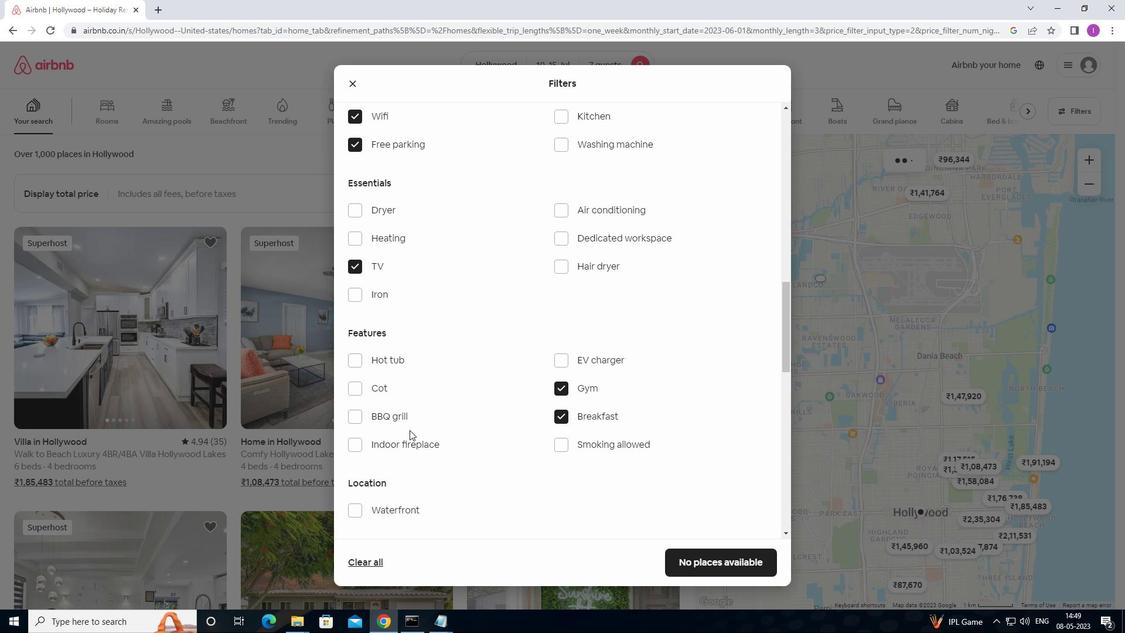 
Action: Mouse scrolled (408, 430) with delta (0, 0)
Screenshot: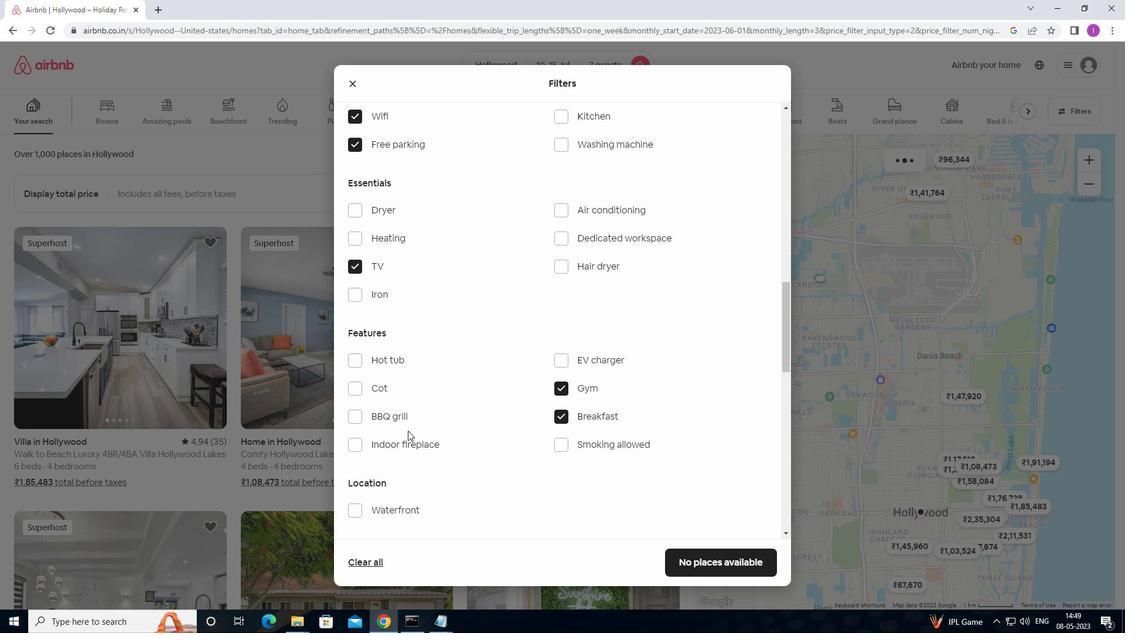 
Action: Mouse scrolled (408, 430) with delta (0, 0)
Screenshot: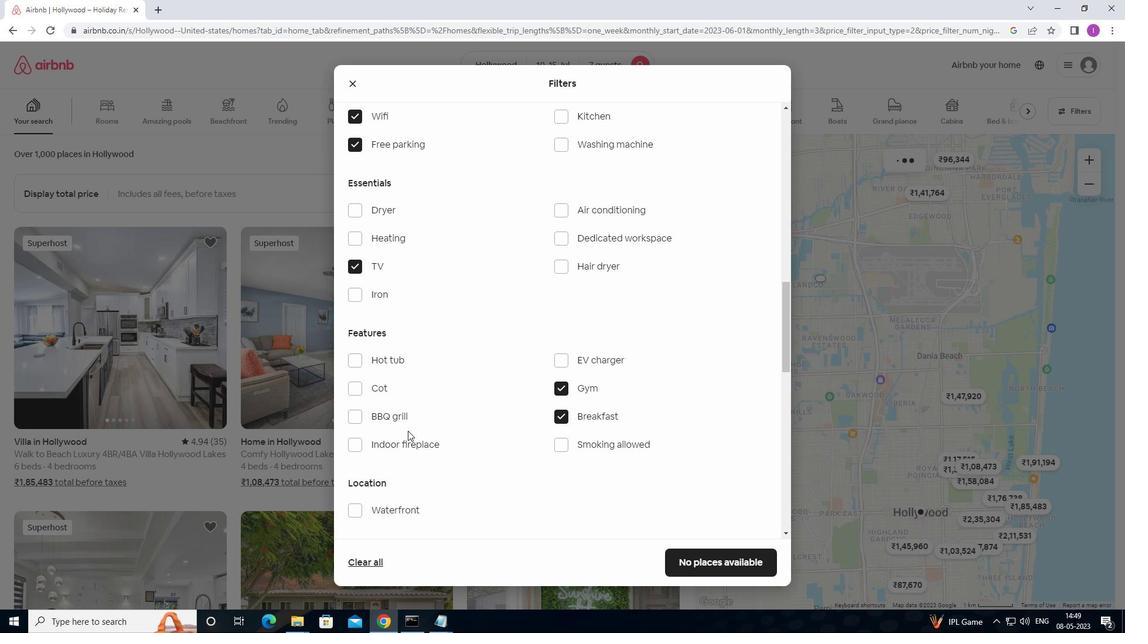 
Action: Mouse scrolled (408, 430) with delta (0, 0)
Screenshot: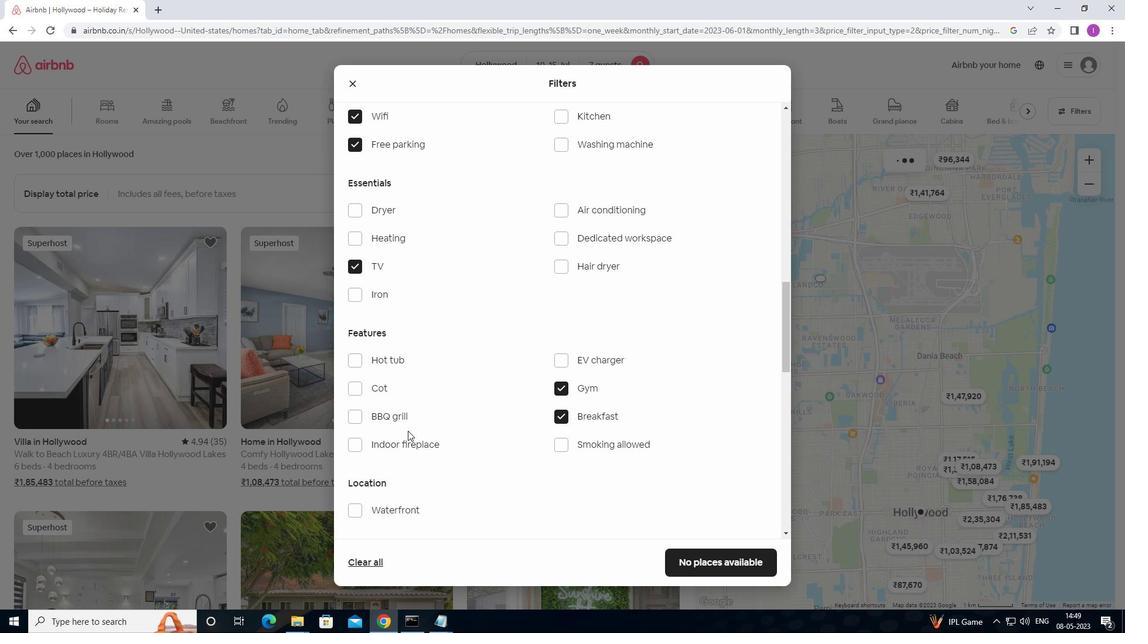 
Action: Mouse moved to (418, 425)
Screenshot: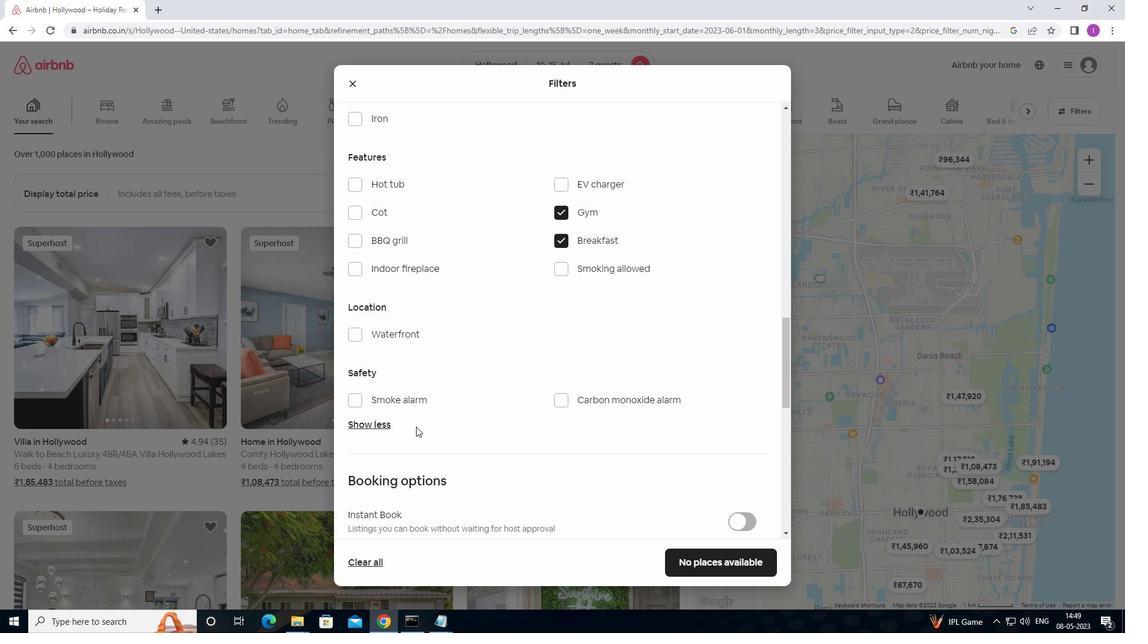 
Action: Mouse scrolled (418, 425) with delta (0, 0)
Screenshot: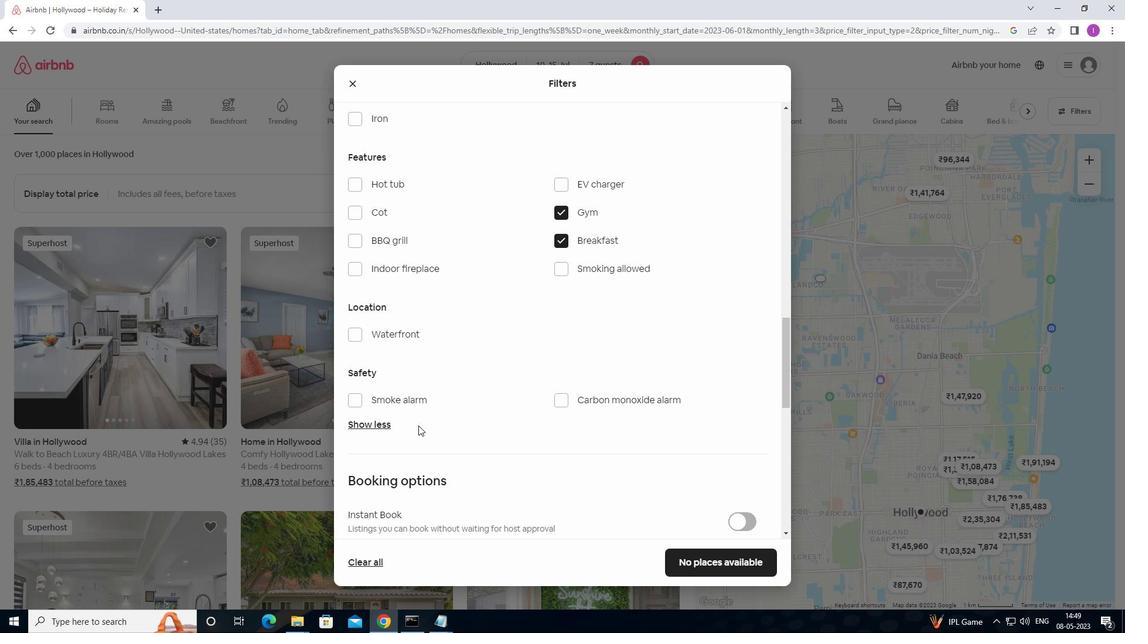 
Action: Mouse moved to (418, 425)
Screenshot: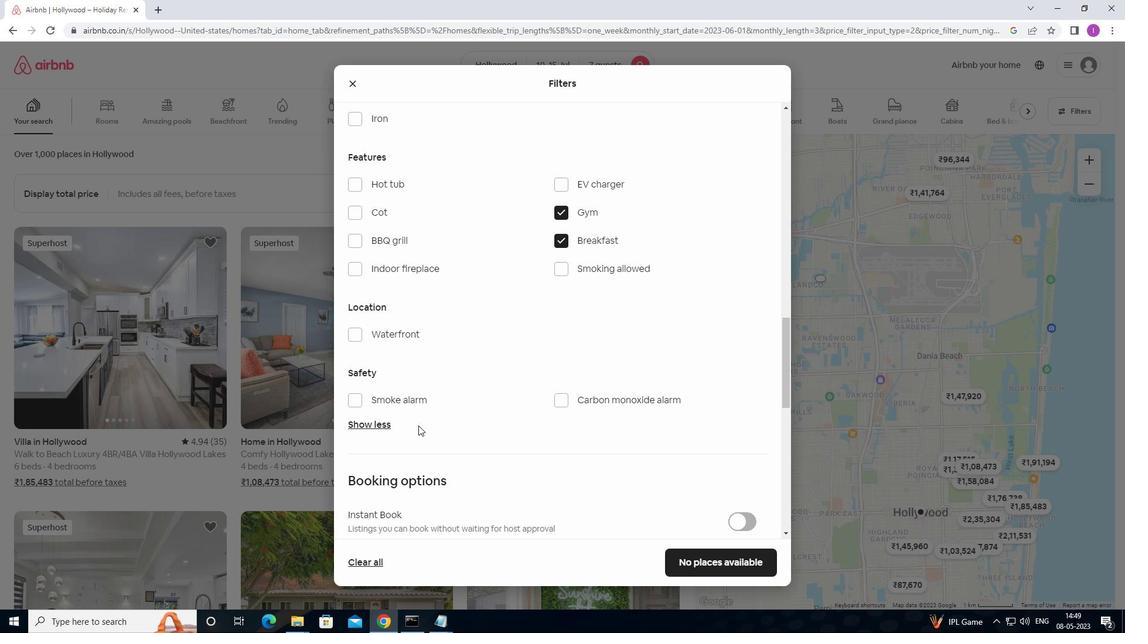
Action: Mouse scrolled (418, 425) with delta (0, 0)
Screenshot: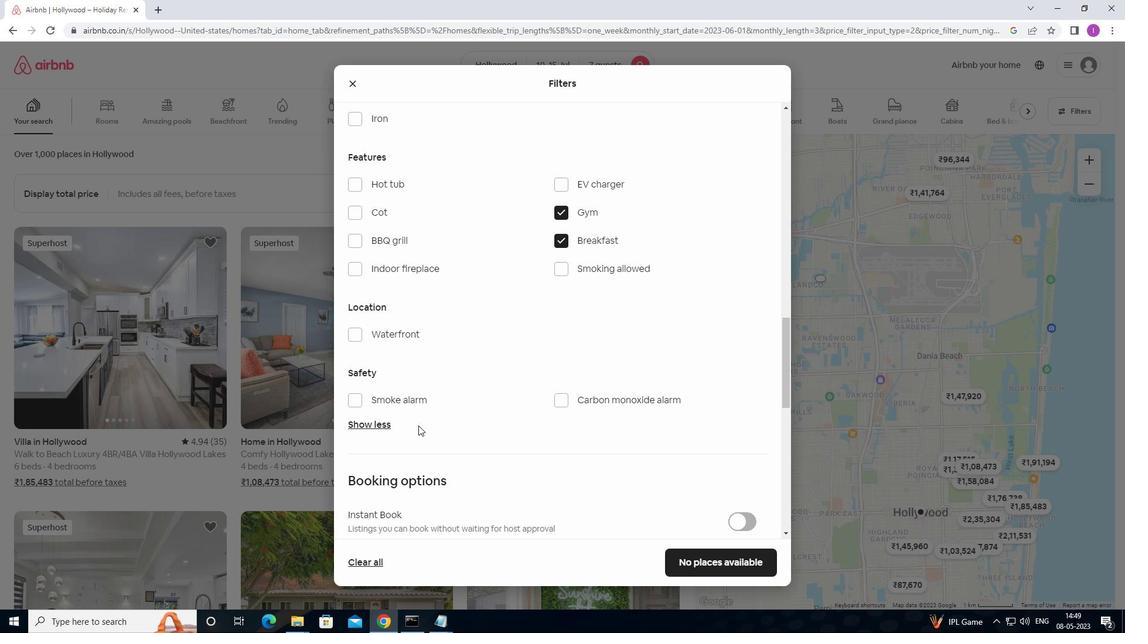 
Action: Mouse moved to (746, 446)
Screenshot: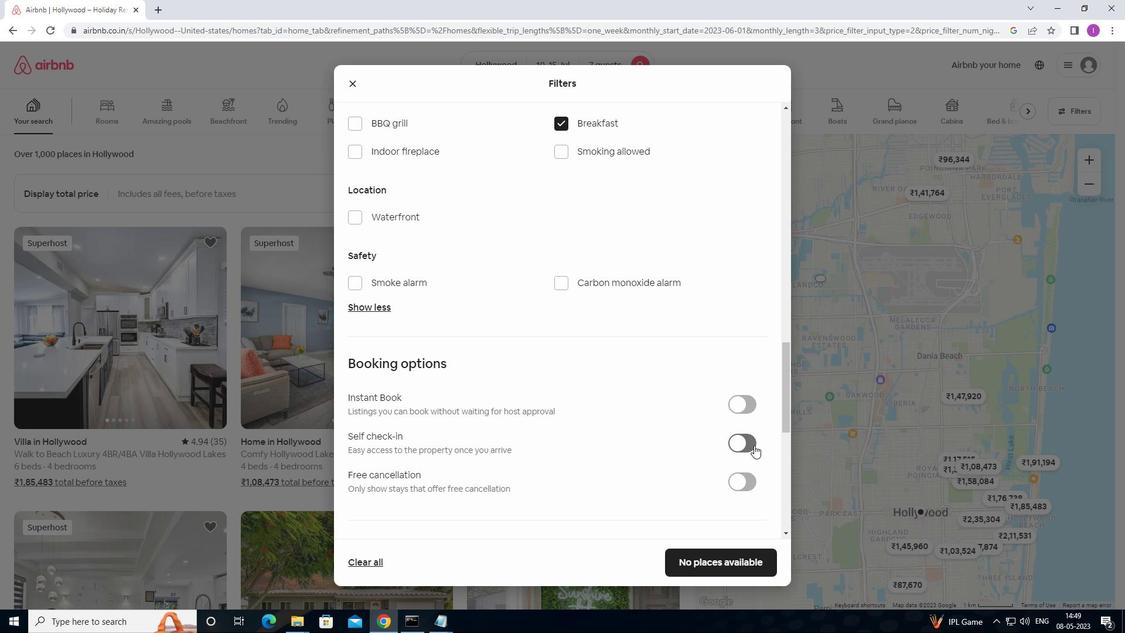 
Action: Mouse pressed left at (746, 446)
Screenshot: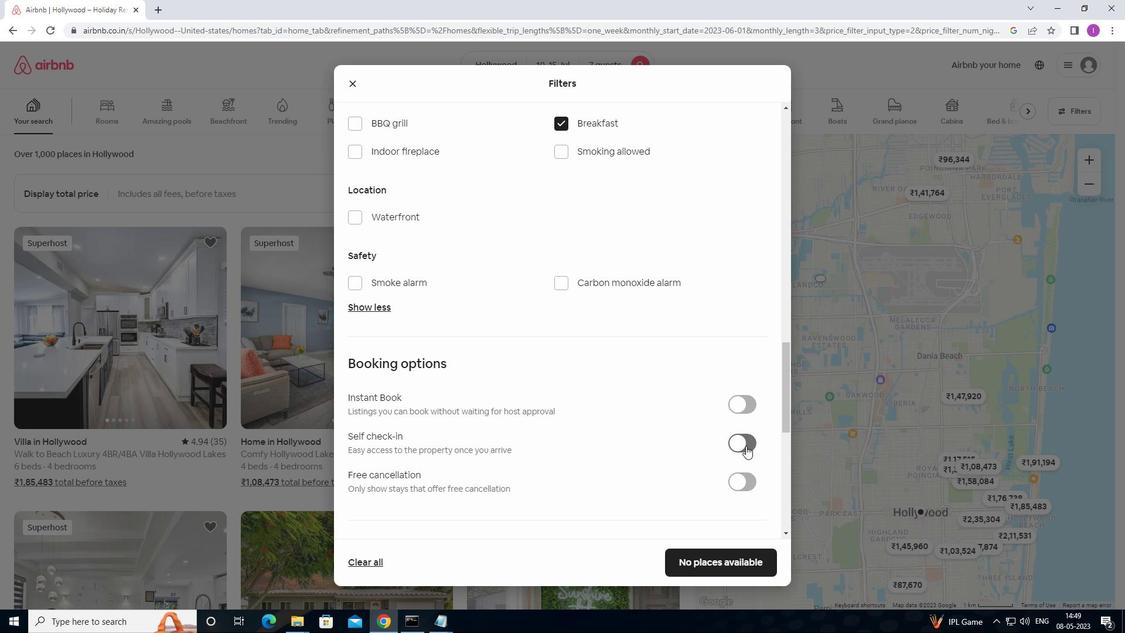 
Action: Mouse moved to (439, 446)
Screenshot: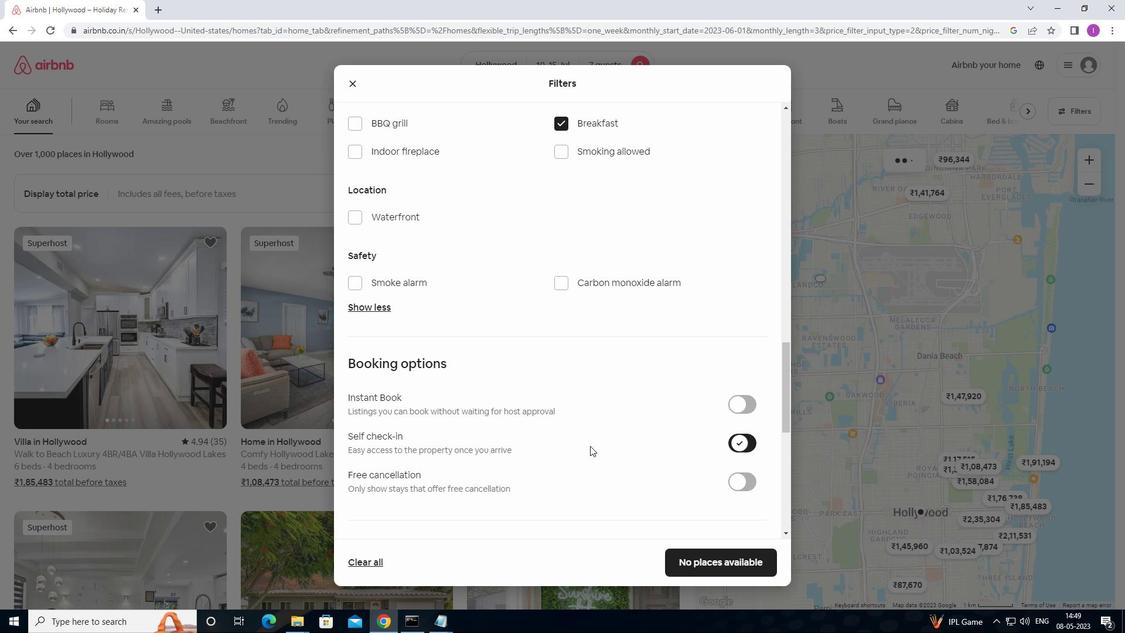 
Action: Mouse scrolled (439, 445) with delta (0, 0)
Screenshot: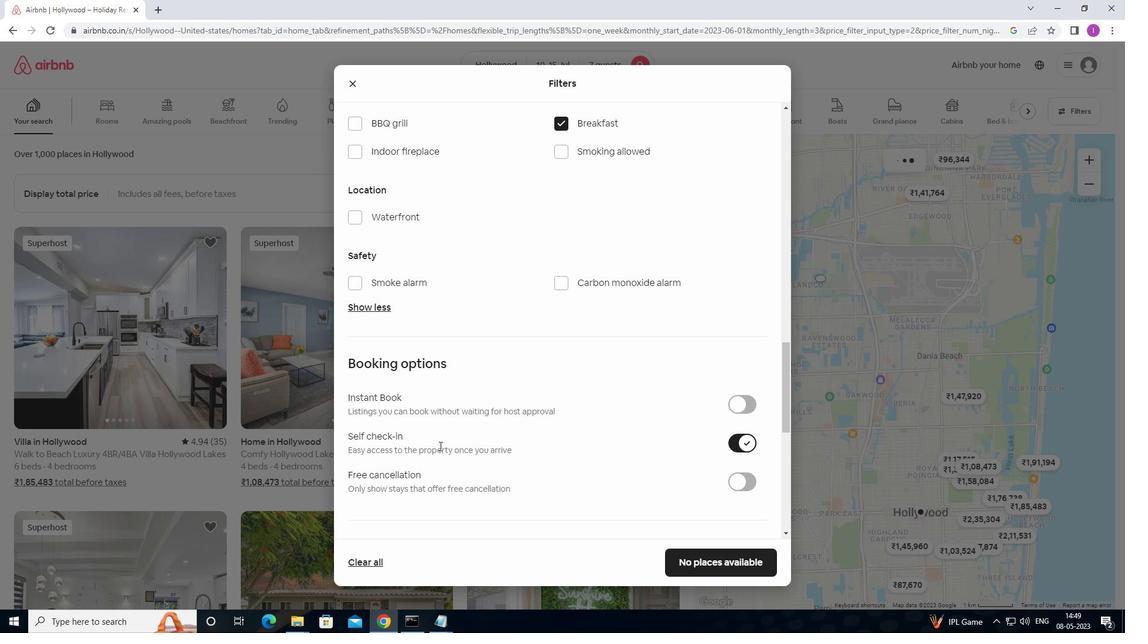 
Action: Mouse scrolled (439, 445) with delta (0, 0)
Screenshot: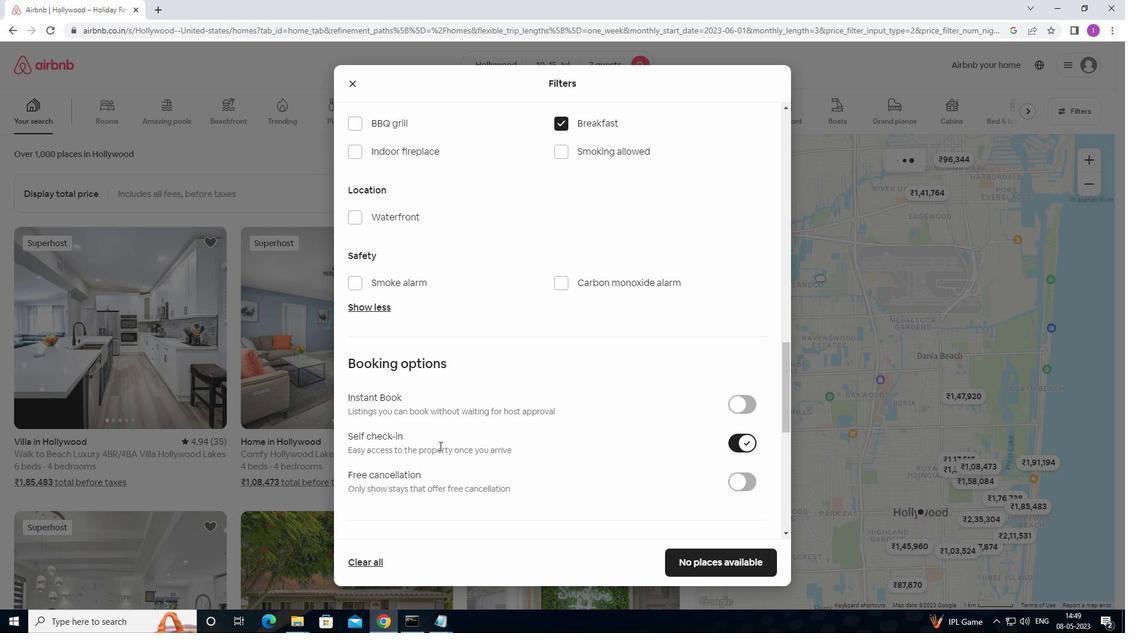 
Action: Mouse scrolled (439, 445) with delta (0, 0)
Screenshot: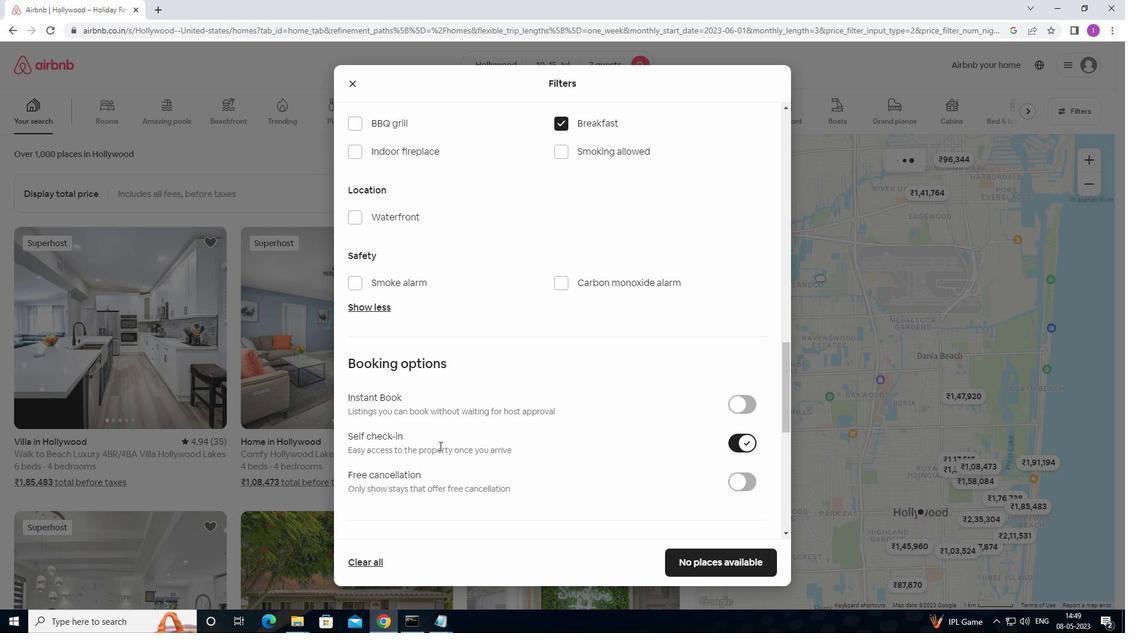 
Action: Mouse scrolled (439, 445) with delta (0, 0)
Screenshot: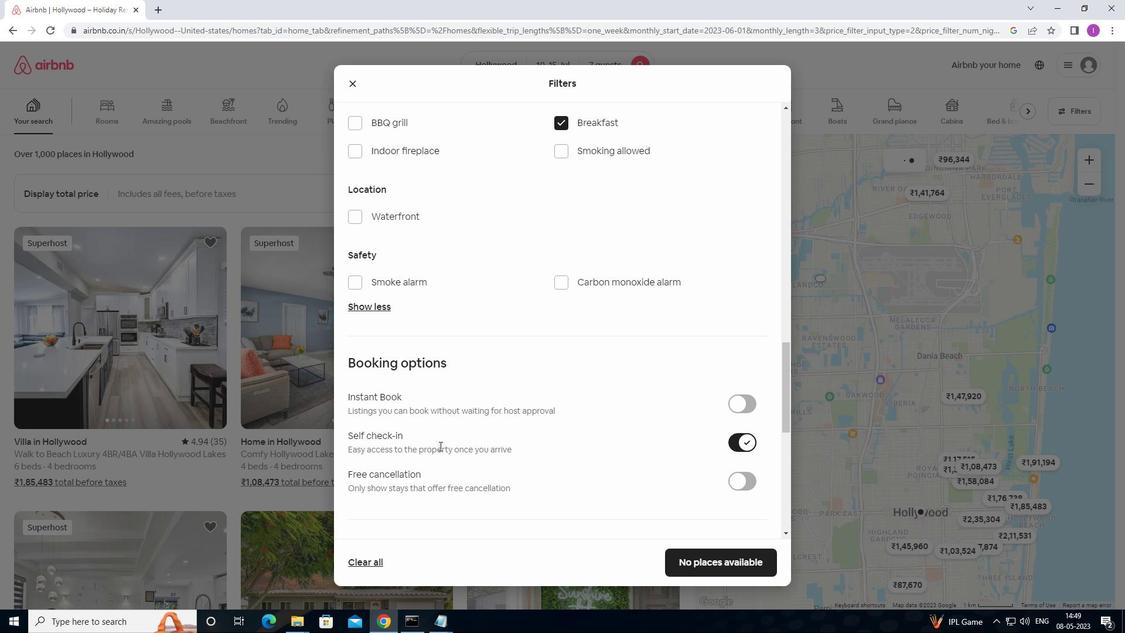 
Action: Mouse moved to (440, 444)
Screenshot: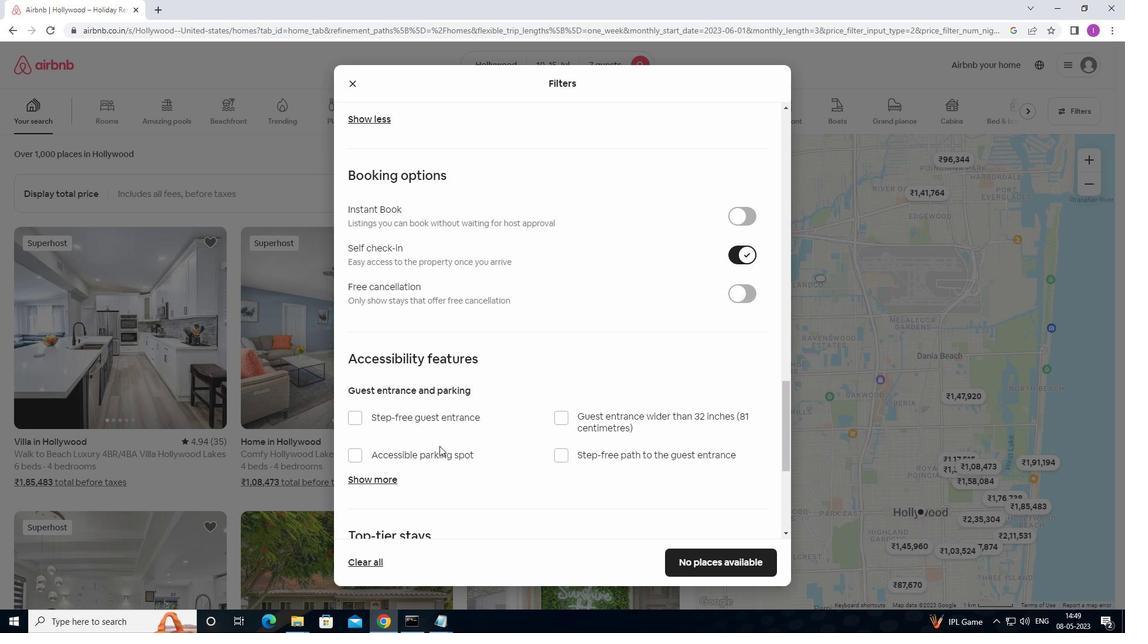
Action: Mouse scrolled (440, 443) with delta (0, 0)
Screenshot: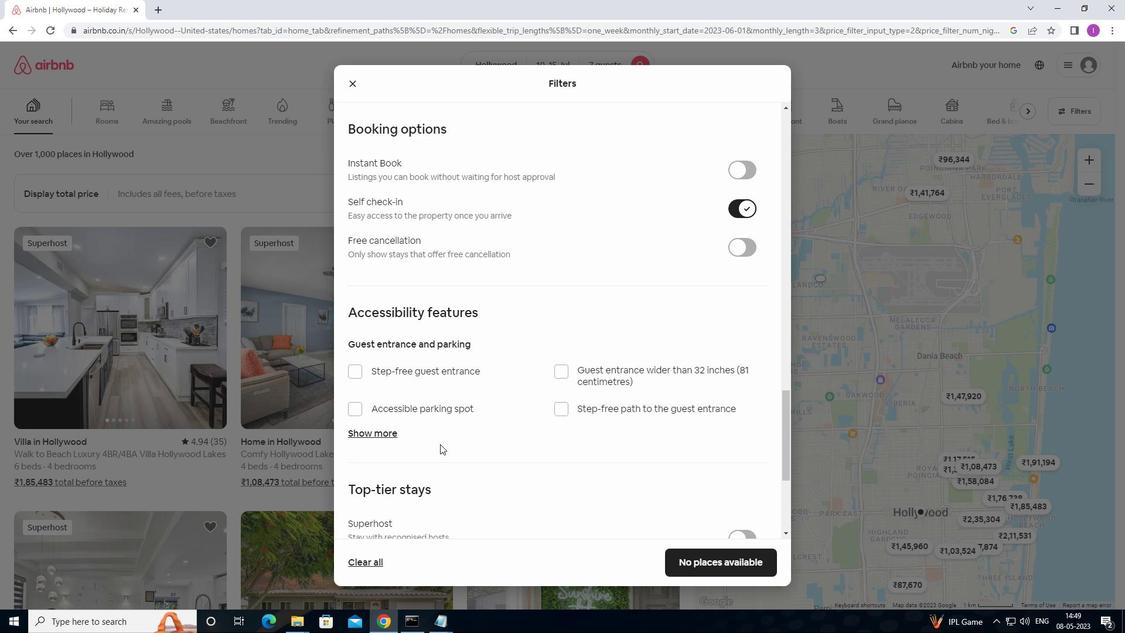 
Action: Mouse moved to (440, 443)
Screenshot: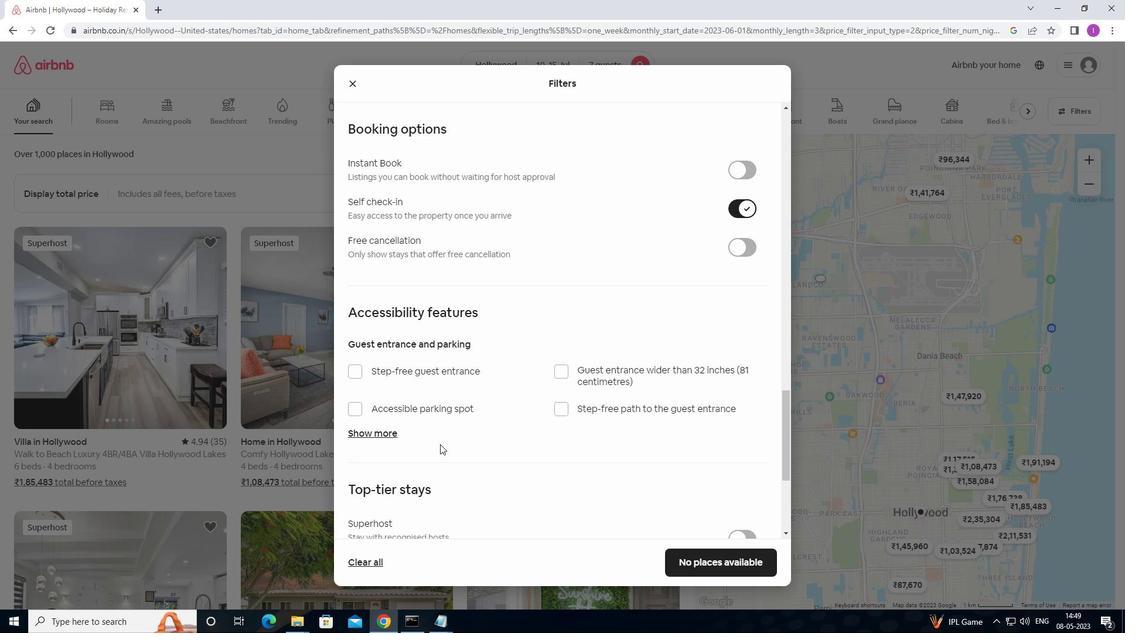 
Action: Mouse scrolled (440, 443) with delta (0, 0)
Screenshot: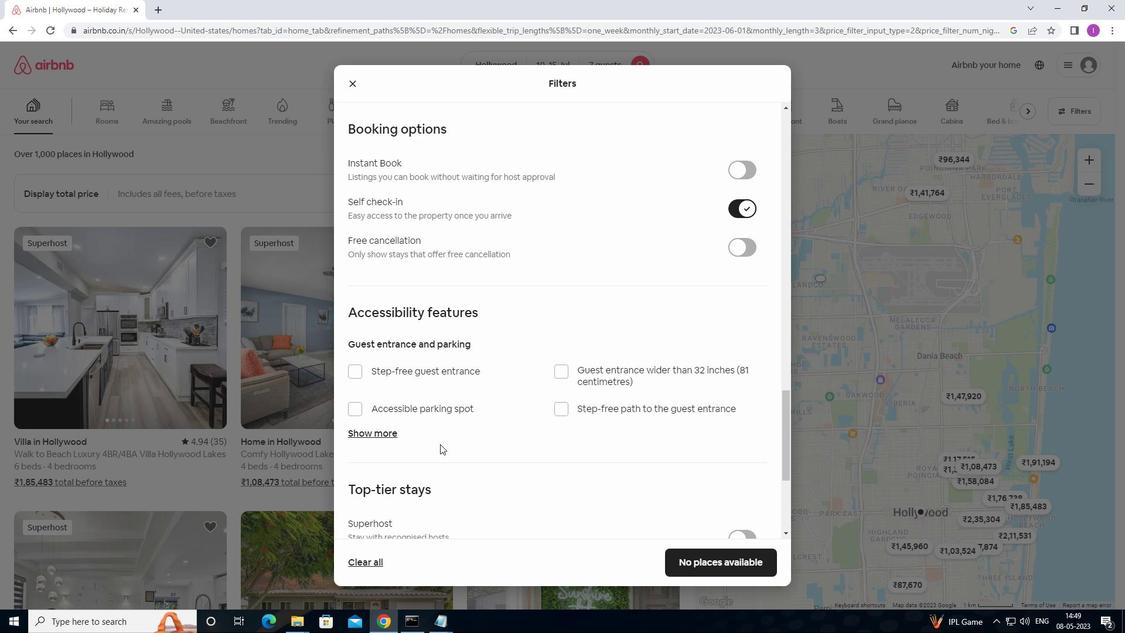 
Action: Mouse scrolled (440, 443) with delta (0, 0)
Screenshot: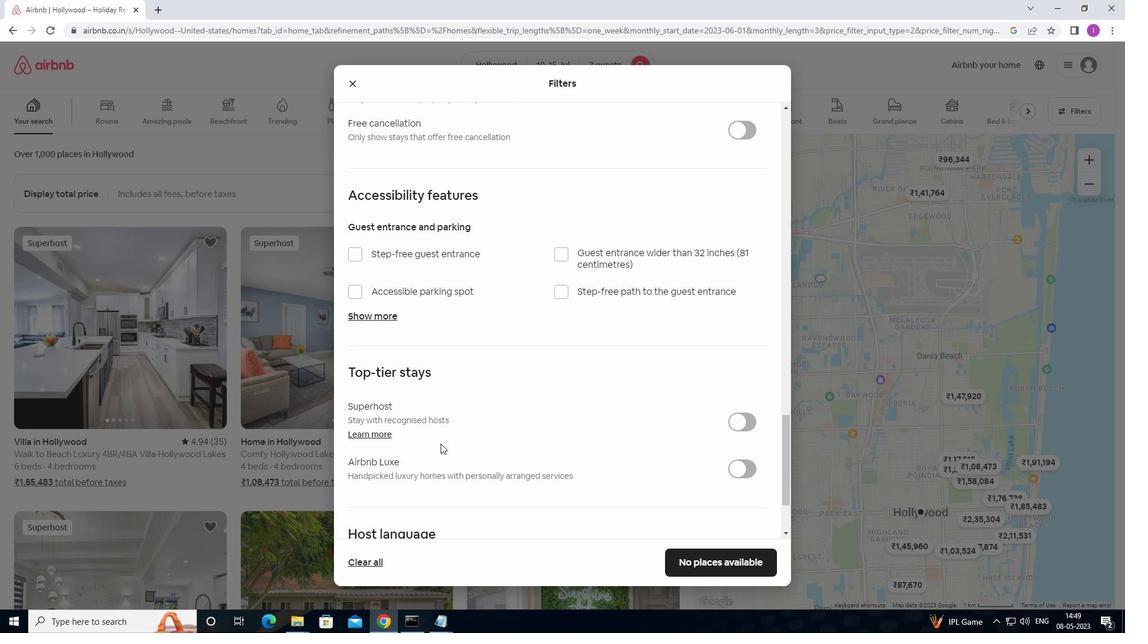 
Action: Mouse scrolled (440, 443) with delta (0, 0)
Screenshot: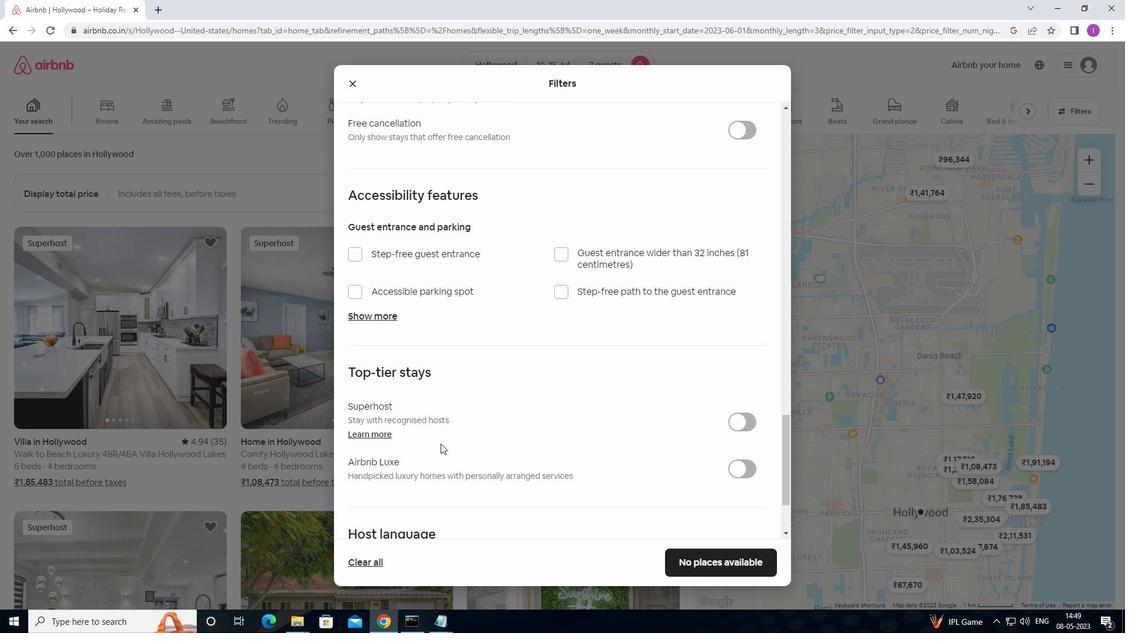 
Action: Mouse scrolled (440, 443) with delta (0, 0)
Screenshot: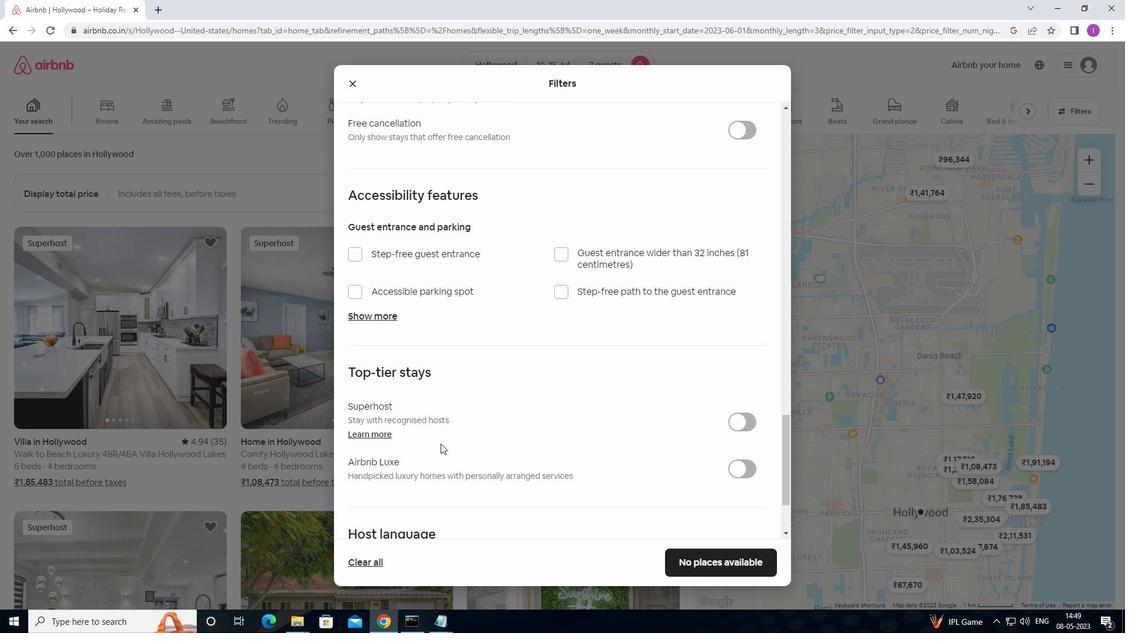 
Action: Mouse moved to (441, 443)
Screenshot: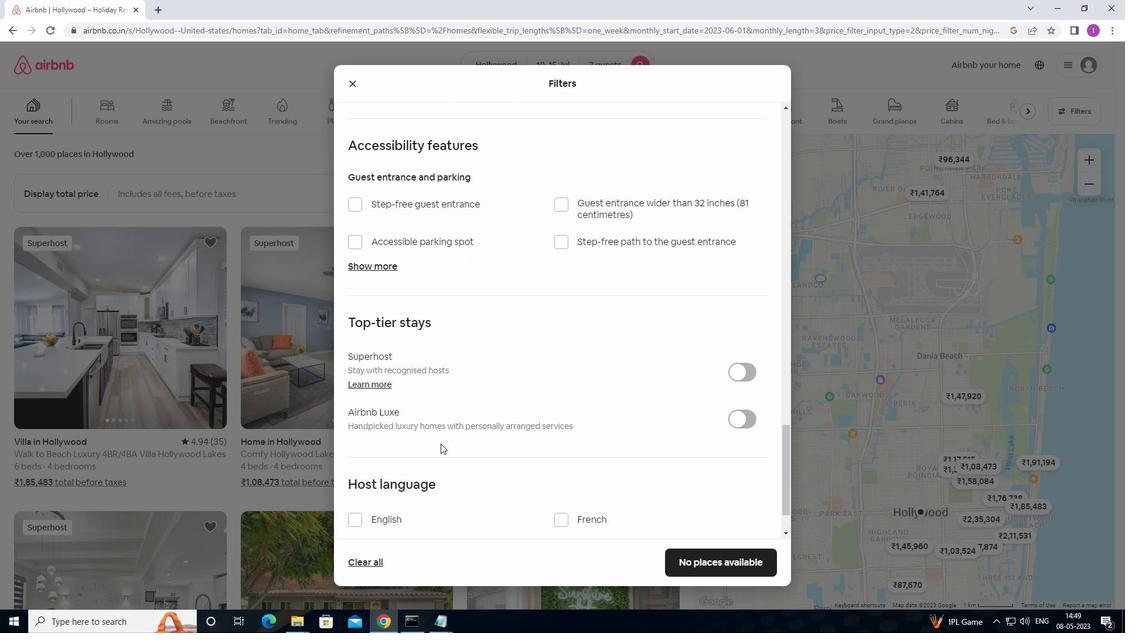 
Action: Mouse scrolled (441, 443) with delta (0, 0)
Screenshot: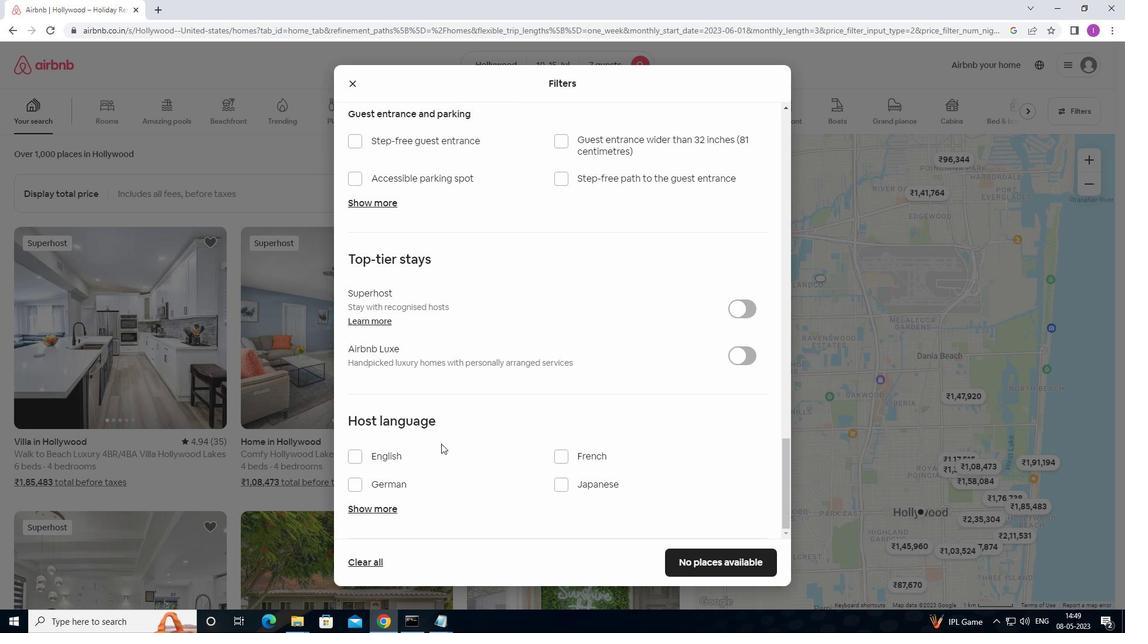 
Action: Mouse scrolled (441, 443) with delta (0, 0)
Screenshot: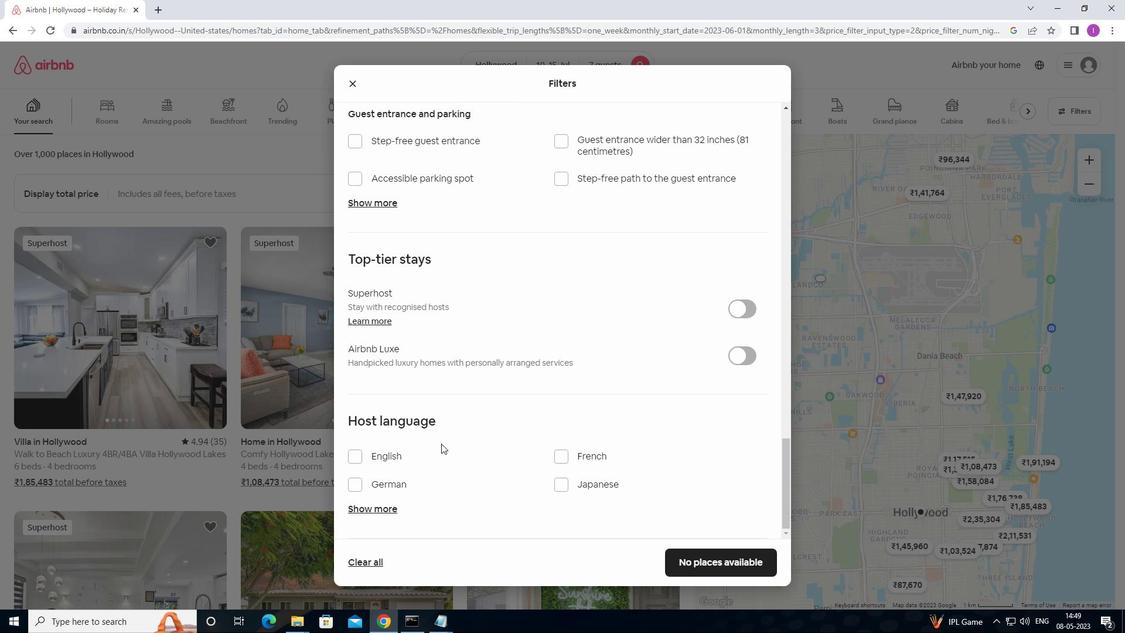 
Action: Mouse scrolled (441, 443) with delta (0, 0)
Screenshot: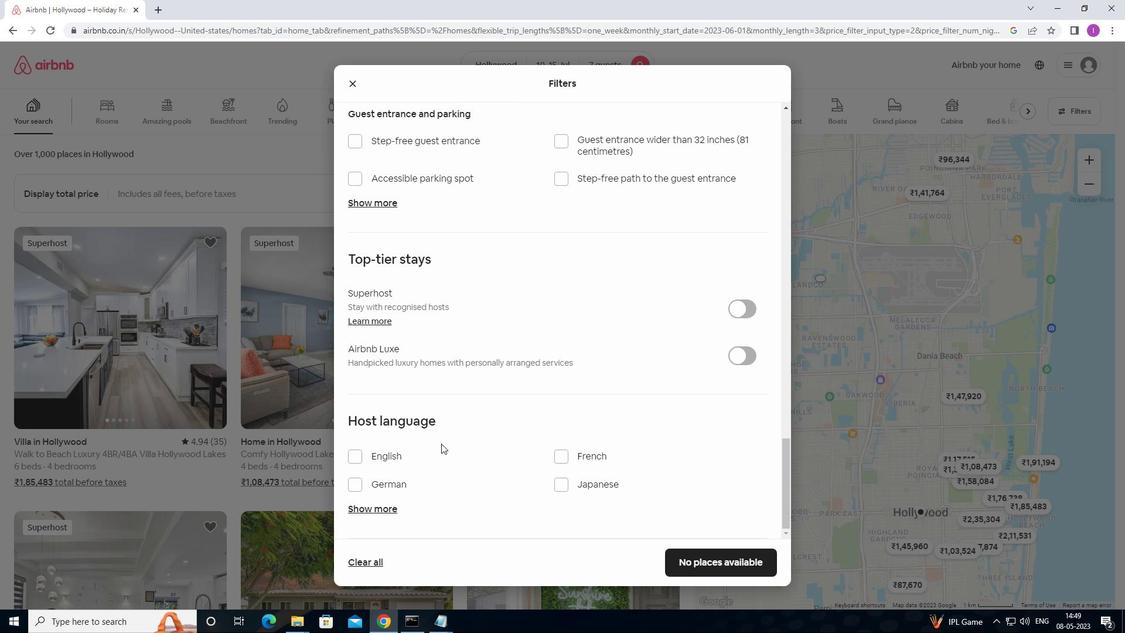
Action: Mouse moved to (355, 459)
Screenshot: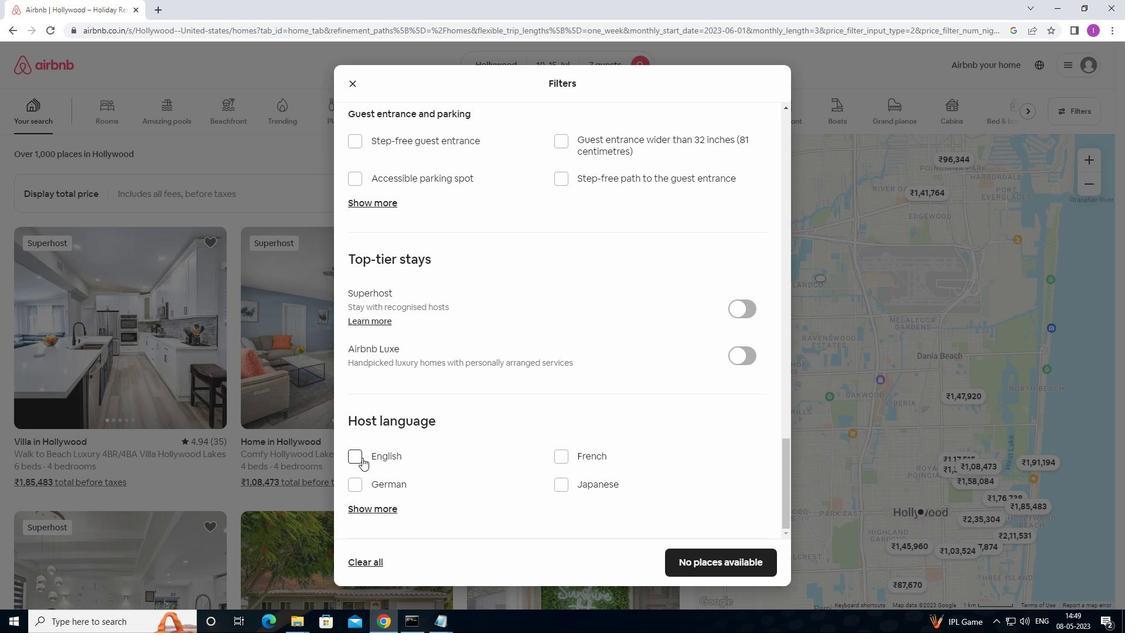 
Action: Mouse pressed left at (355, 459)
Screenshot: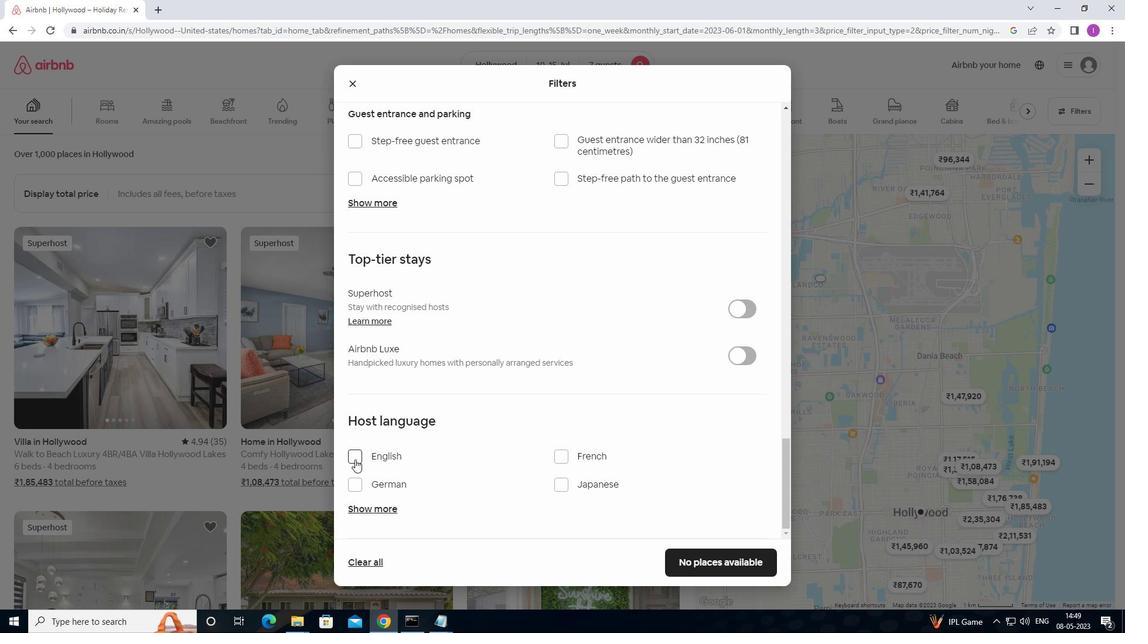 
Action: Mouse moved to (697, 558)
Screenshot: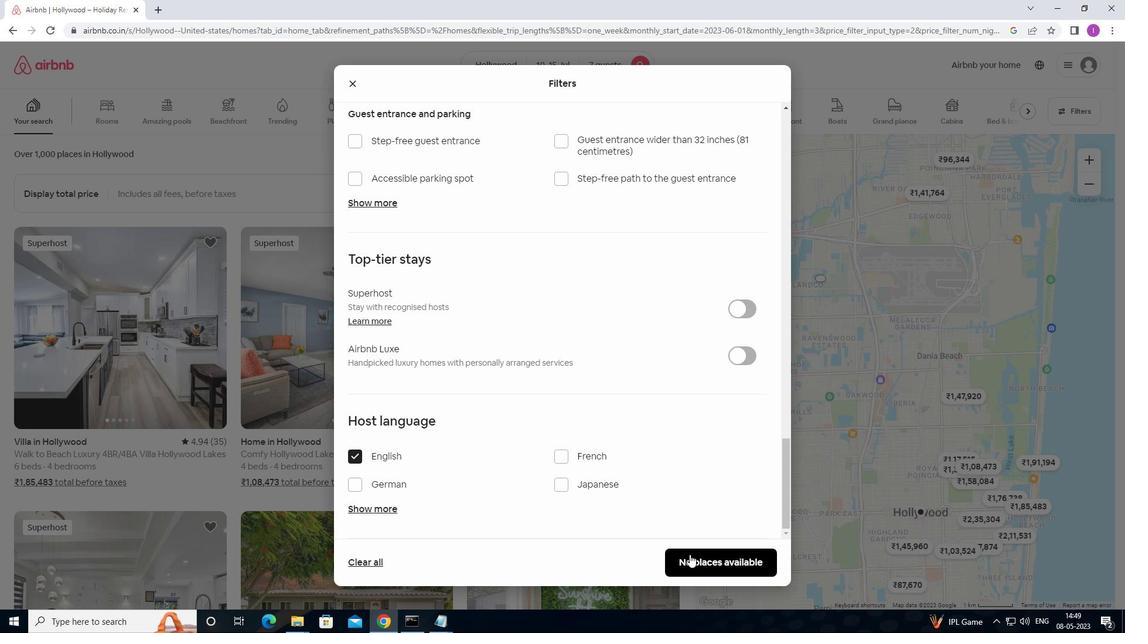 
Action: Mouse pressed left at (697, 558)
Screenshot: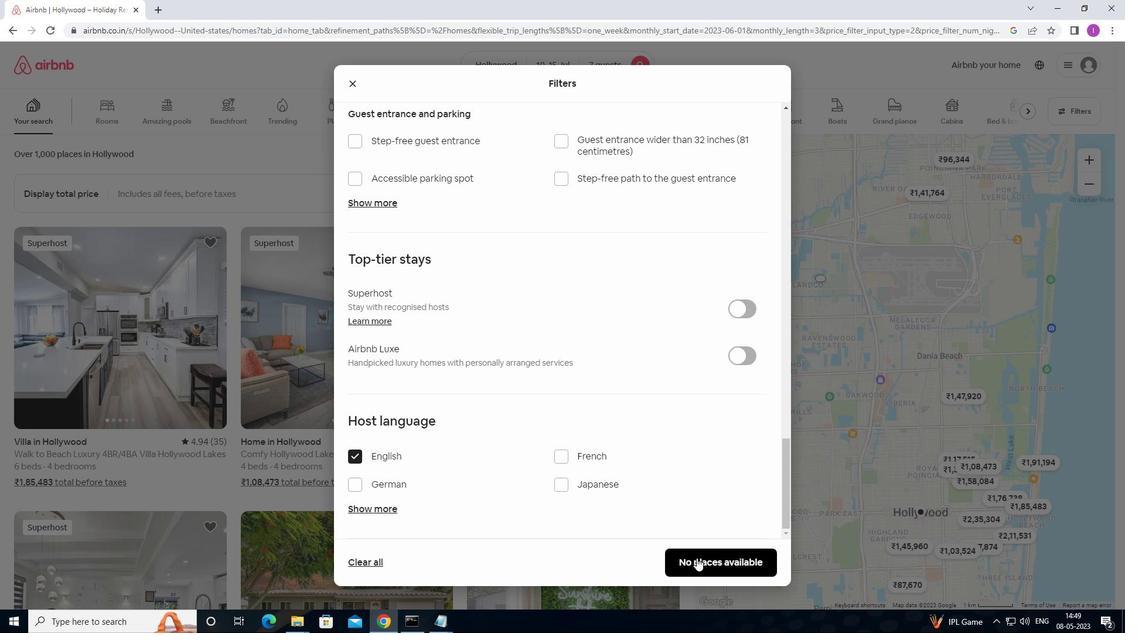 
Action: Mouse moved to (552, 411)
Screenshot: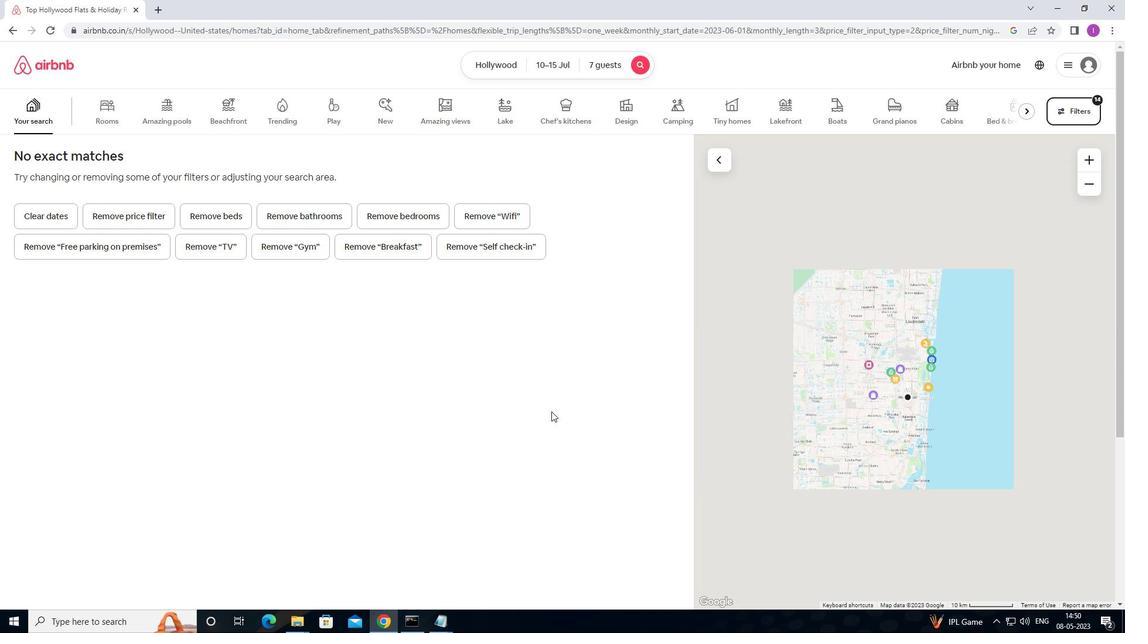 
